 Task: Set up an automation rule in Jira and update the issue dates.
Action: Mouse moved to (546, 388)
Screenshot: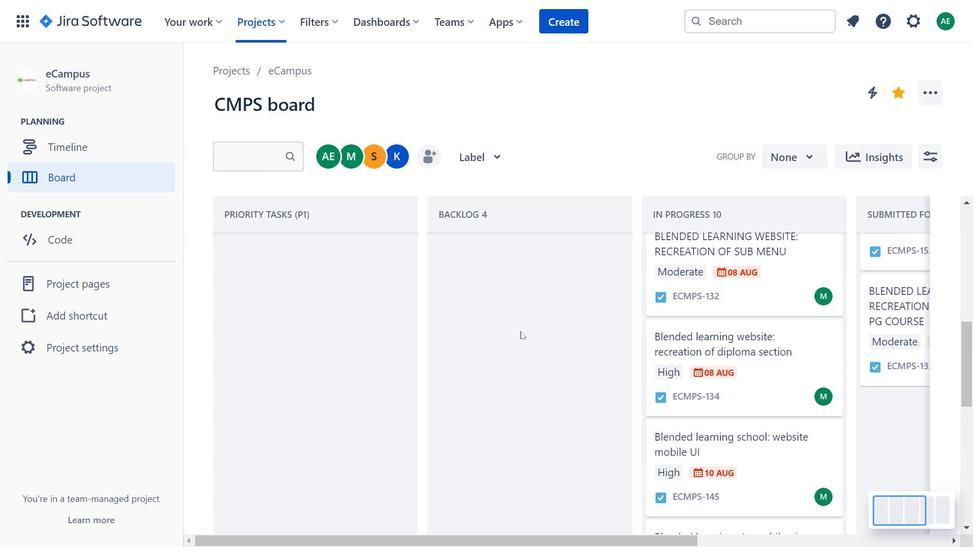 
Action: Mouse scrolled (546, 389) with delta (0, 0)
Screenshot: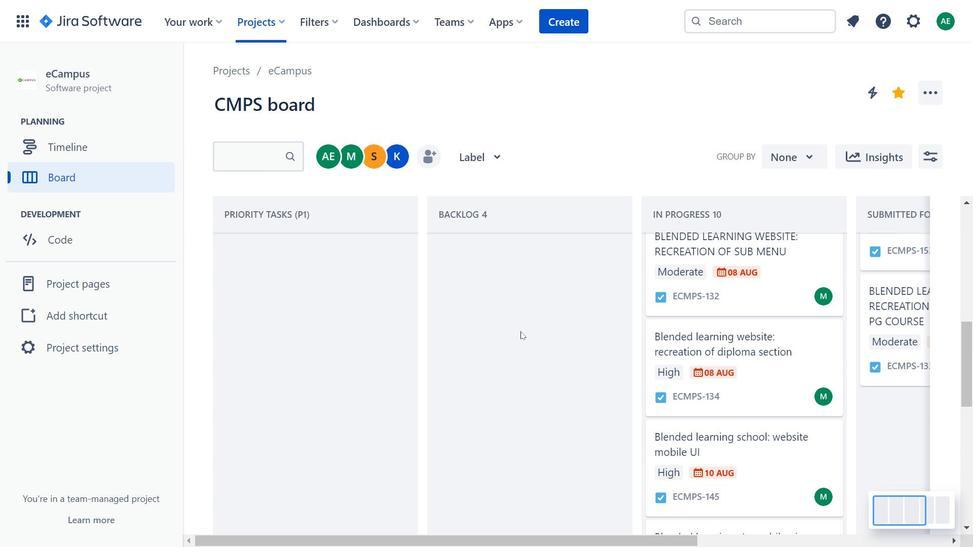 
Action: Mouse moved to (574, 389)
Screenshot: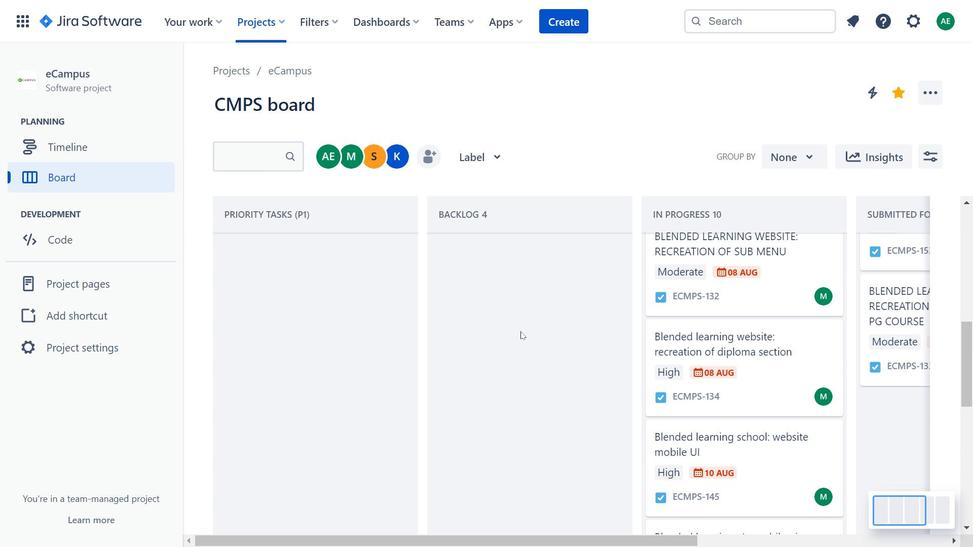 
Action: Mouse scrolled (574, 389) with delta (0, 0)
Screenshot: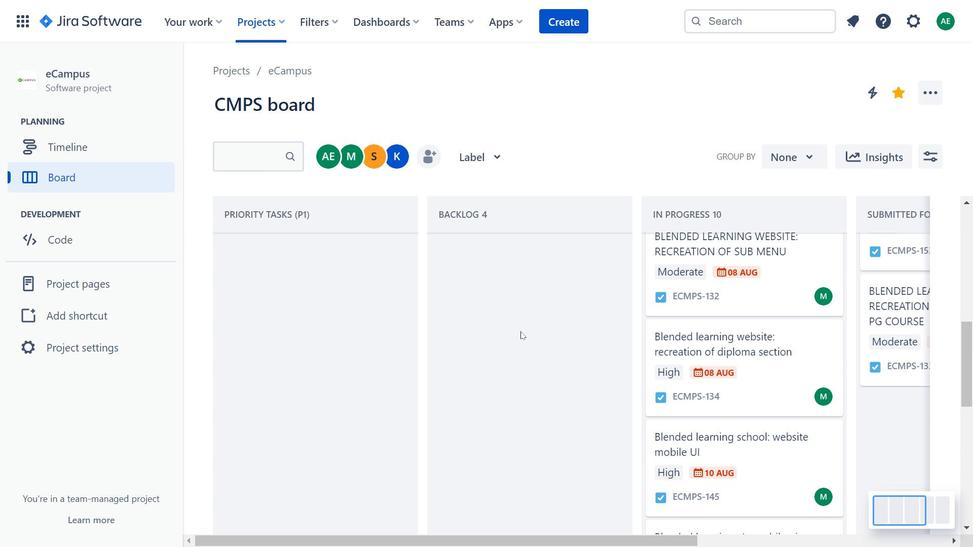 
Action: Mouse scrolled (574, 389) with delta (0, 0)
Screenshot: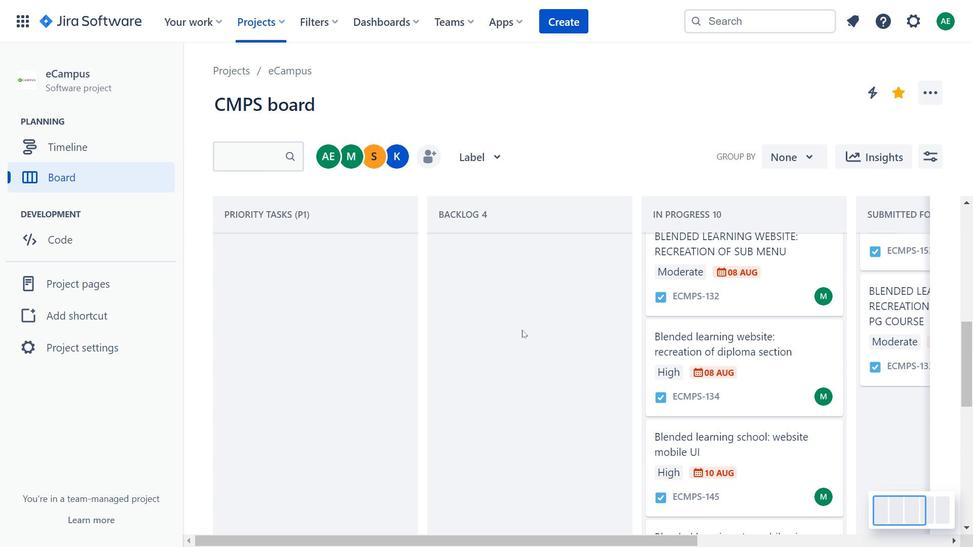 
Action: Mouse moved to (578, 388)
Screenshot: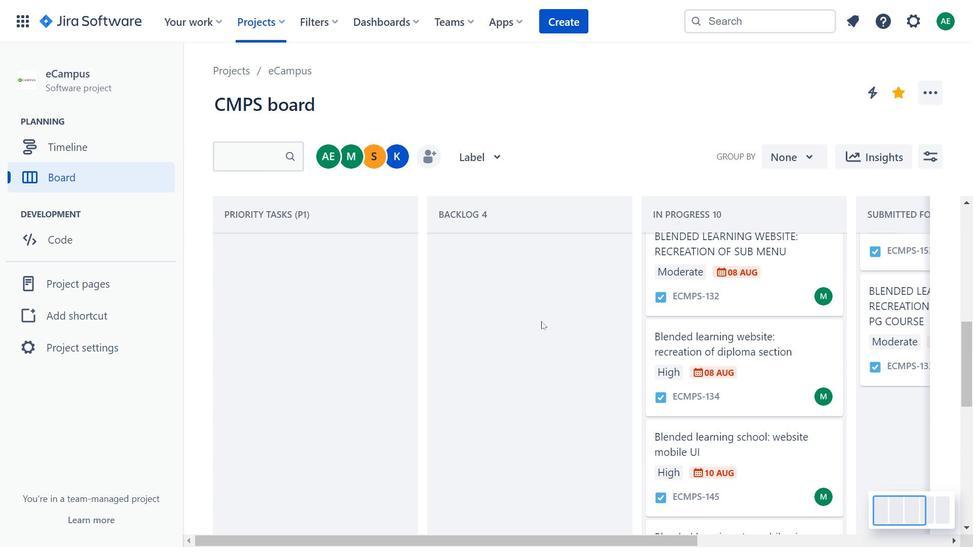 
Action: Mouse scrolled (578, 389) with delta (0, 0)
Screenshot: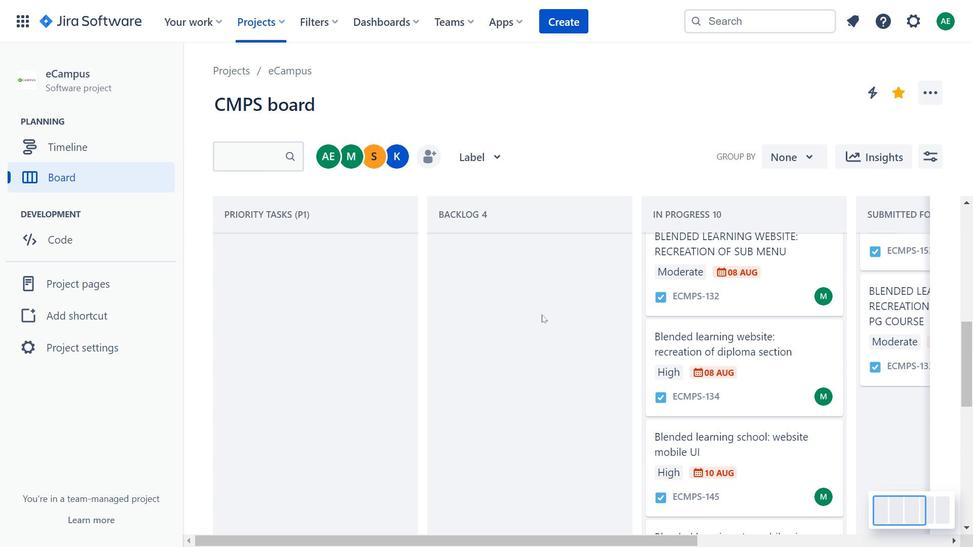 
Action: Mouse scrolled (578, 389) with delta (0, 0)
Screenshot: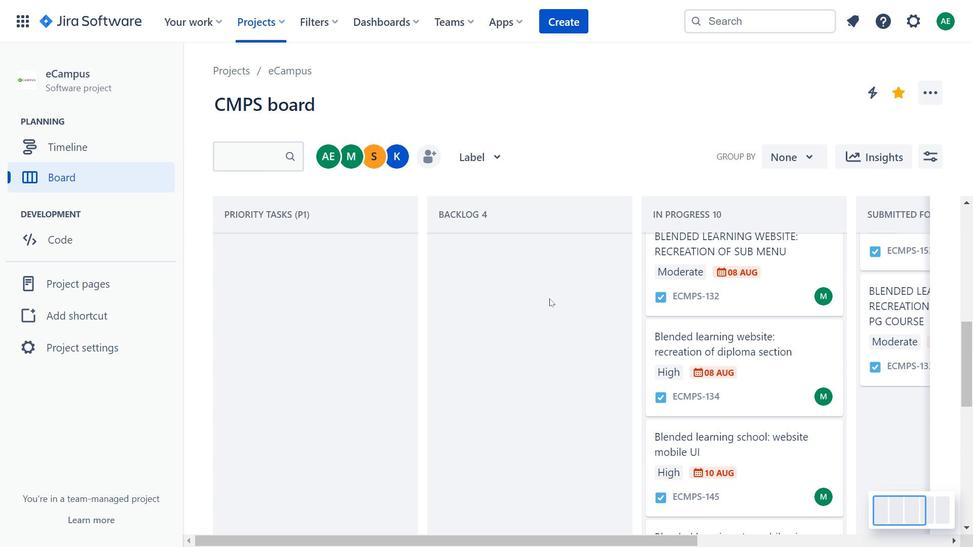 
Action: Mouse scrolled (578, 389) with delta (0, 0)
Screenshot: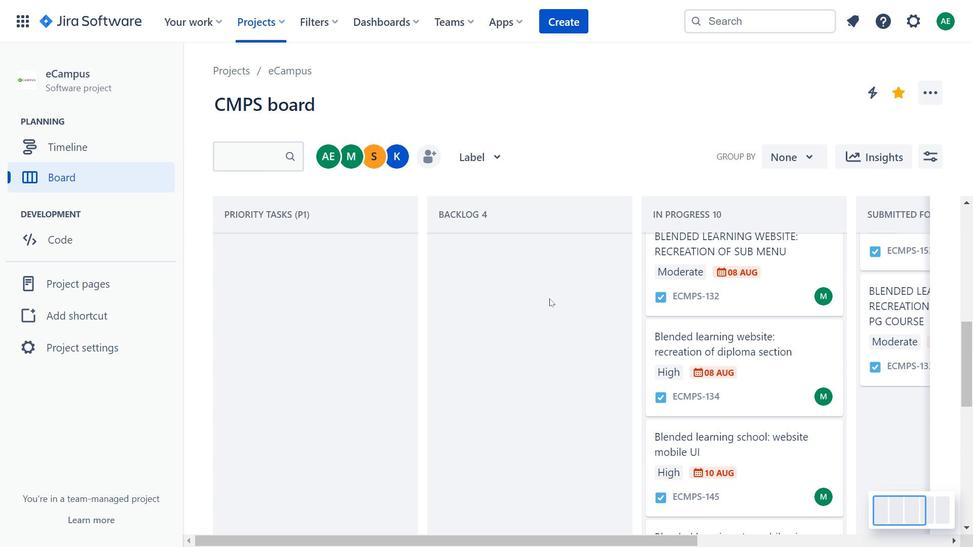 
Action: Mouse moved to (612, 354)
Screenshot: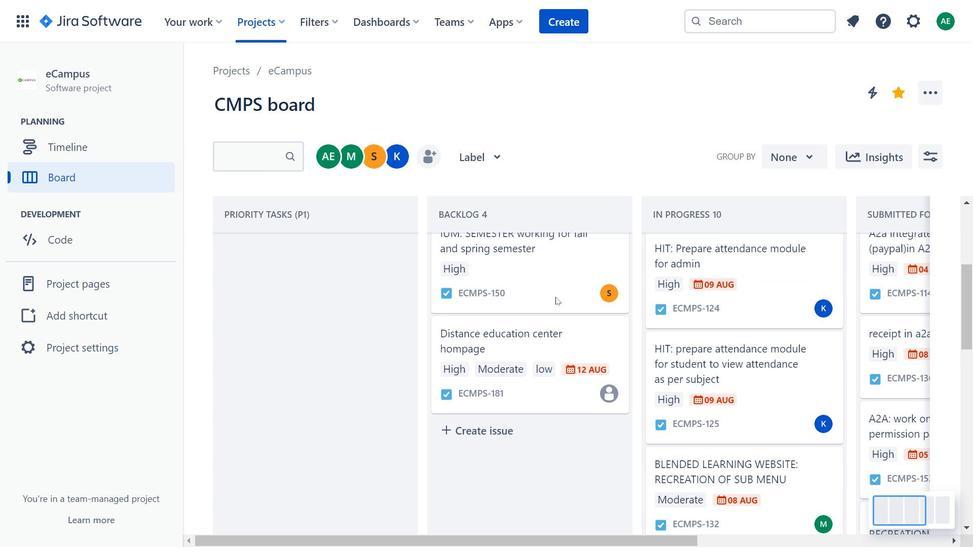 
Action: Mouse scrolled (612, 354) with delta (0, 0)
Screenshot: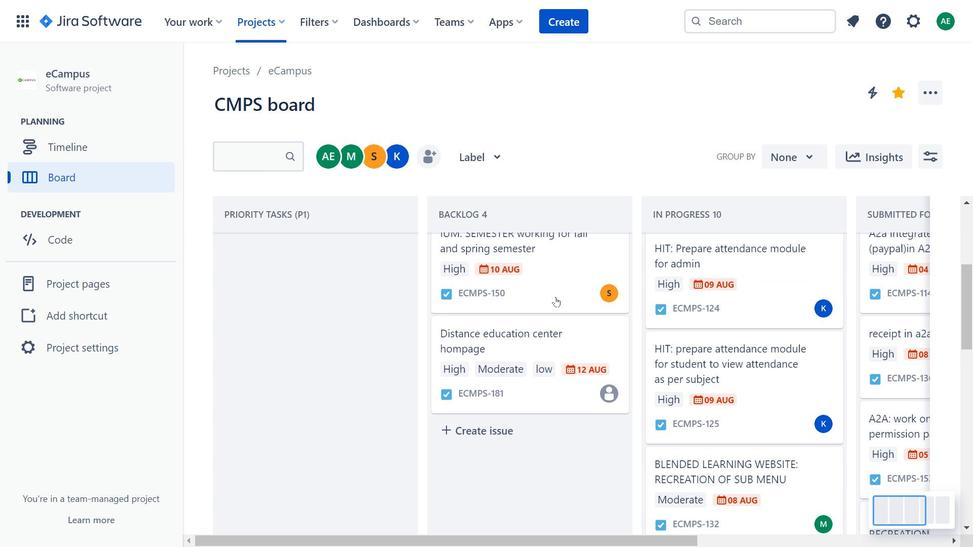 
Action: Mouse moved to (613, 354)
Screenshot: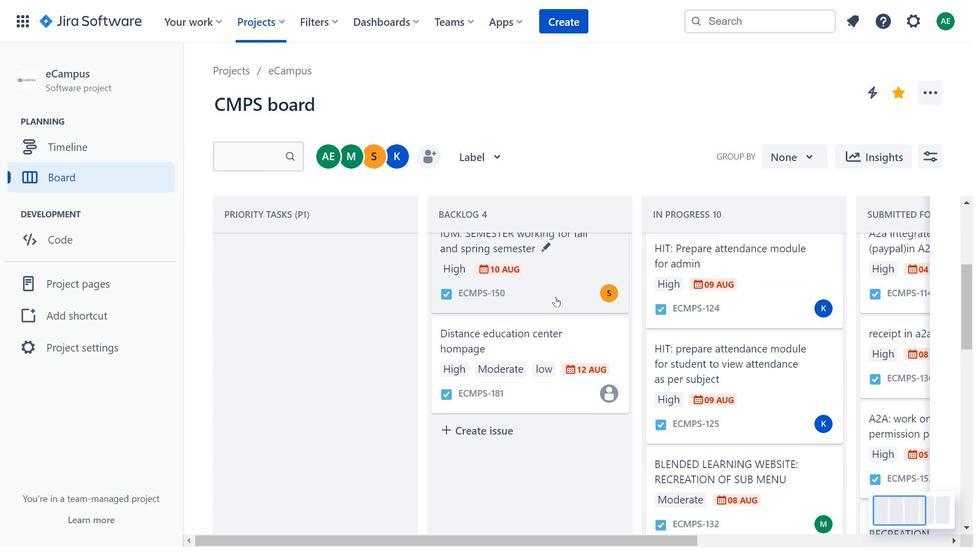
Action: Mouse scrolled (613, 354) with delta (0, 0)
Screenshot: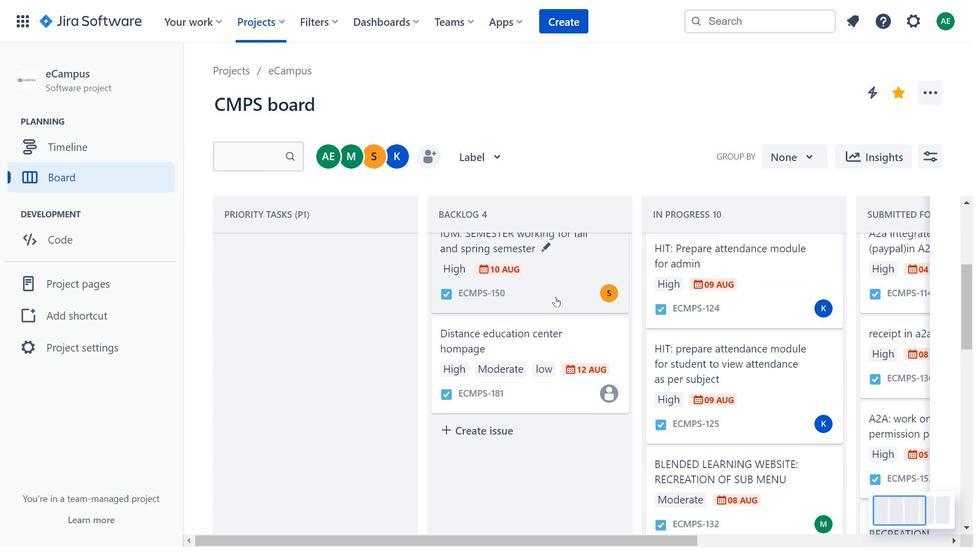 
Action: Mouse scrolled (613, 354) with delta (0, 0)
Screenshot: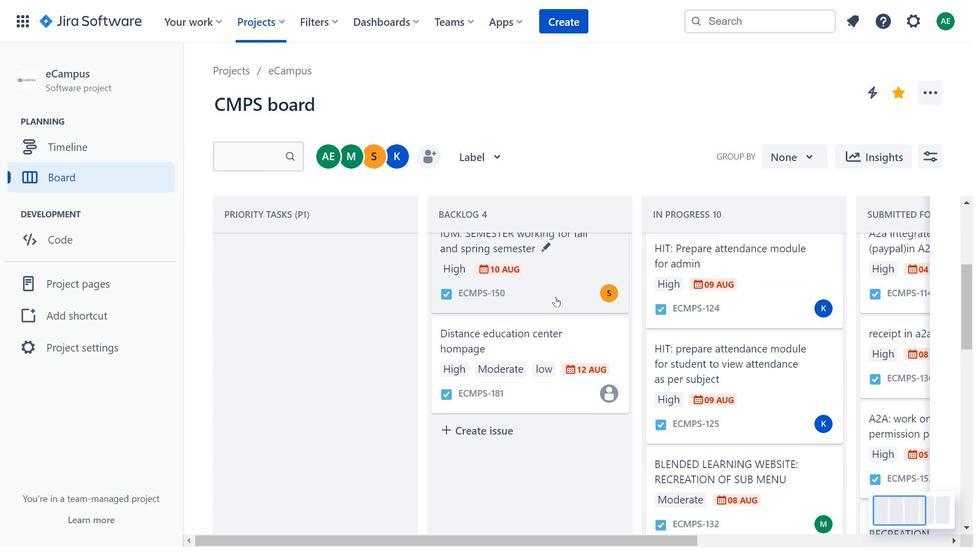 
Action: Mouse scrolled (613, 354) with delta (0, 0)
Screenshot: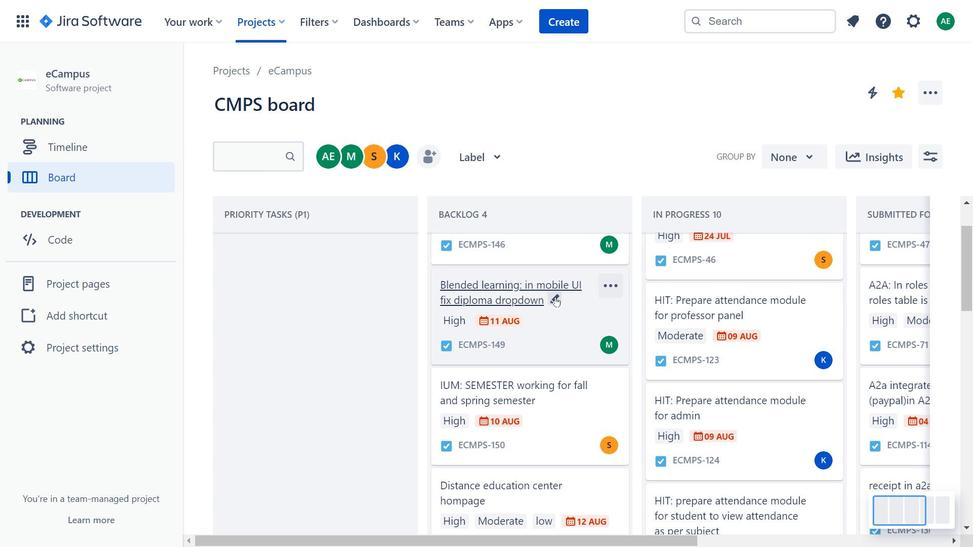 
Action: Mouse scrolled (613, 354) with delta (0, 0)
Screenshot: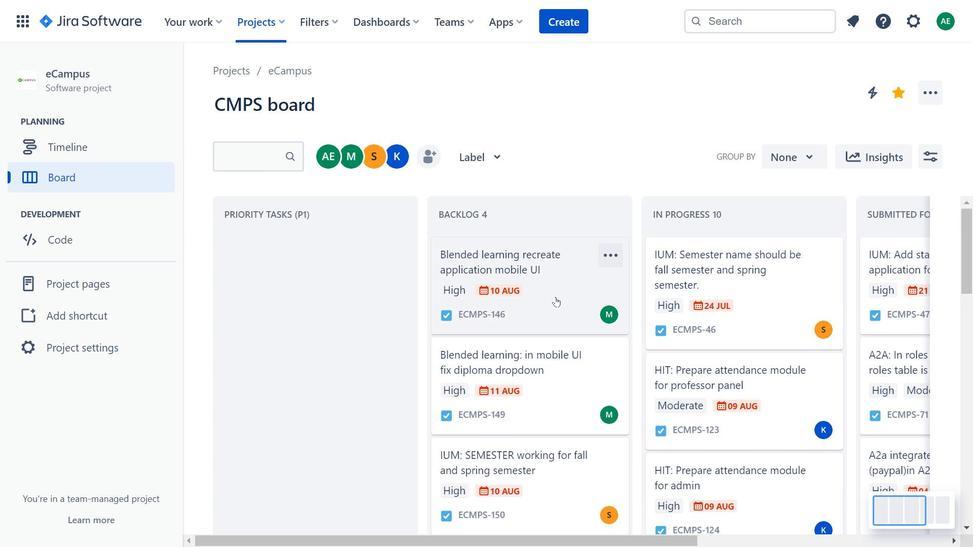 
Action: Mouse scrolled (613, 354) with delta (0, 0)
Screenshot: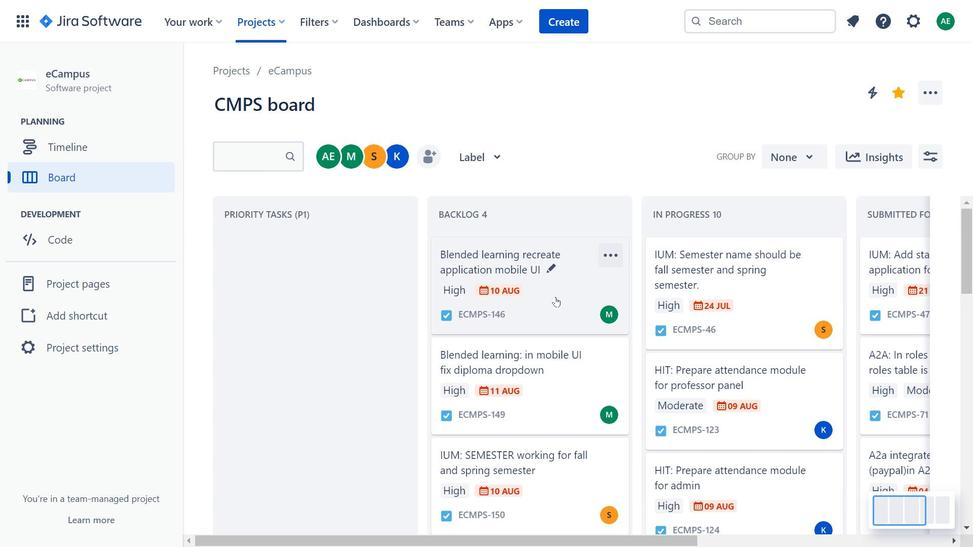 
Action: Mouse scrolled (613, 354) with delta (0, 0)
Screenshot: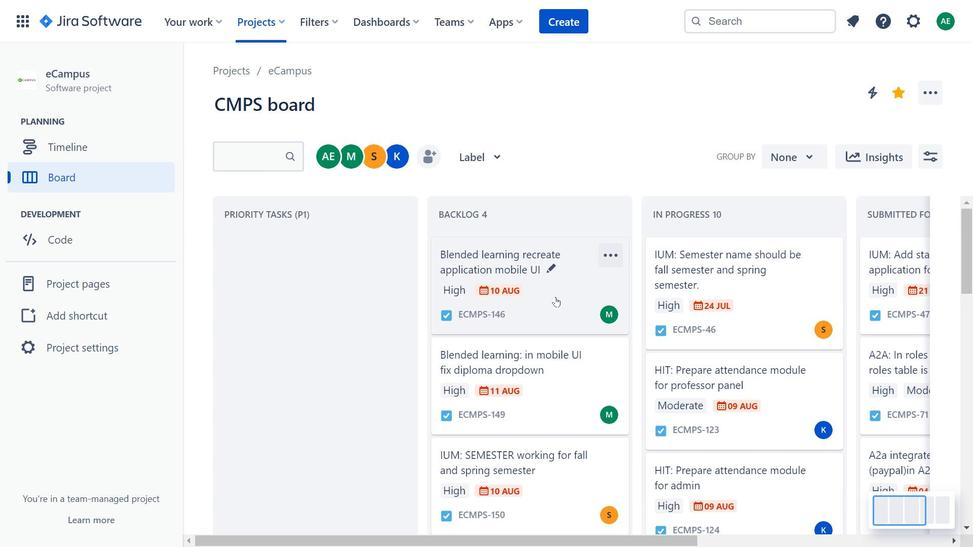 
Action: Mouse moved to (617, 88)
Screenshot: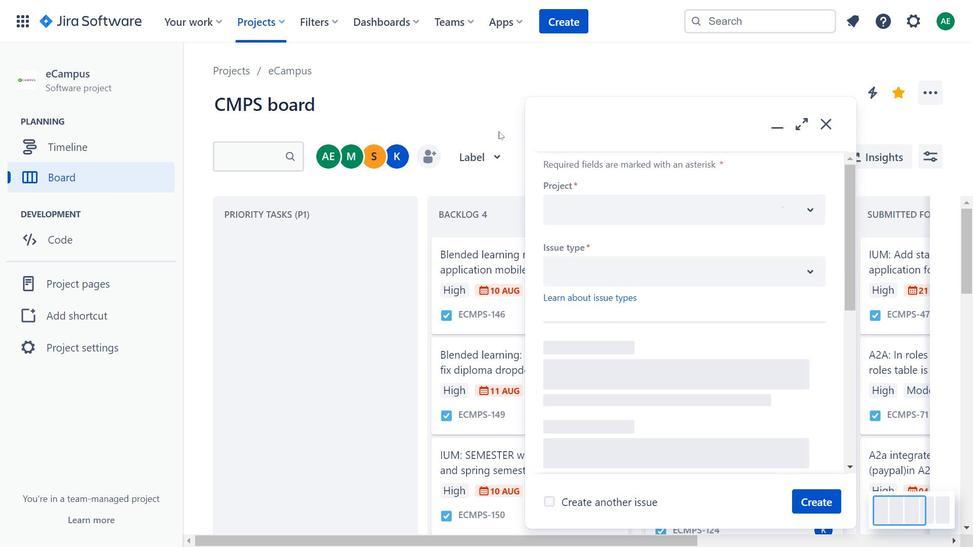 
Action: Mouse pressed left at (617, 88)
Screenshot: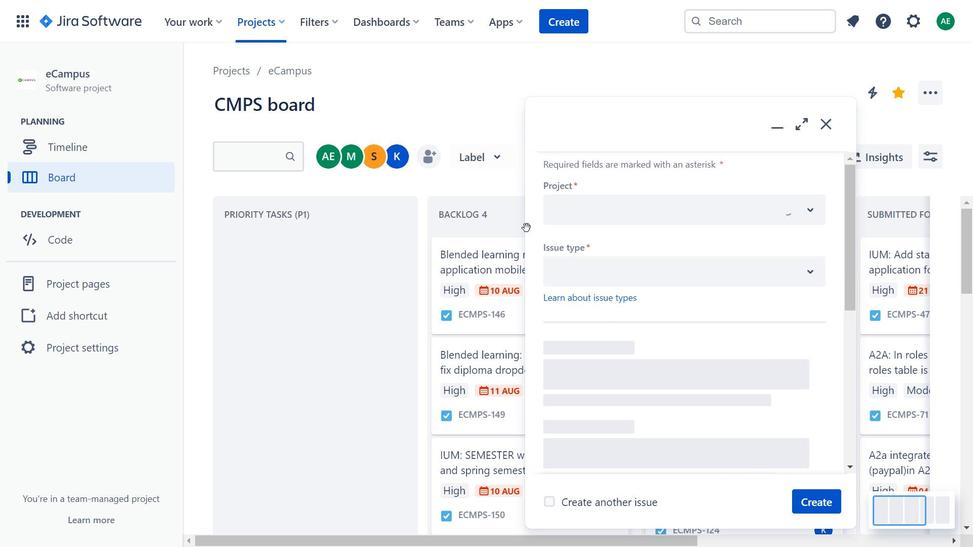 
Action: Mouse moved to (786, 345)
Screenshot: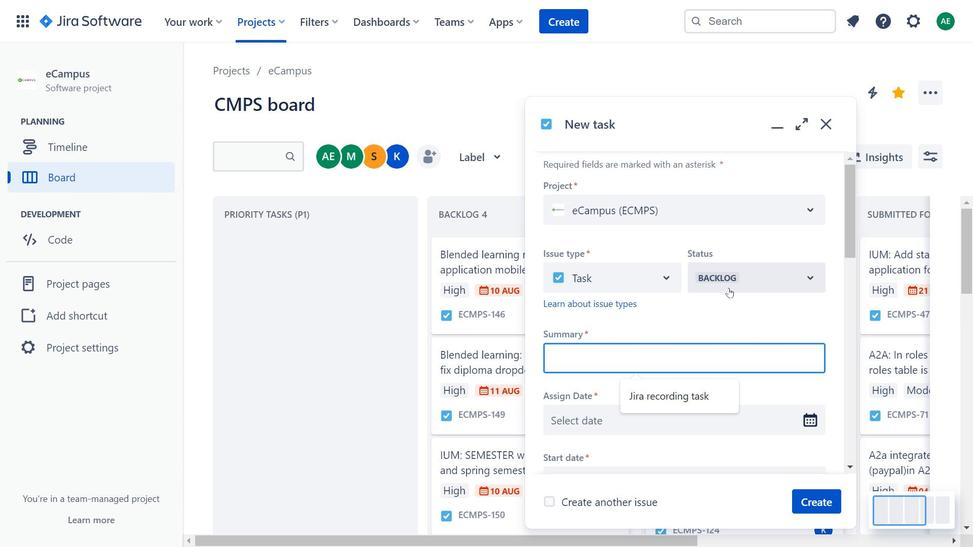 
Action: Mouse pressed left at (786, 345)
Screenshot: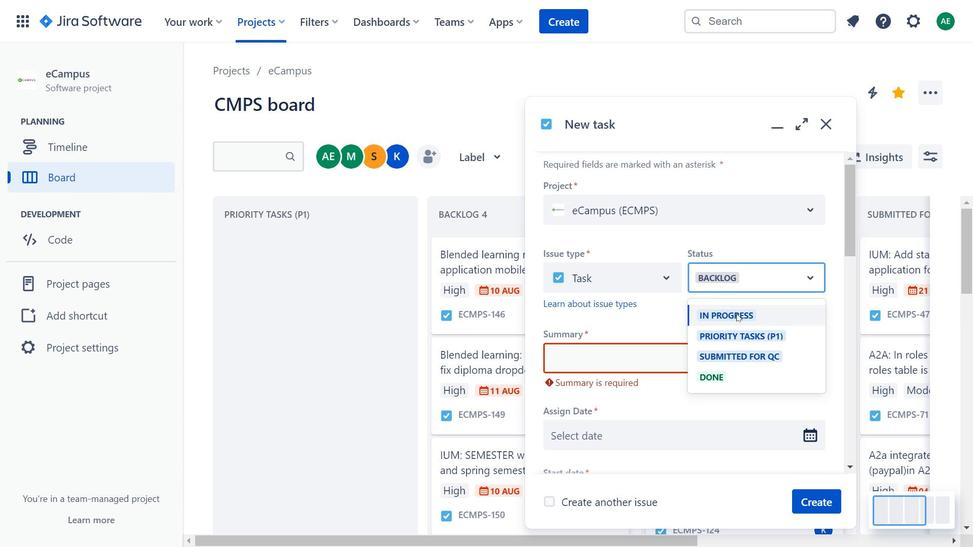 
Action: Mouse moved to (794, 371)
Screenshot: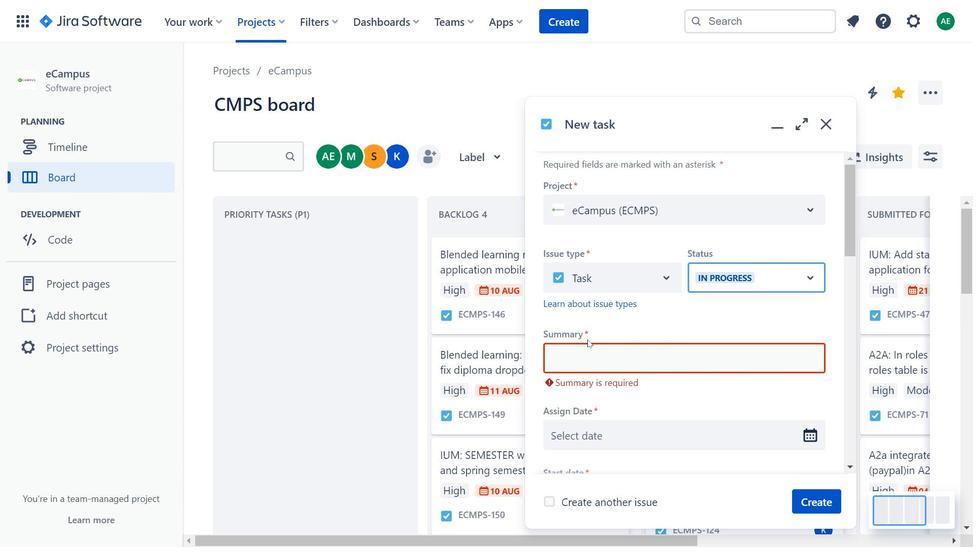 
Action: Mouse pressed left at (794, 371)
Screenshot: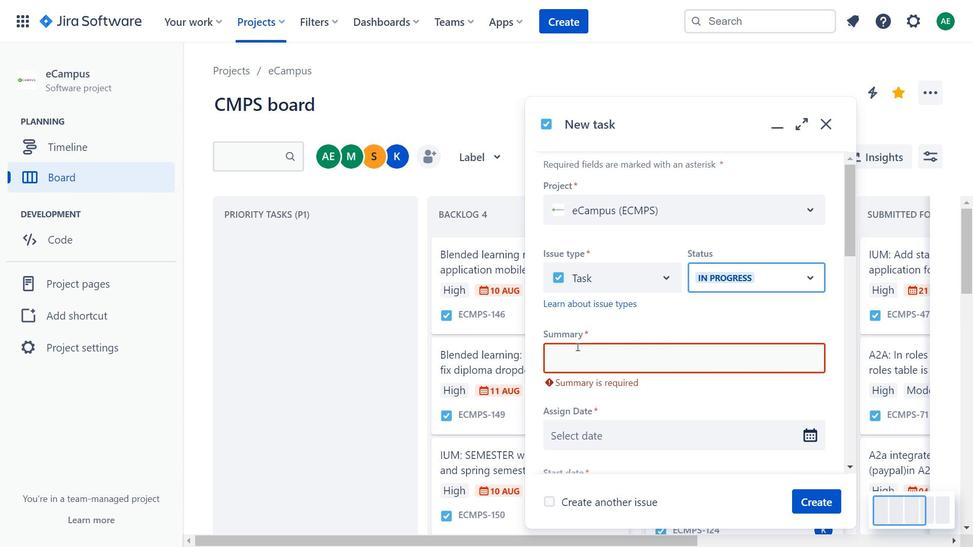 
Action: Mouse moved to (626, 409)
Screenshot: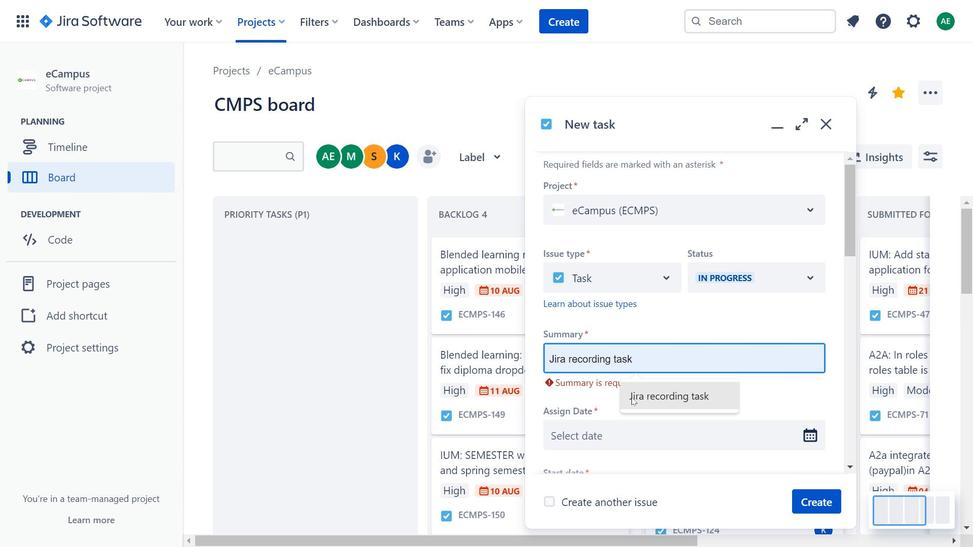
Action: Mouse pressed left at (626, 409)
Screenshot: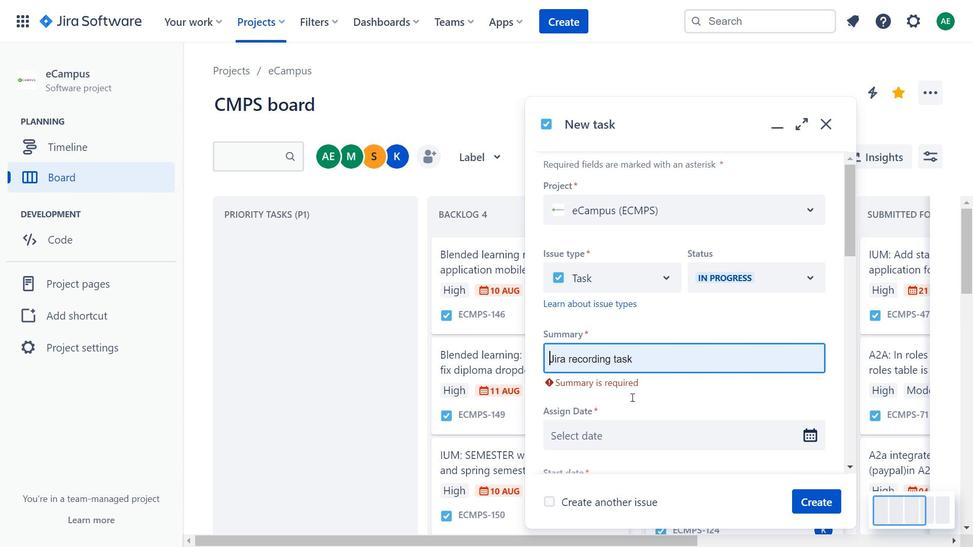 
Action: Mouse moved to (689, 454)
Screenshot: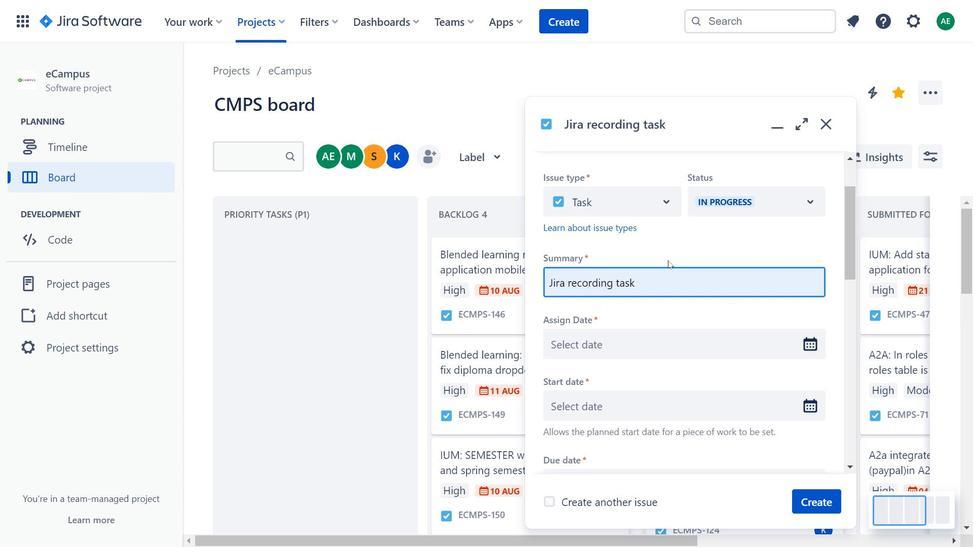 
Action: Mouse pressed left at (689, 454)
Screenshot: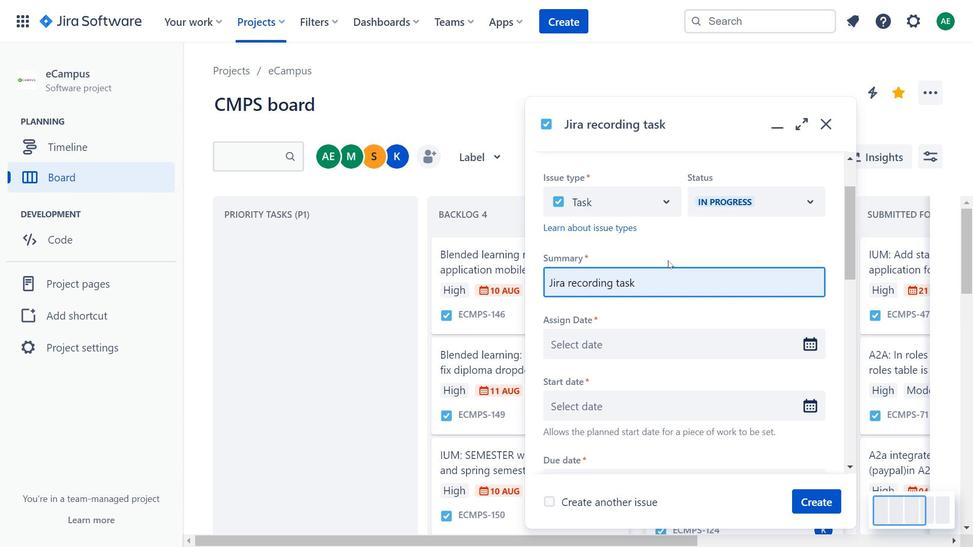 
Action: Mouse moved to (725, 318)
Screenshot: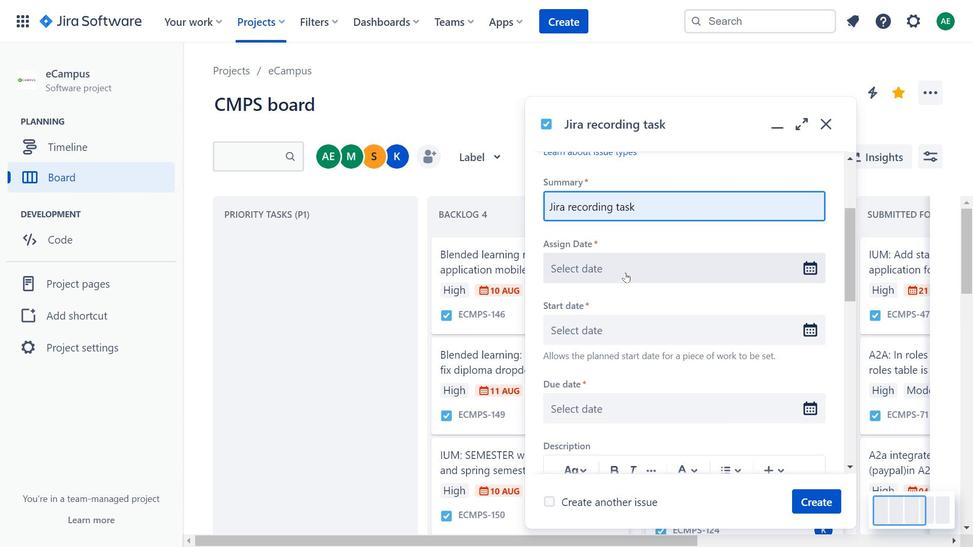 
Action: Mouse scrolled (725, 317) with delta (0, 0)
Screenshot: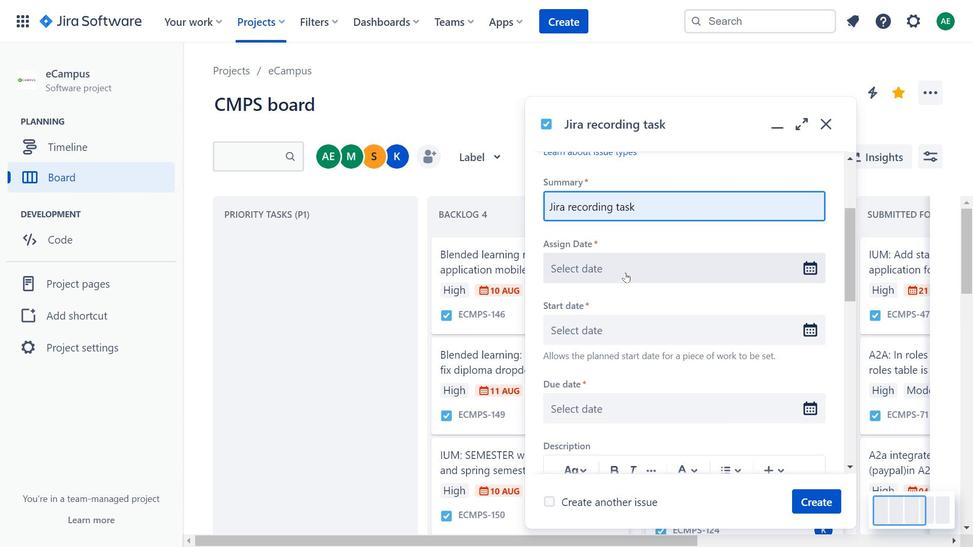
Action: Mouse moved to (726, 326)
Screenshot: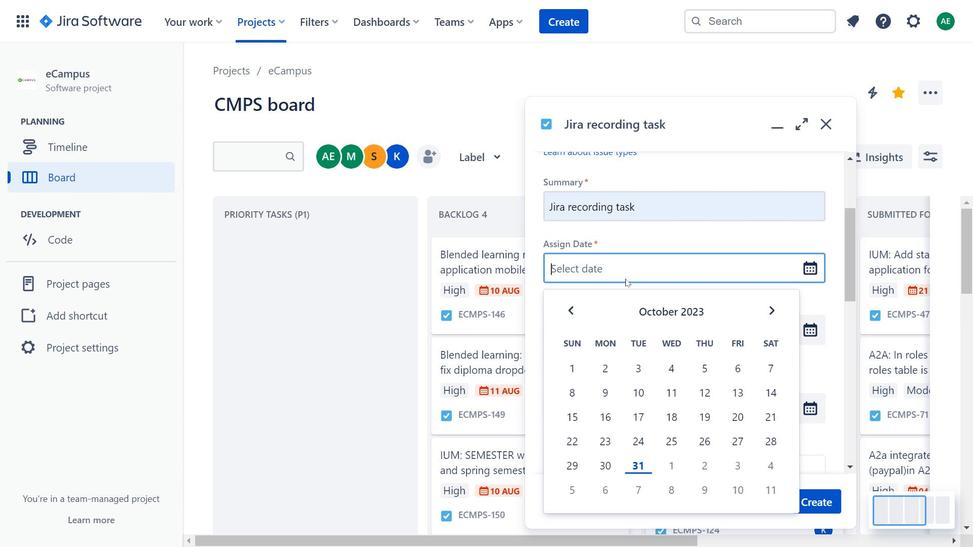 
Action: Mouse scrolled (726, 325) with delta (0, 0)
Screenshot: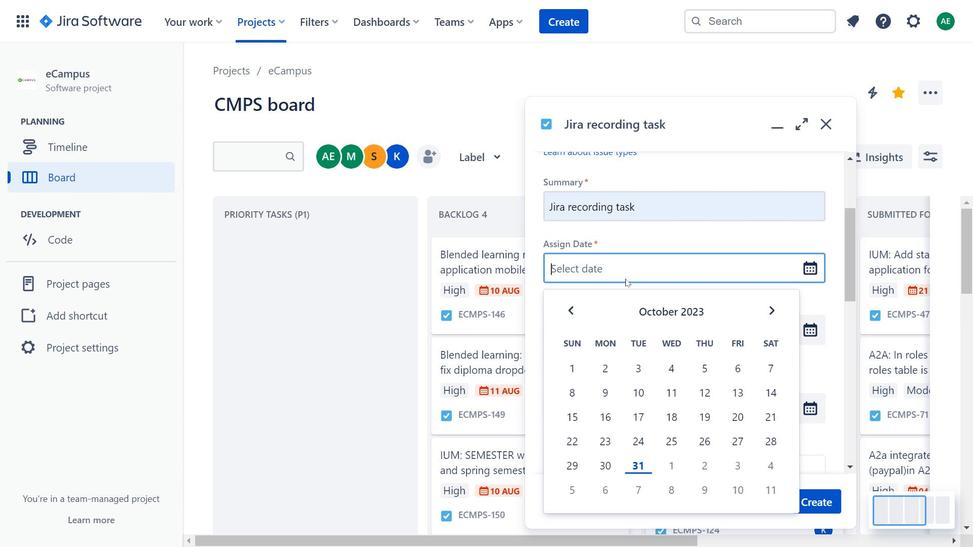 
Action: Mouse moved to (683, 330)
Screenshot: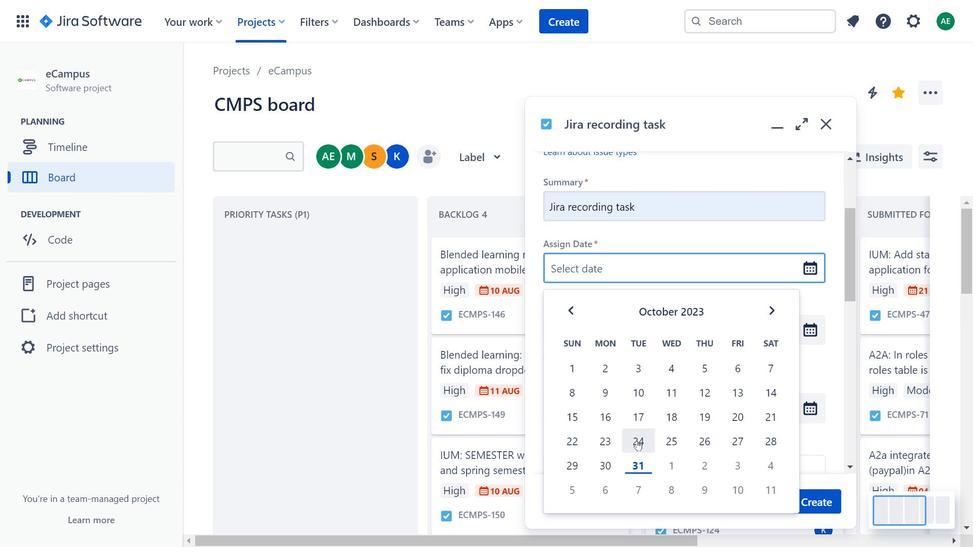 
Action: Mouse pressed left at (683, 330)
Screenshot: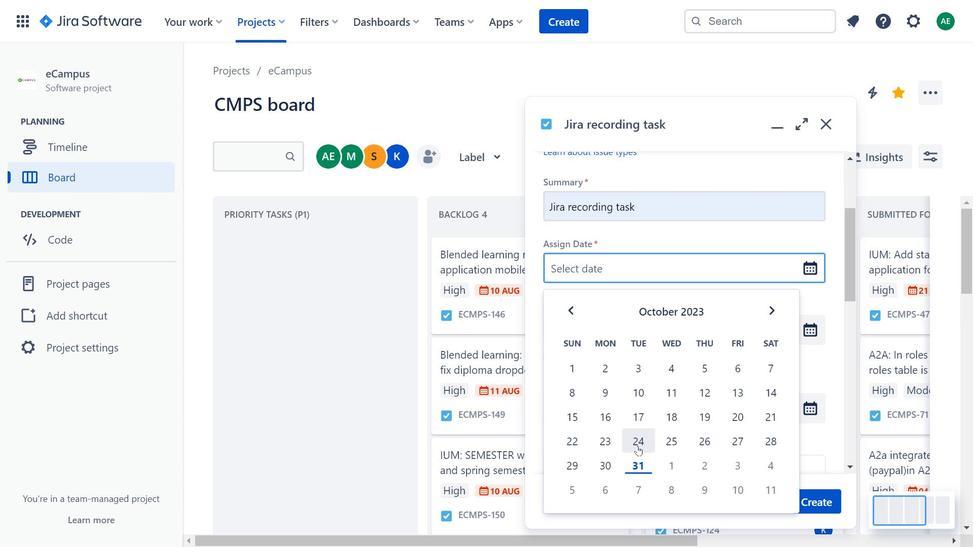
Action: Mouse moved to (702, 523)
Screenshot: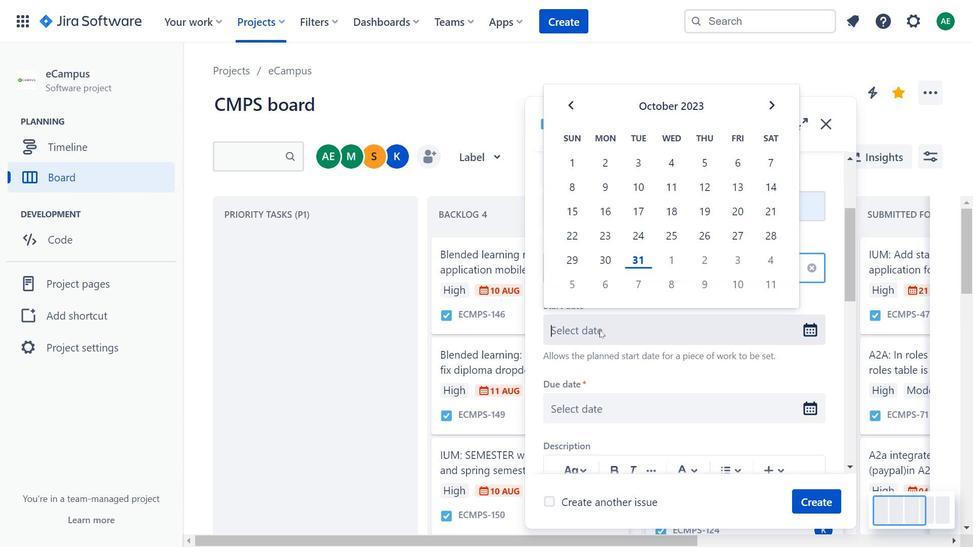 
Action: Mouse pressed left at (702, 523)
Screenshot: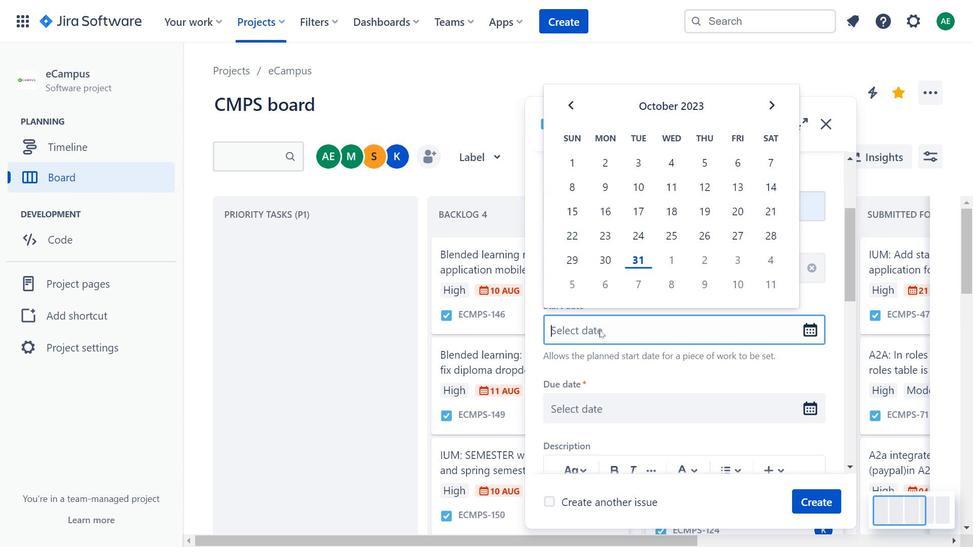 
Action: Mouse moved to (657, 387)
Screenshot: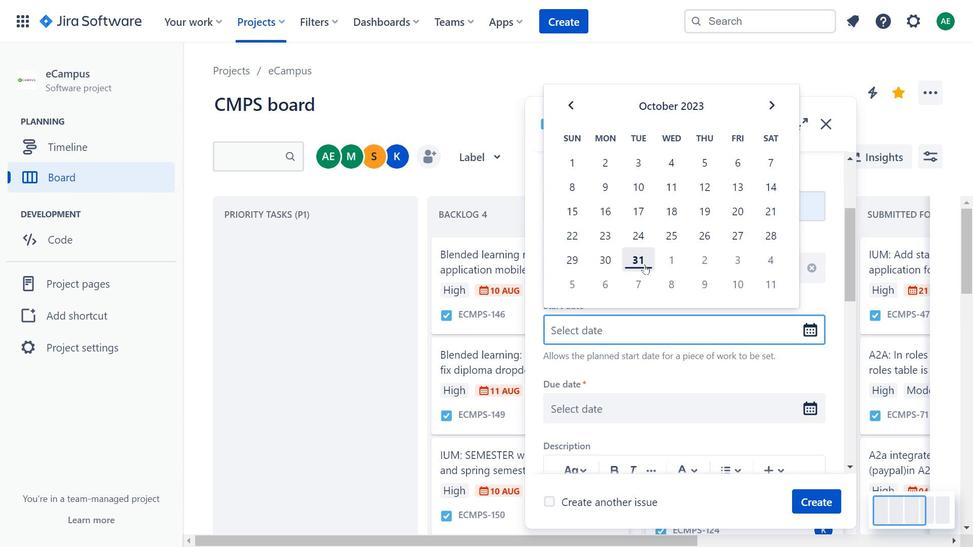 
Action: Mouse pressed left at (657, 387)
Screenshot: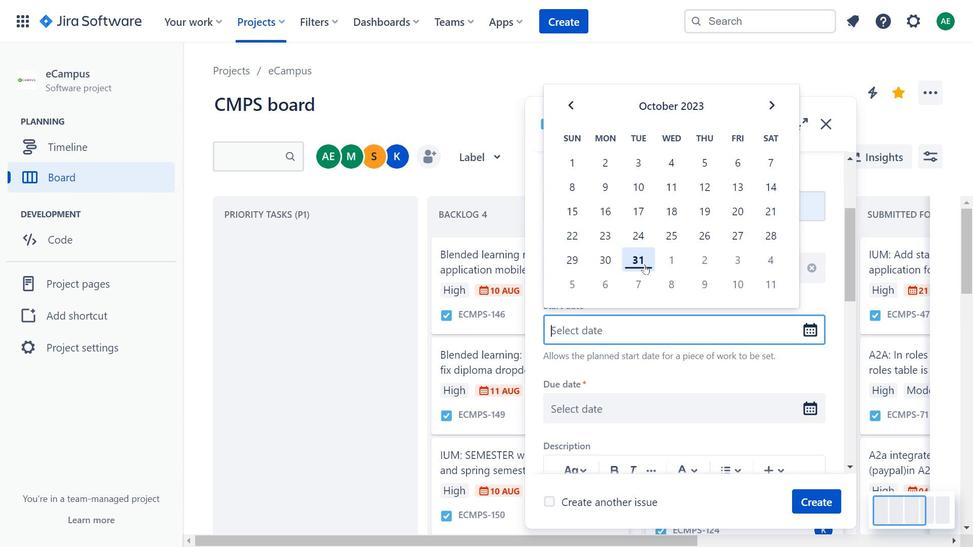 
Action: Mouse moved to (702, 321)
Screenshot: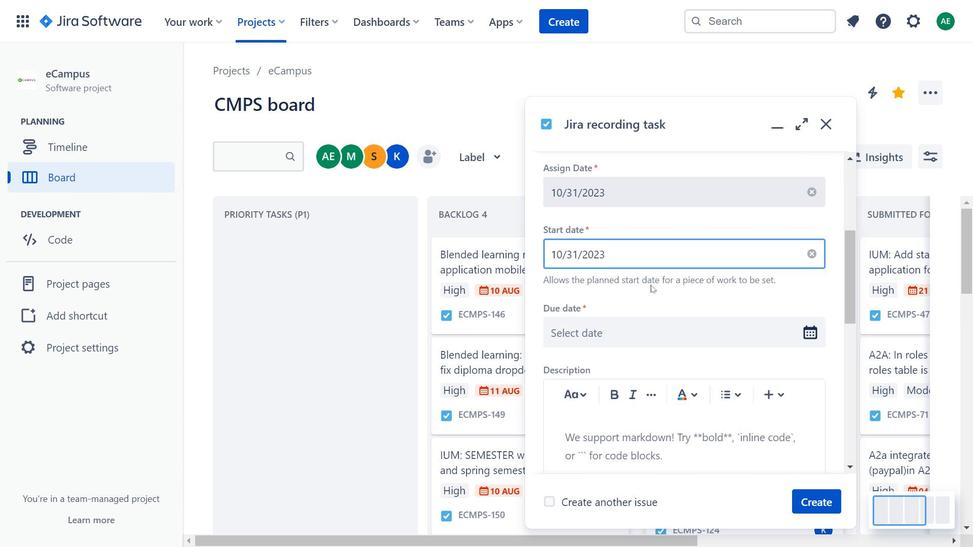 
Action: Mouse pressed left at (702, 321)
Screenshot: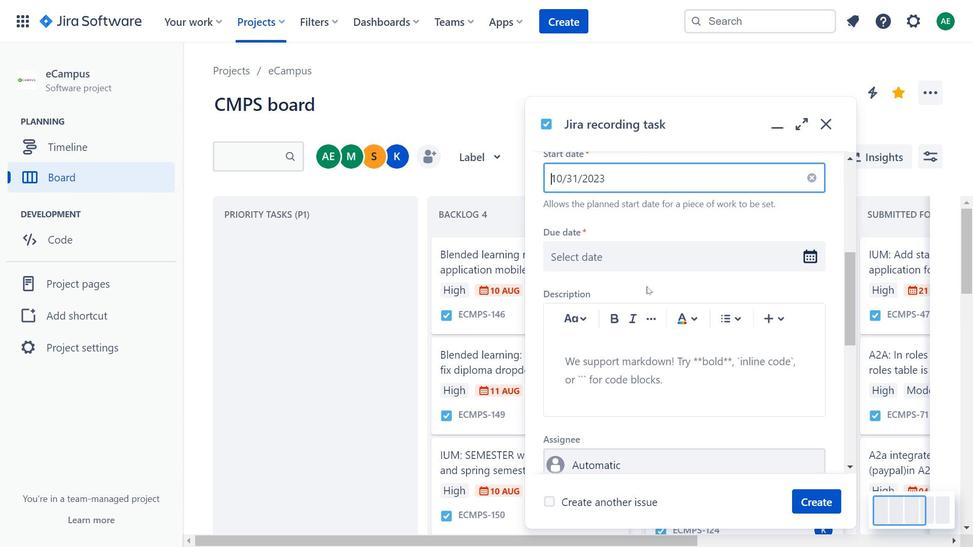 
Action: Mouse moved to (708, 339)
Screenshot: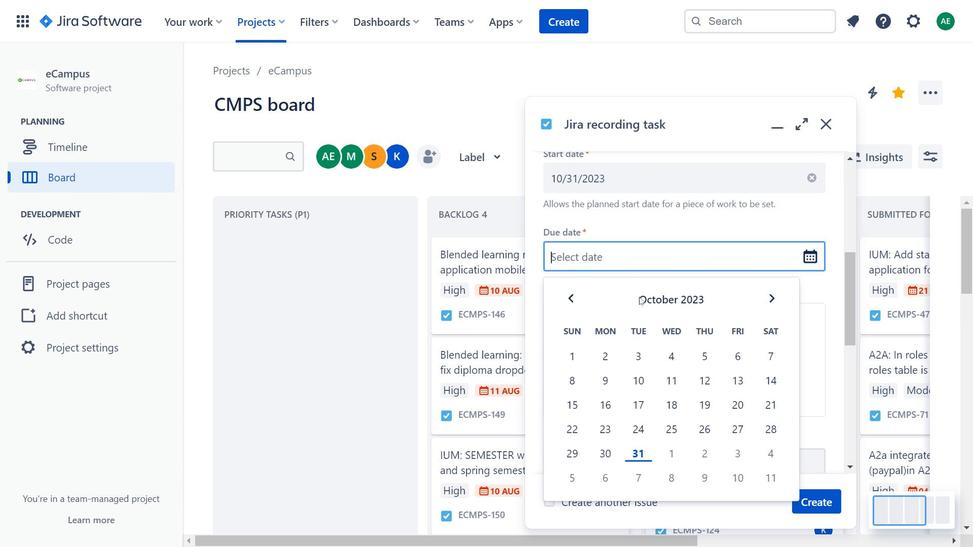 
Action: Mouse scrolled (708, 339) with delta (0, 0)
Screenshot: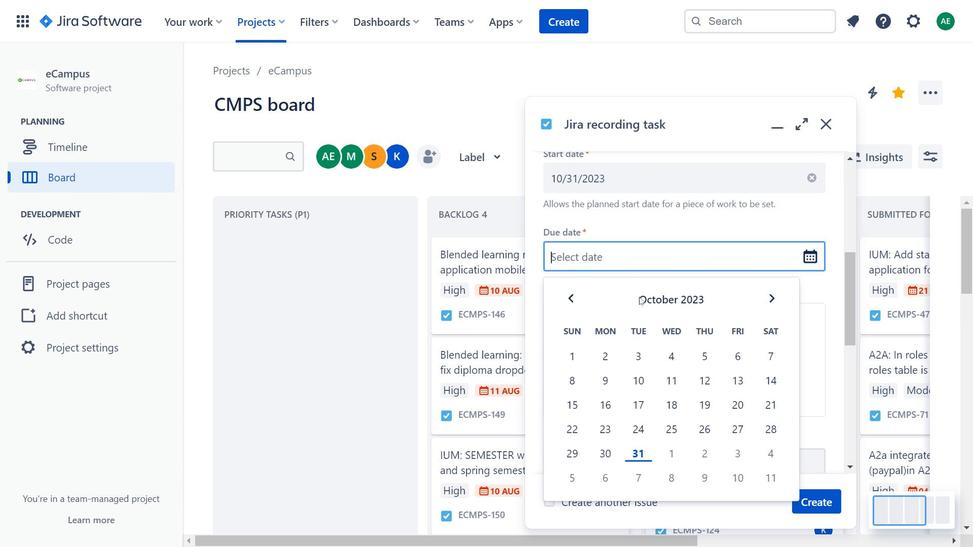 
Action: Mouse moved to (708, 340)
Screenshot: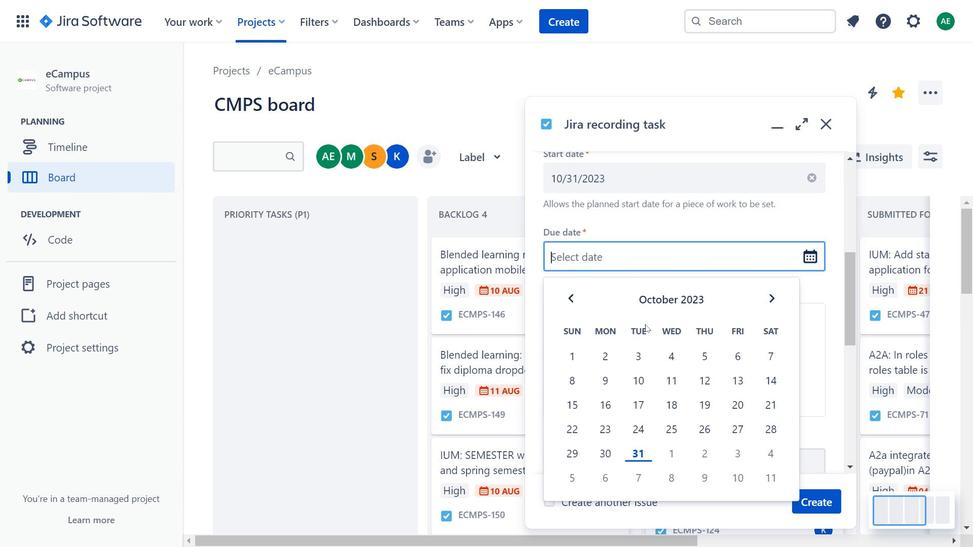 
Action: Mouse scrolled (708, 339) with delta (0, 0)
Screenshot: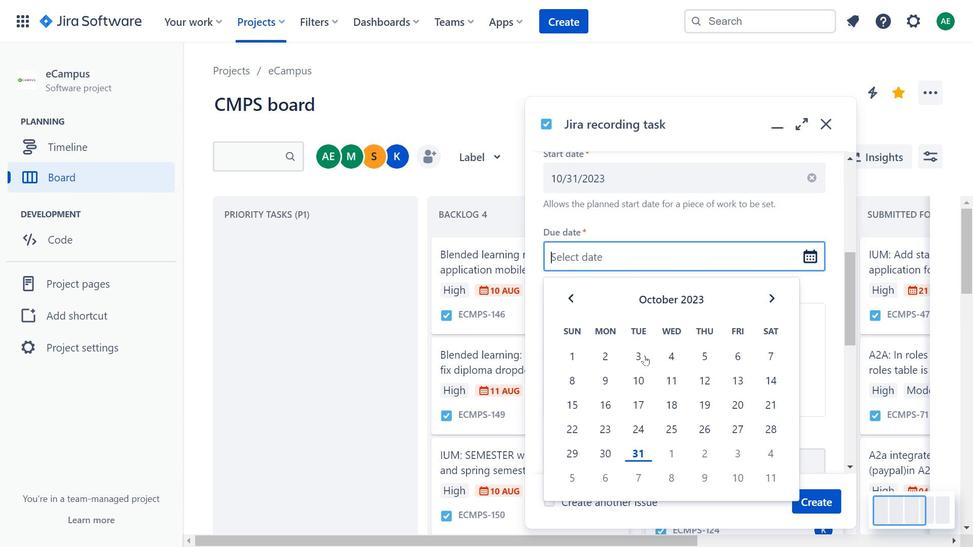
Action: Mouse moved to (678, 313)
Screenshot: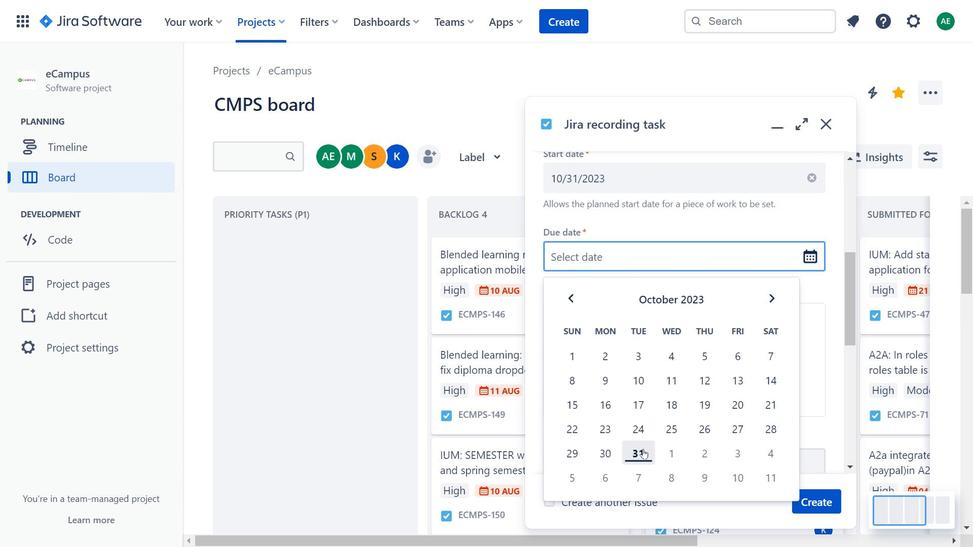 
Action: Mouse pressed left at (678, 313)
Screenshot: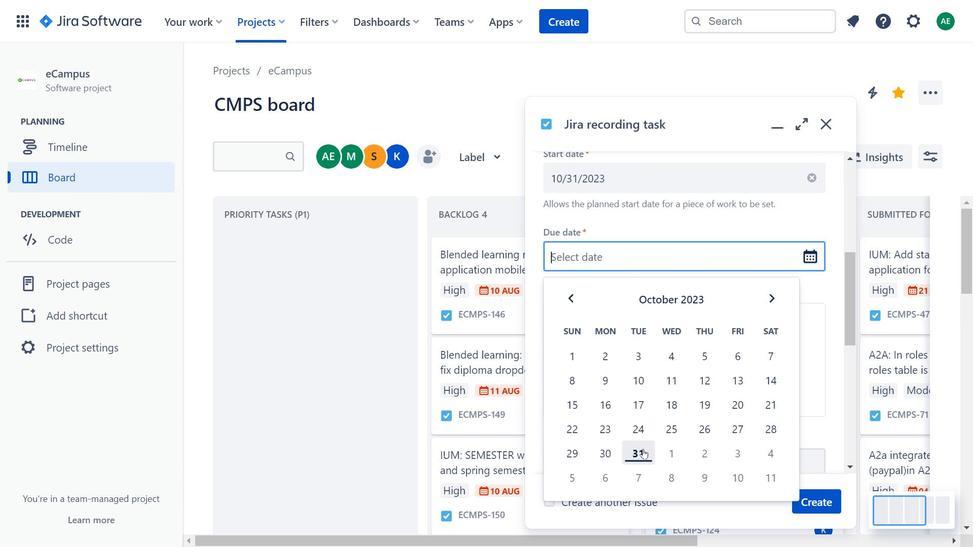 
Action: Mouse moved to (700, 506)
Screenshot: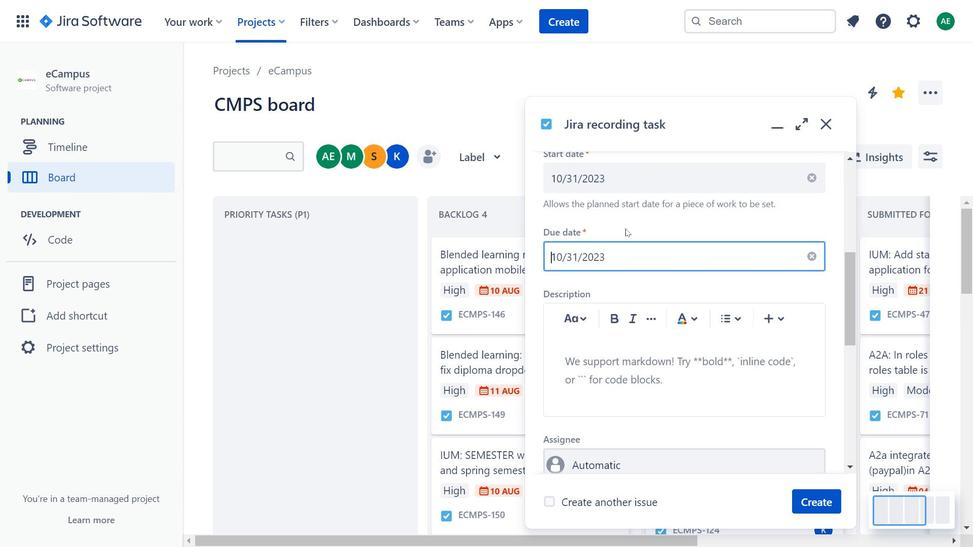 
Action: Mouse pressed left at (700, 506)
Screenshot: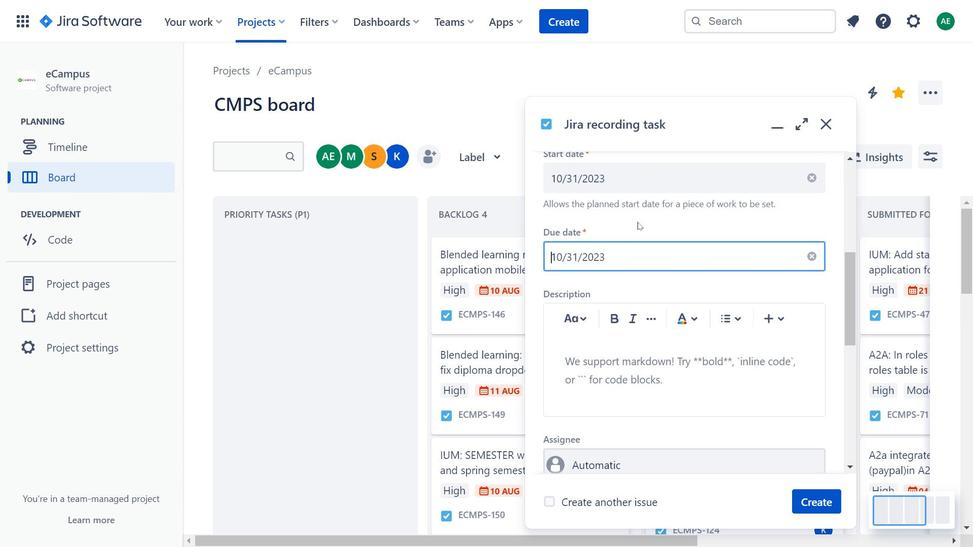 
Action: Mouse moved to (696, 278)
Screenshot: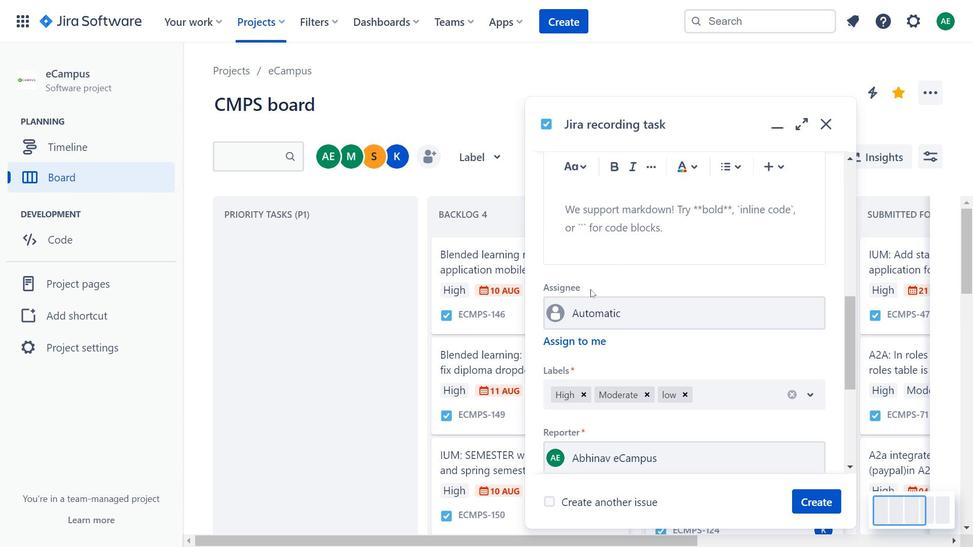 
Action: Mouse pressed left at (696, 278)
Screenshot: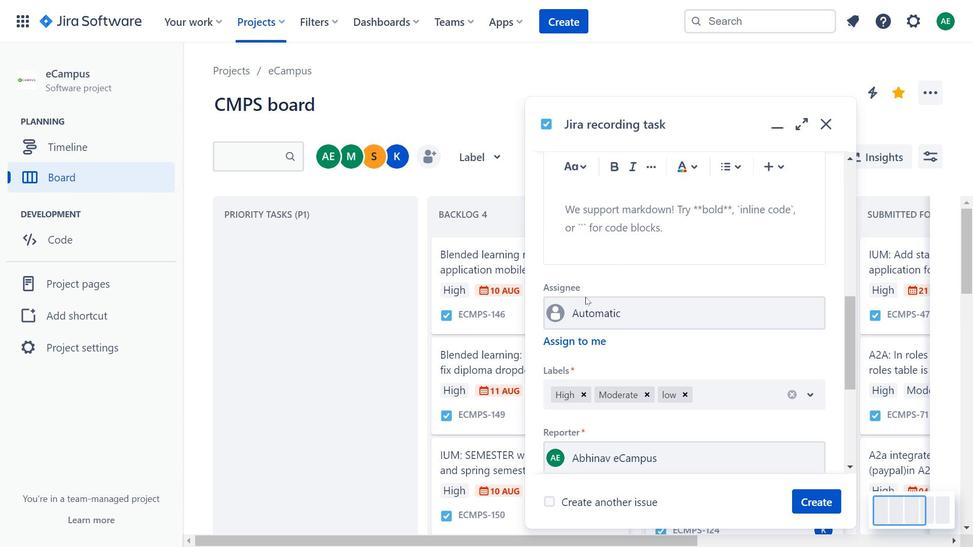 
Action: Mouse moved to (696, 280)
Screenshot: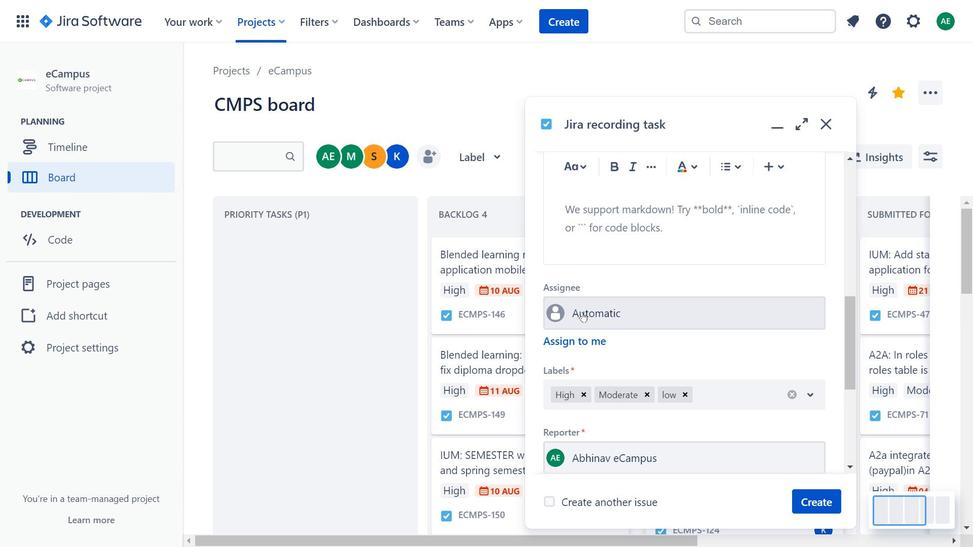 
Action: Mouse scrolled (696, 280) with delta (0, 0)
Screenshot: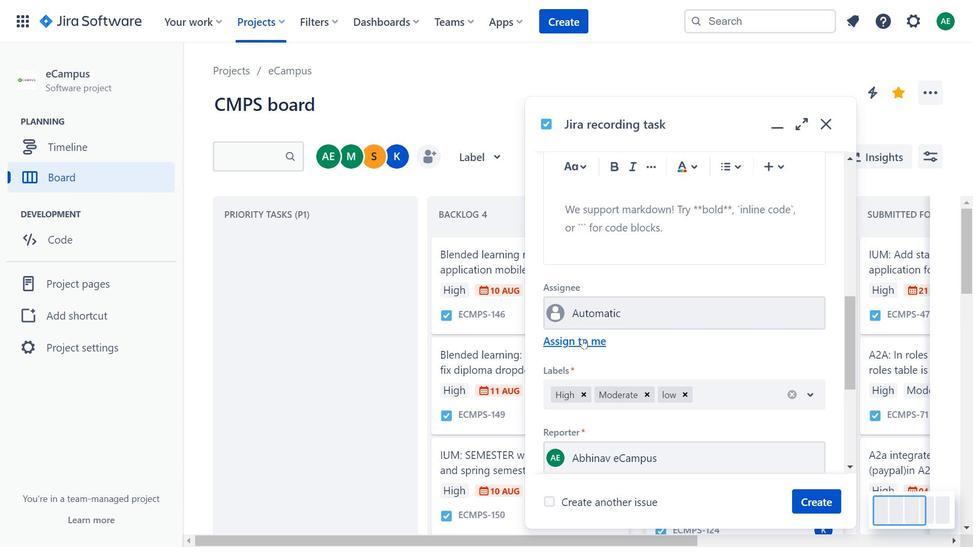 
Action: Mouse scrolled (696, 280) with delta (0, 0)
Screenshot: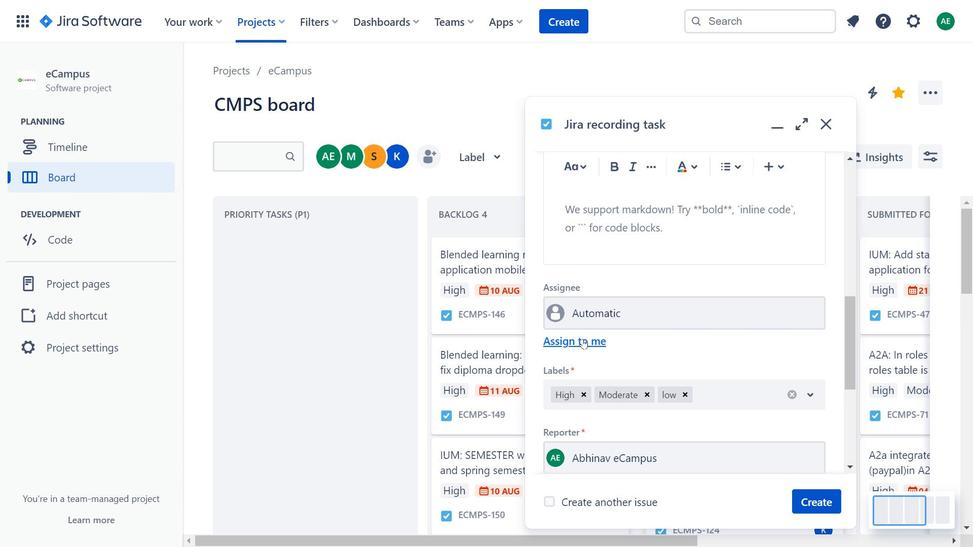 
Action: Mouse moved to (640, 396)
Screenshot: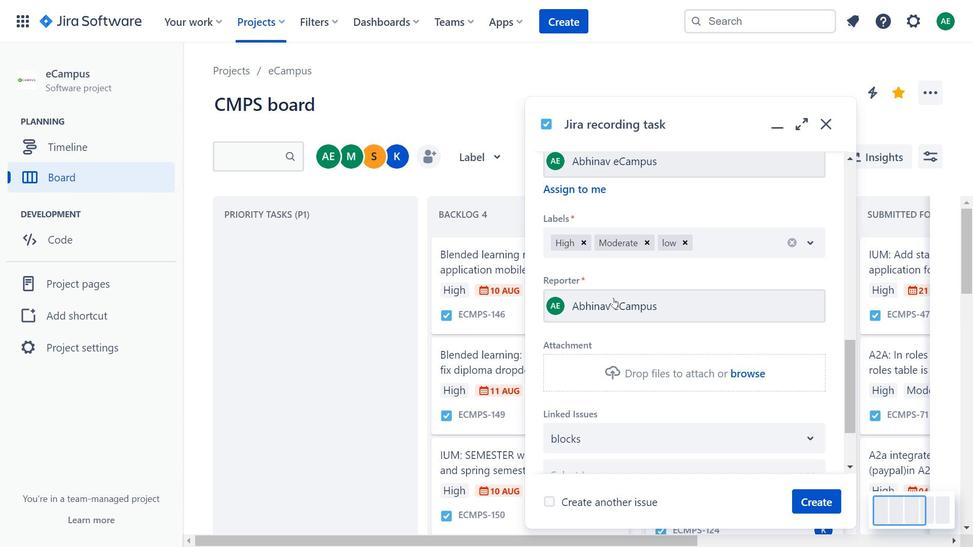 
Action: Mouse pressed left at (640, 396)
Screenshot: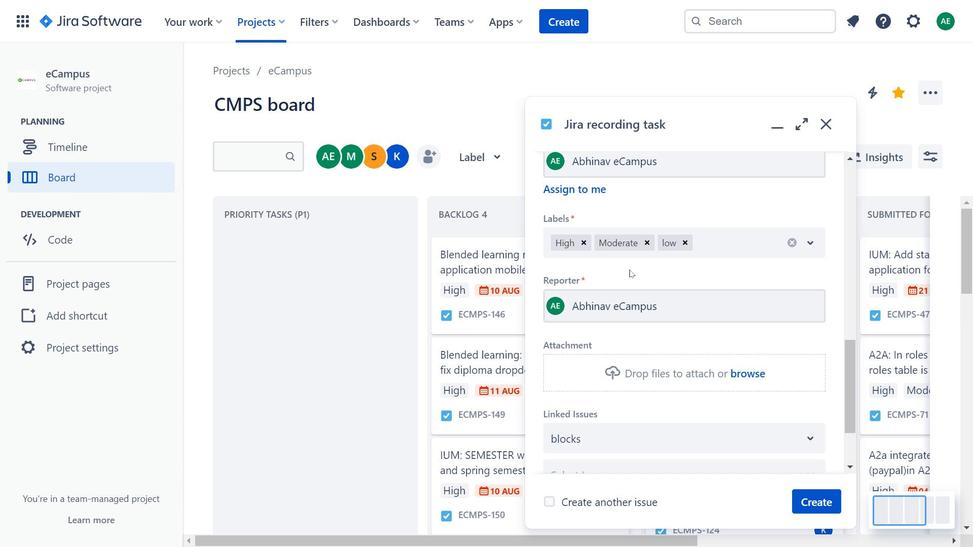 
Action: Mouse moved to (665, 360)
Screenshot: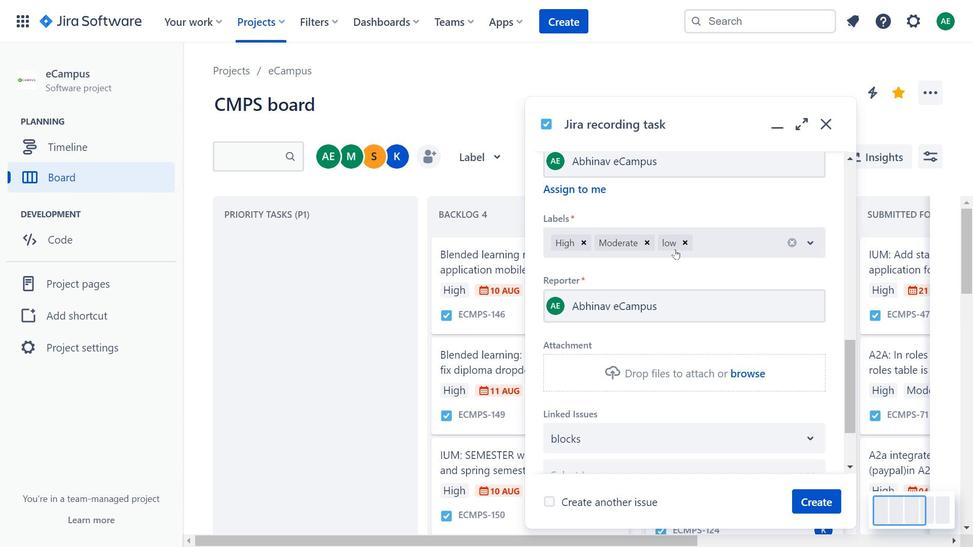 
Action: Mouse scrolled (665, 360) with delta (0, 0)
Screenshot: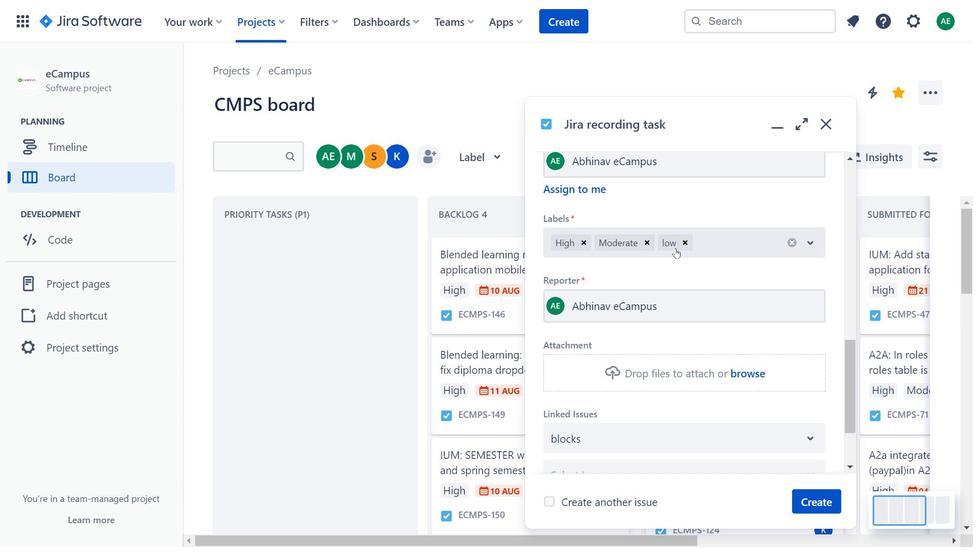 
Action: Mouse scrolled (665, 360) with delta (0, 0)
Screenshot: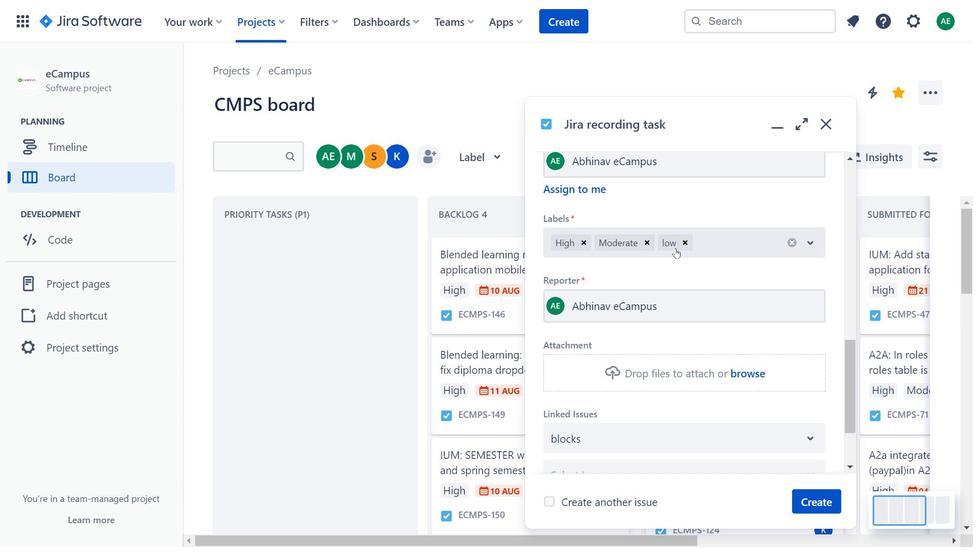 
Action: Mouse moved to (643, 296)
Screenshot: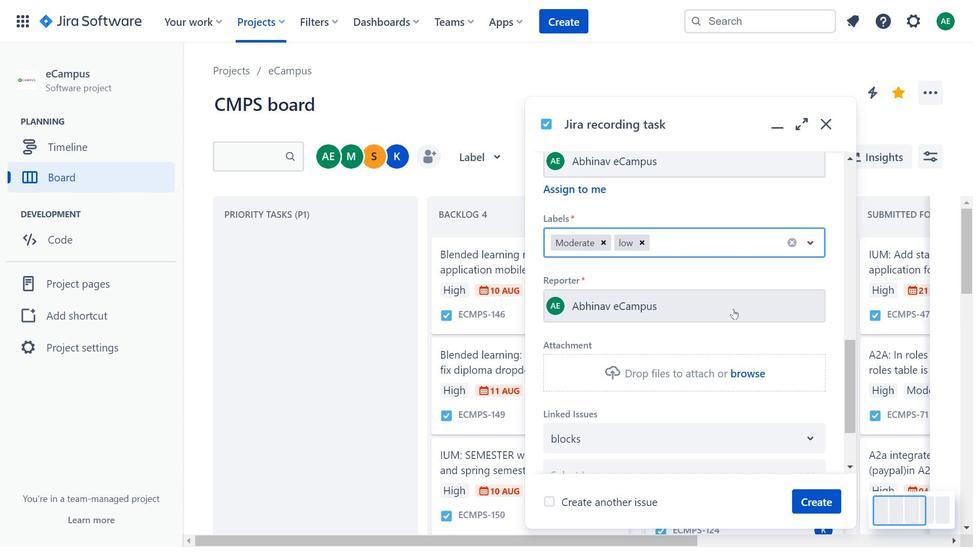 
Action: Mouse pressed left at (643, 296)
Screenshot: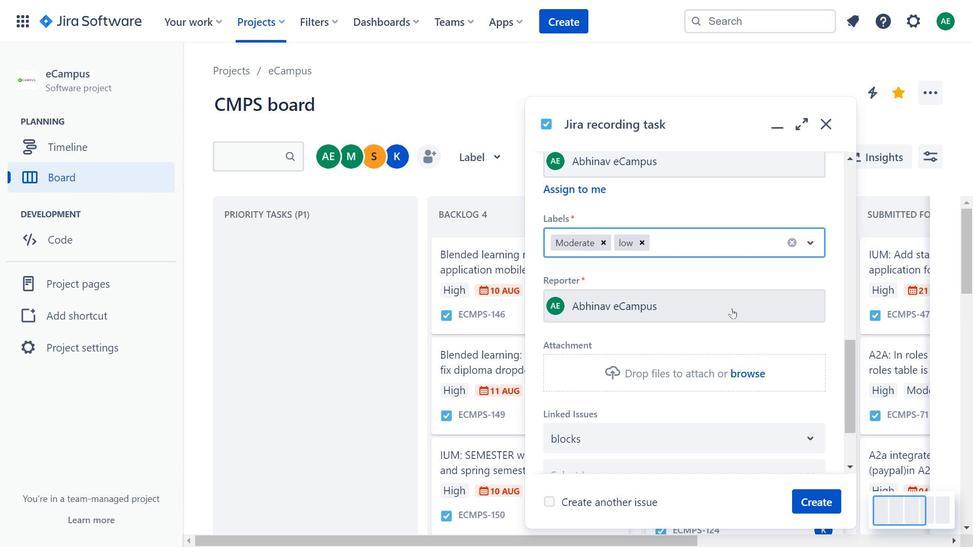 
Action: Mouse moved to (789, 366)
Screenshot: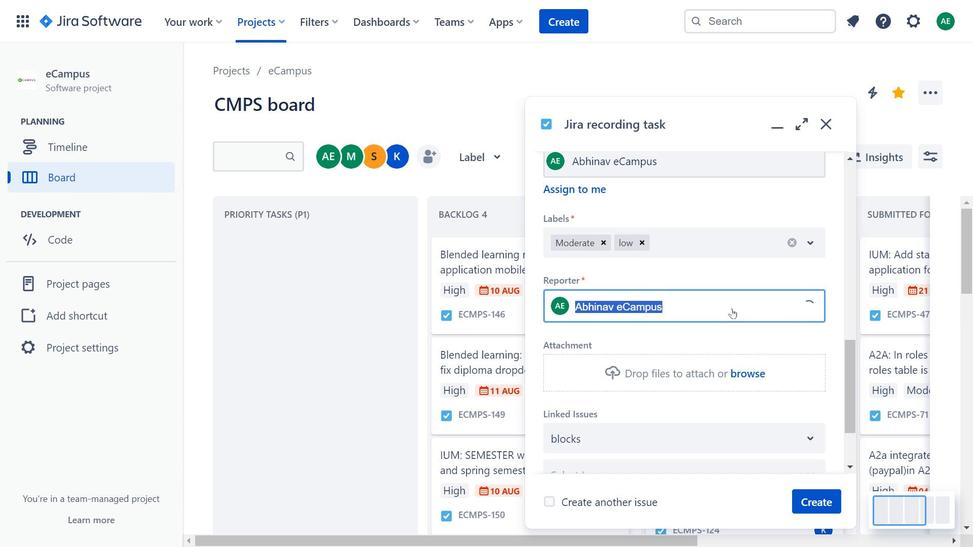 
Action: Mouse pressed left at (789, 366)
Screenshot: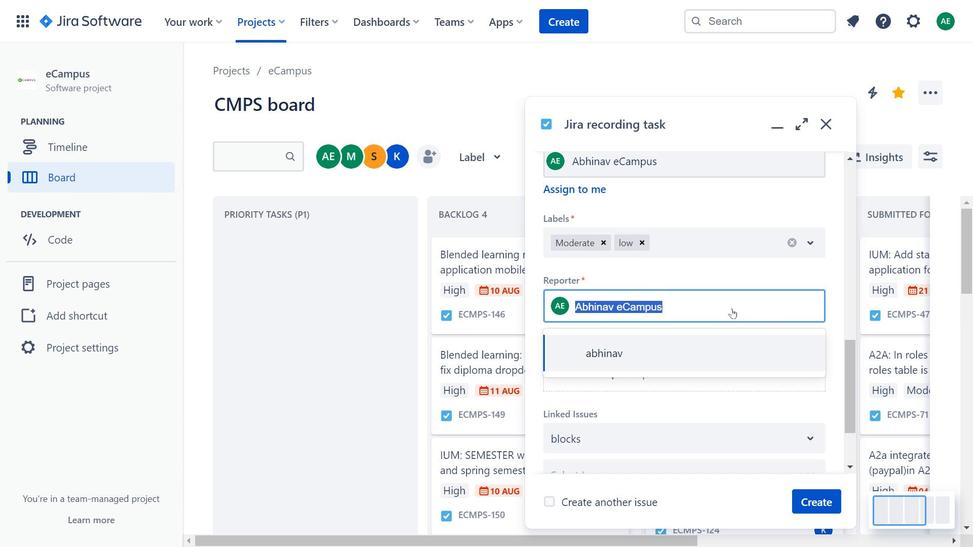 
Action: Key pressed an
Screenshot: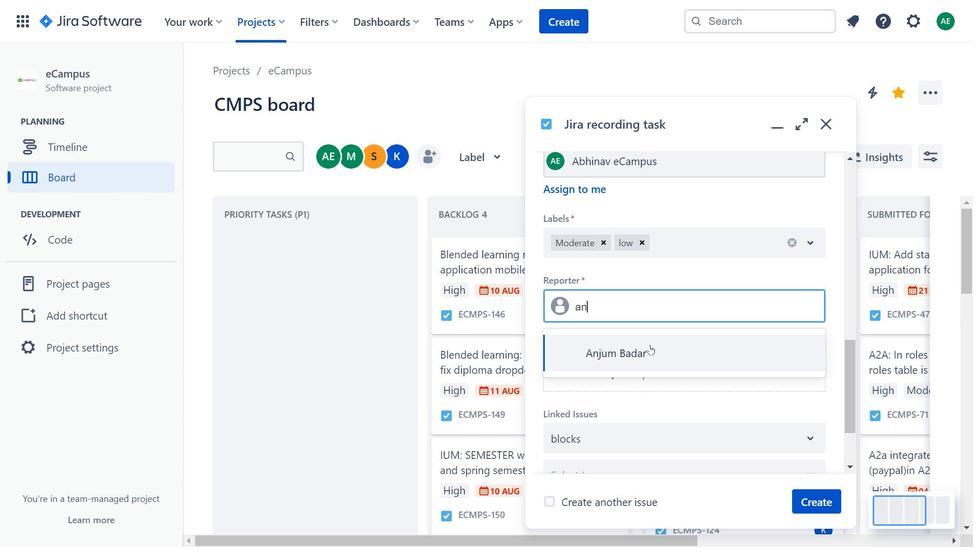 
Action: Mouse moved to (707, 402)
Screenshot: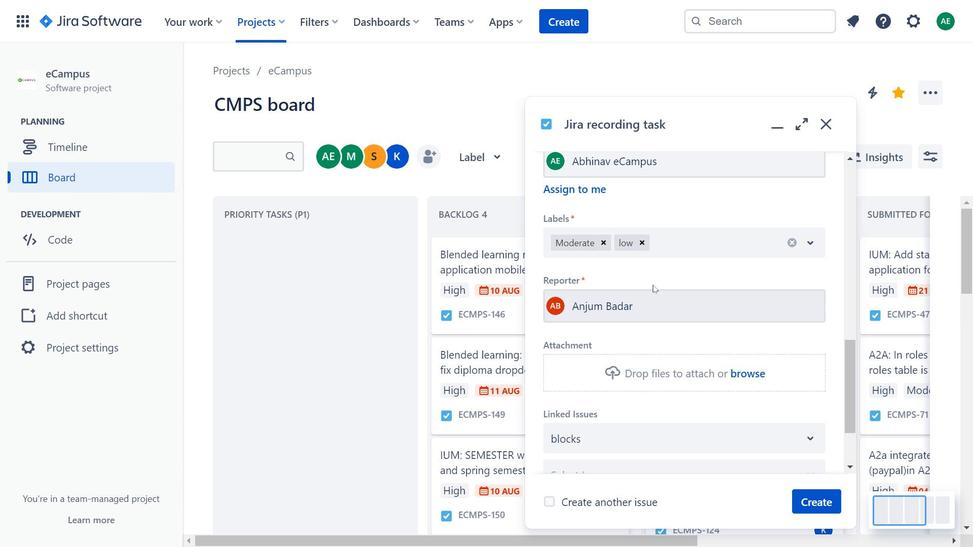 
Action: Mouse pressed left at (707, 402)
Screenshot: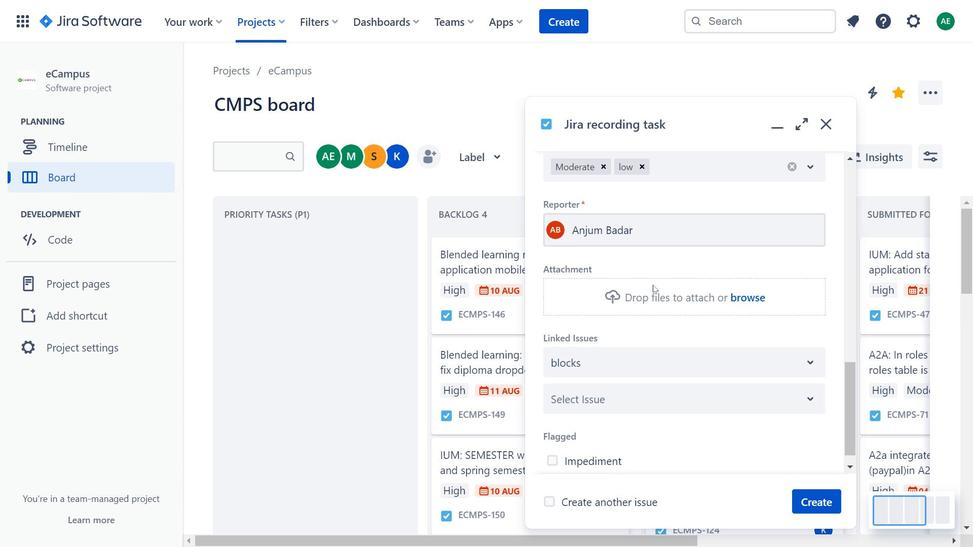 
Action: Mouse moved to (710, 342)
Screenshot: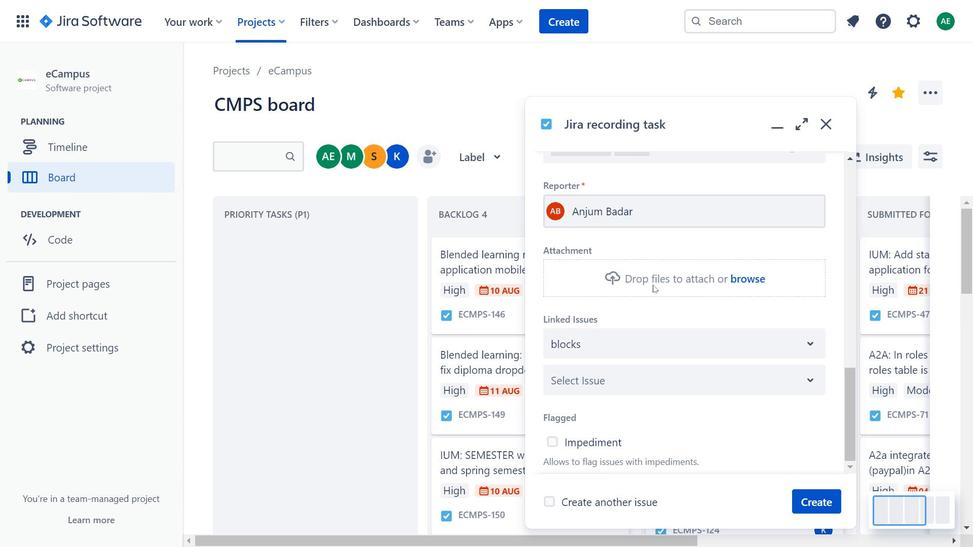 
Action: Mouse scrolled (710, 342) with delta (0, 0)
Screenshot: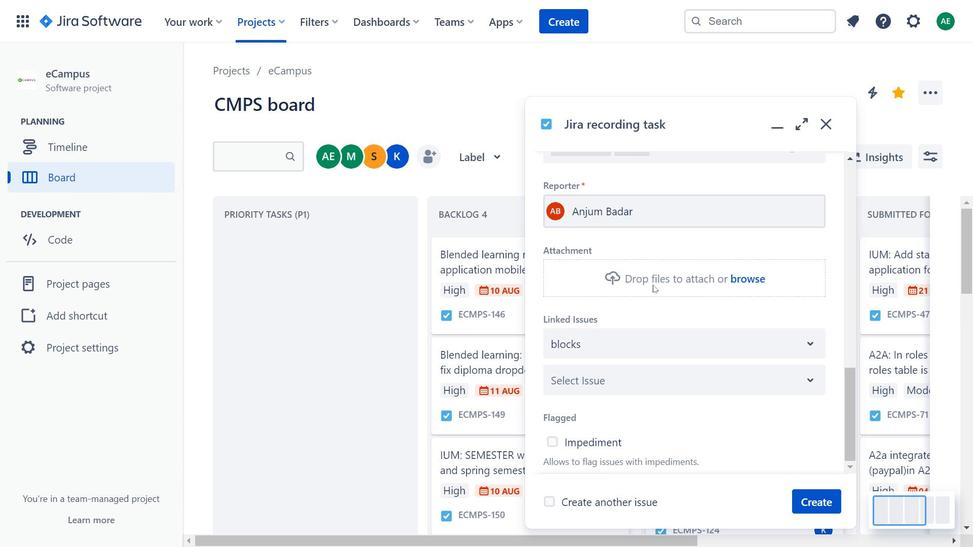
Action: Mouse scrolled (710, 342) with delta (0, 0)
Screenshot: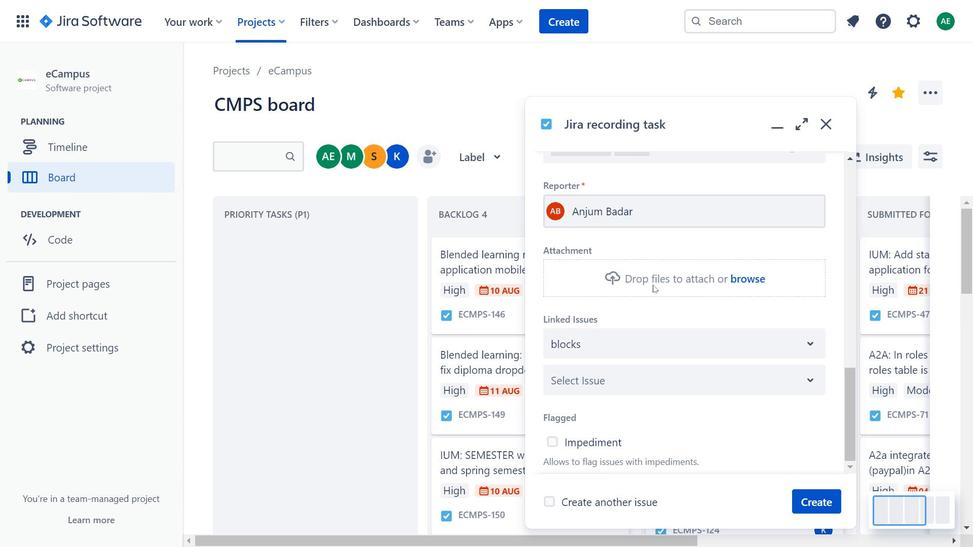 
Action: Mouse scrolled (710, 342) with delta (0, 0)
Screenshot: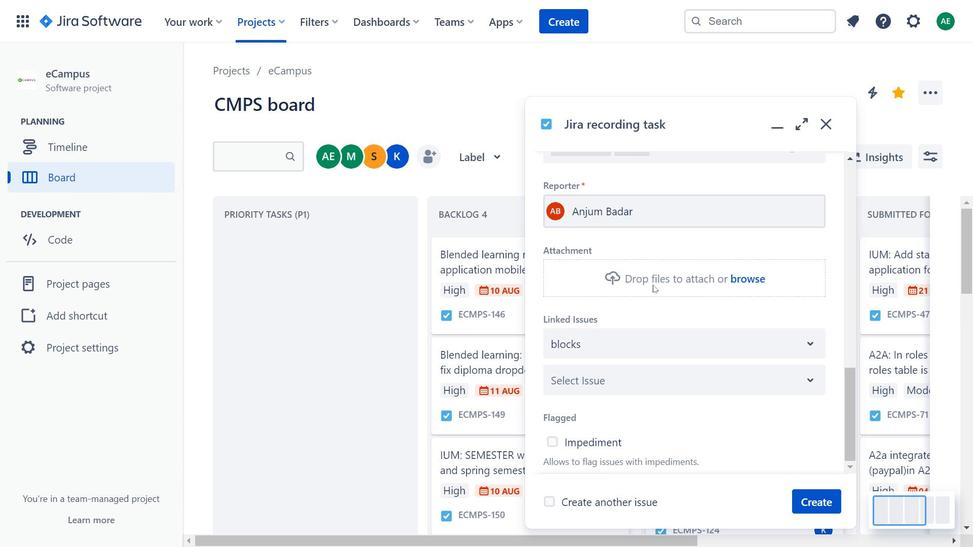 
Action: Mouse scrolled (710, 342) with delta (0, 0)
Screenshot: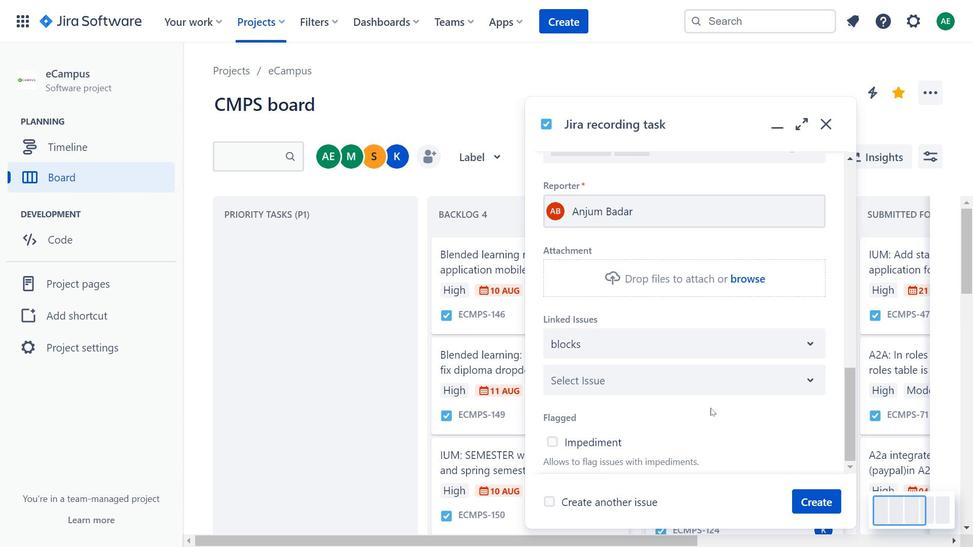 
Action: Mouse scrolled (710, 342) with delta (0, 0)
Screenshot: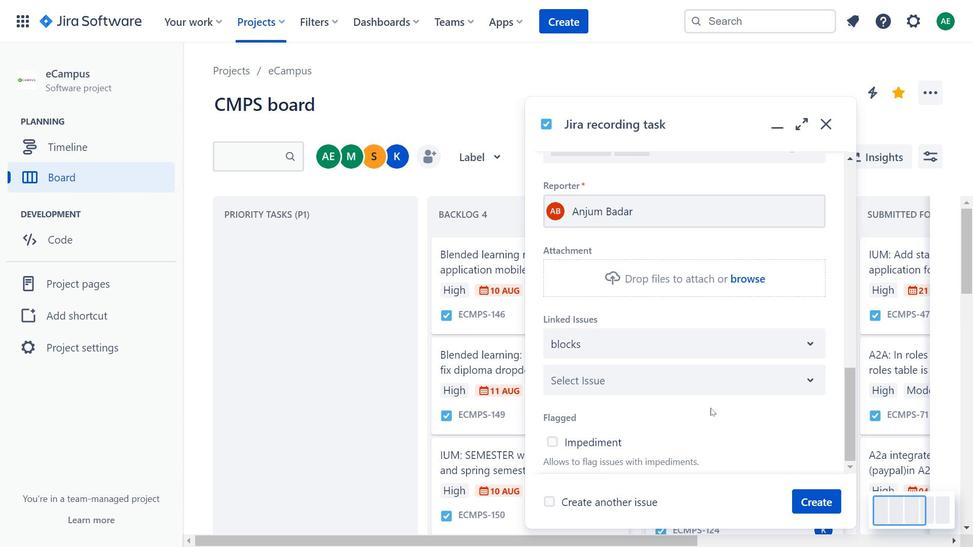 
Action: Mouse scrolled (710, 342) with delta (0, 0)
Screenshot: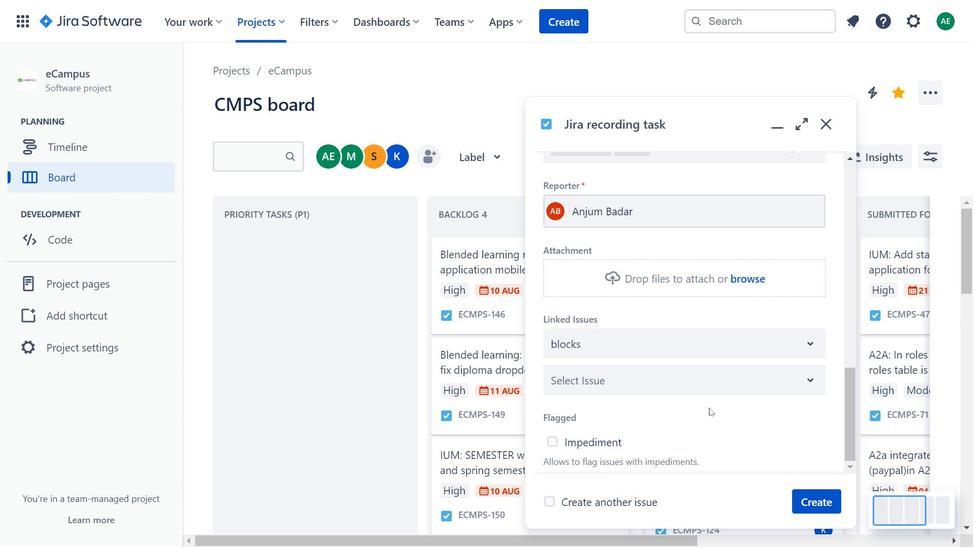 
Action: Mouse moved to (865, 556)
Screenshot: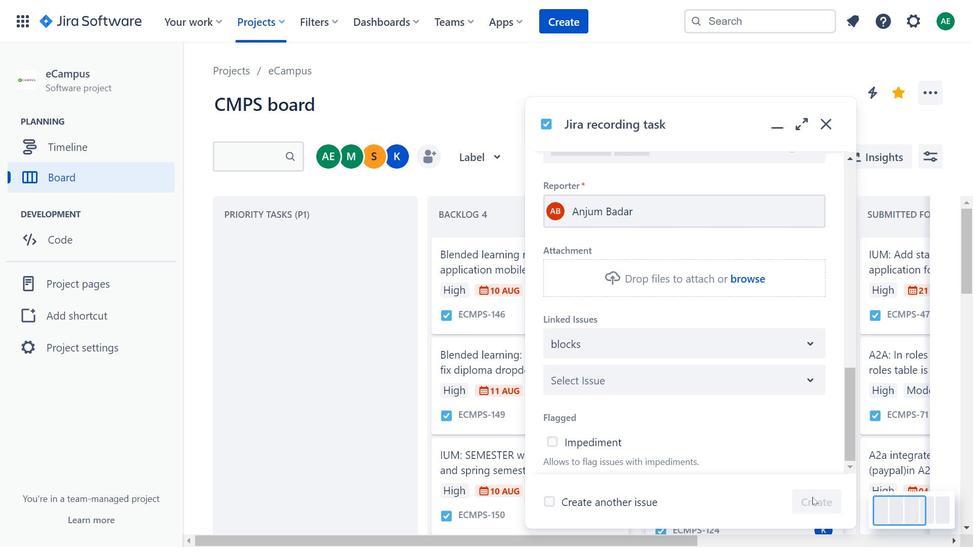 
Action: Mouse pressed left at (865, 556)
Screenshot: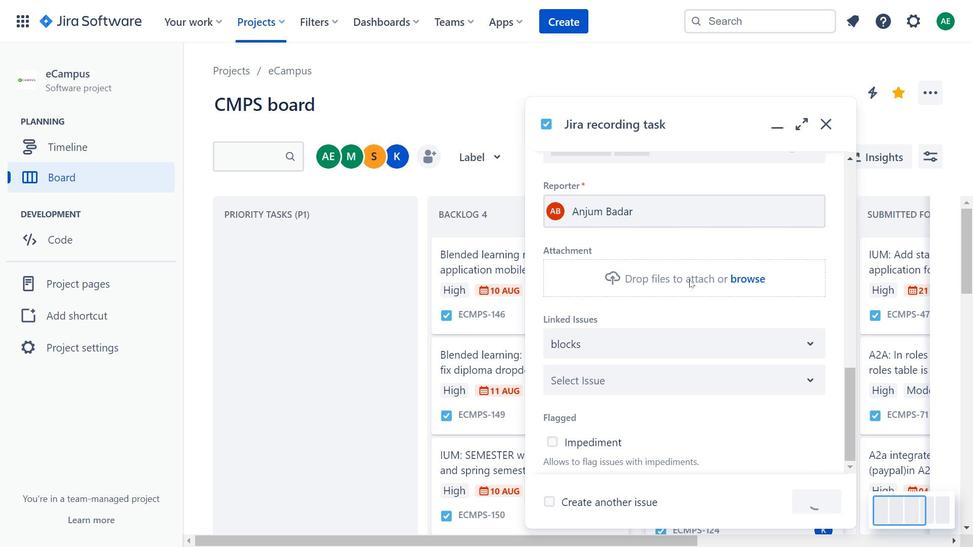 
Action: Mouse moved to (197, 544)
Screenshot: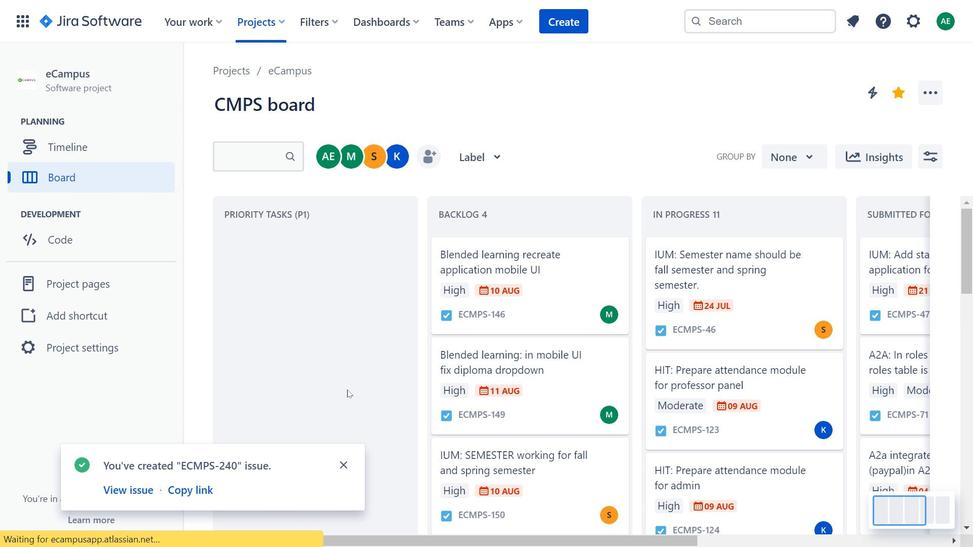 
Action: Mouse pressed left at (197, 544)
Screenshot: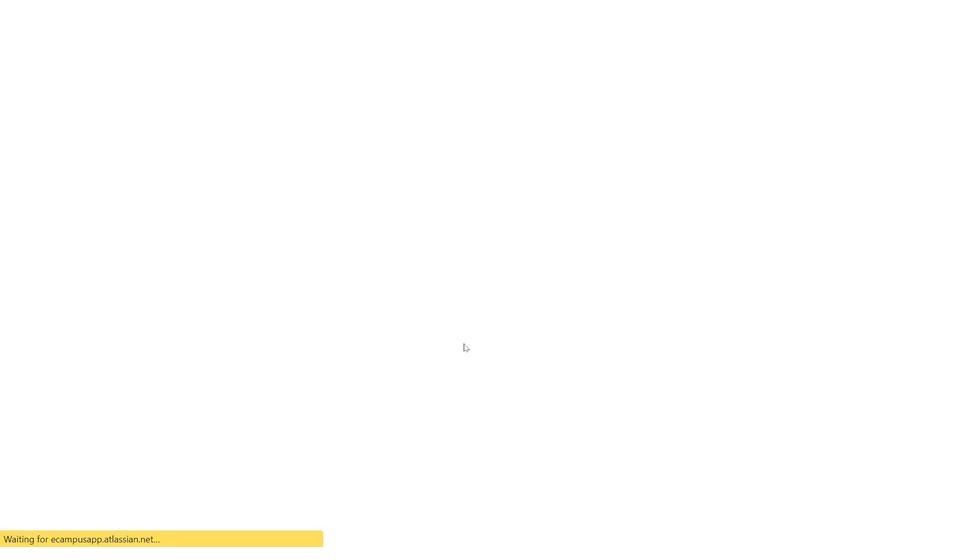 
Action: Mouse moved to (478, 226)
Screenshot: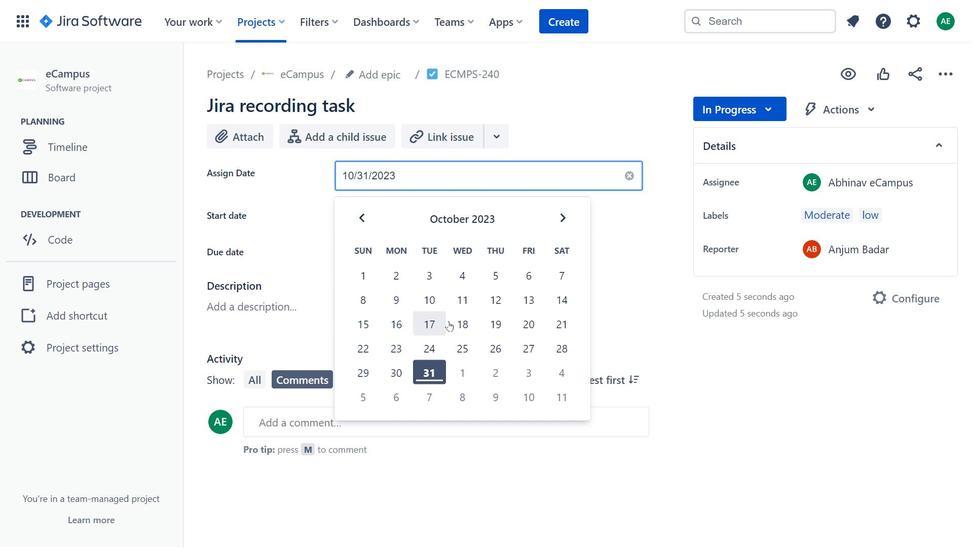 
Action: Mouse pressed left at (478, 226)
Screenshot: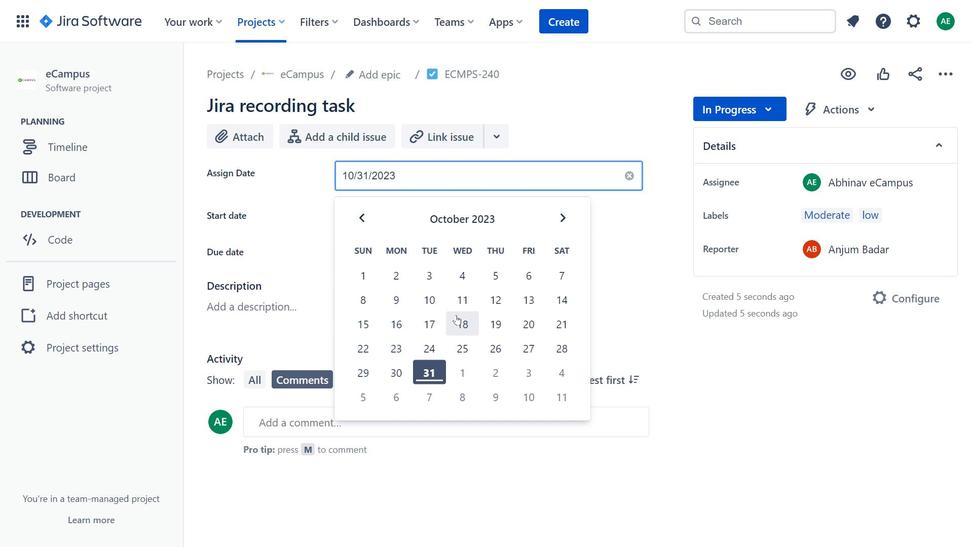 
Action: Mouse moved to (705, 293)
Screenshot: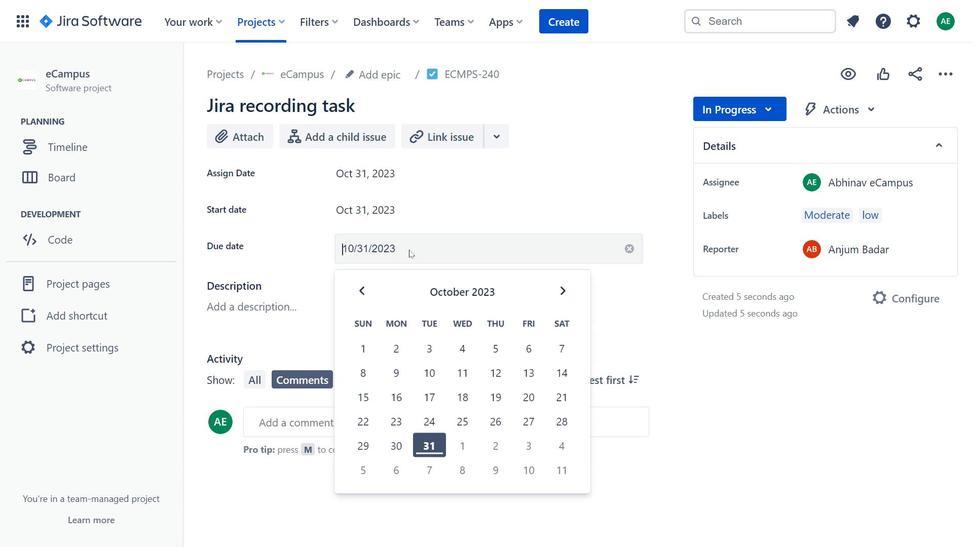 
Action: Mouse pressed left at (705, 293)
Screenshot: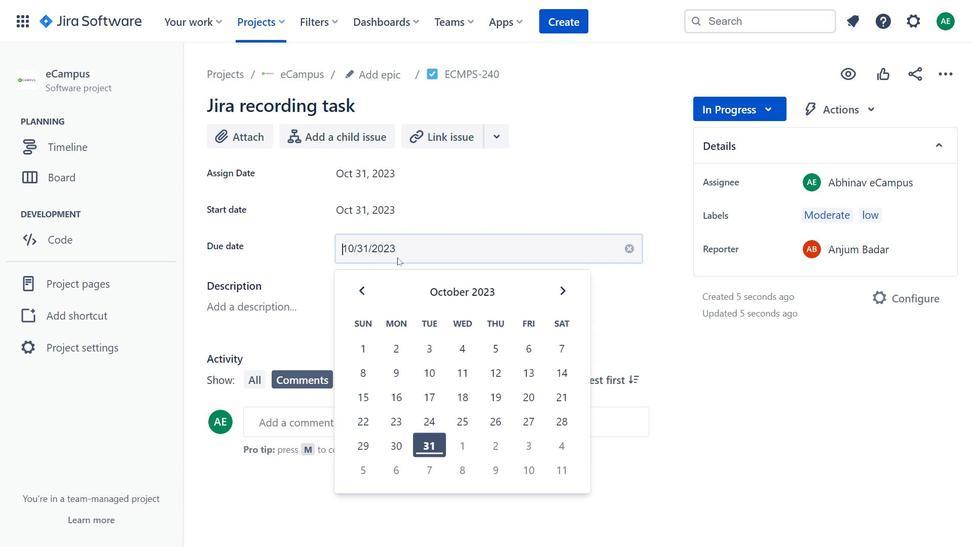 
Action: Mouse moved to (471, 303)
Screenshot: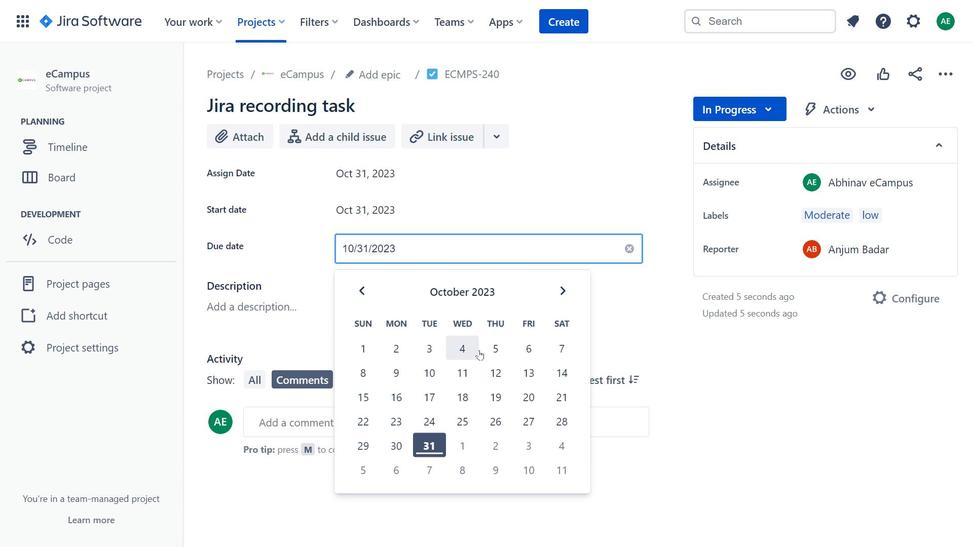 
Action: Mouse pressed left at (471, 303)
Screenshot: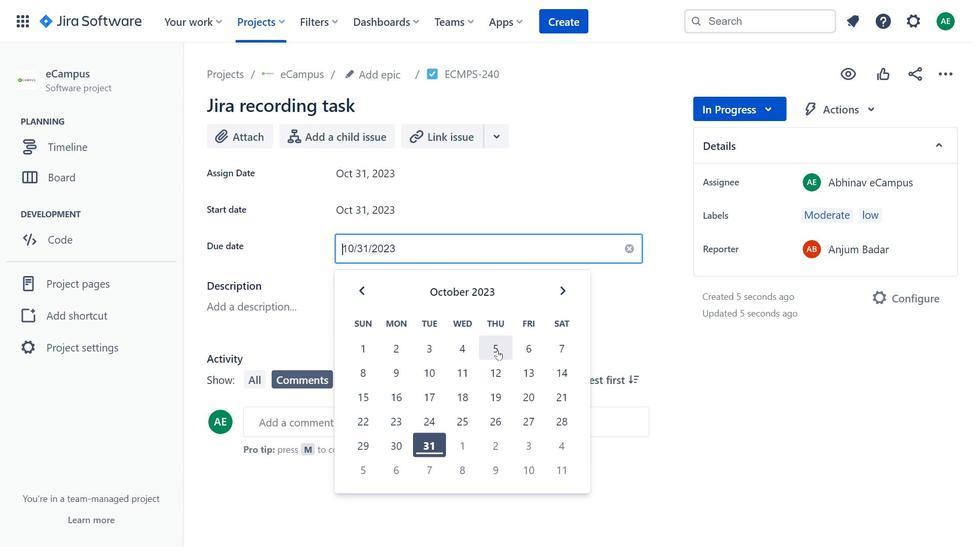 
Action: Mouse moved to (550, 200)
Screenshot: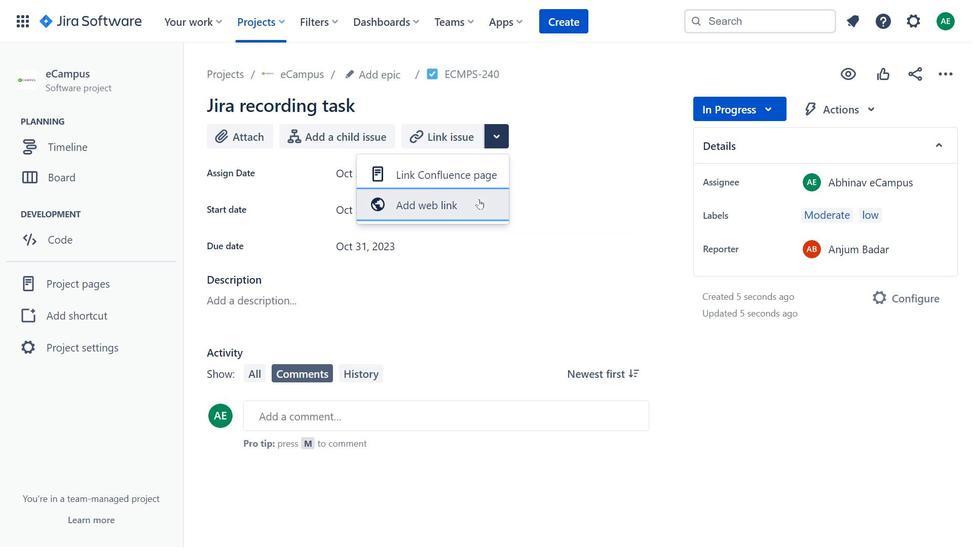
Action: Mouse pressed left at (550, 200)
Screenshot: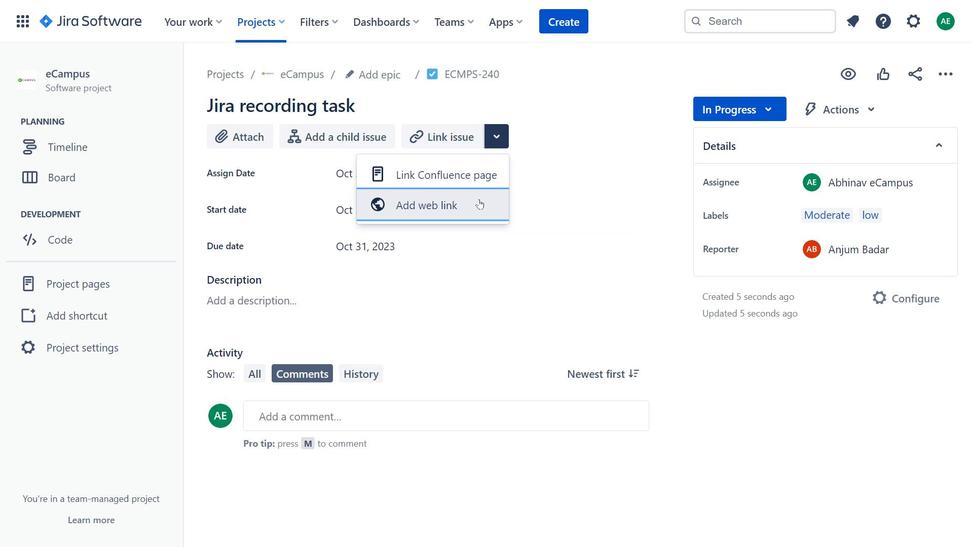 
Action: Mouse moved to (536, 256)
Screenshot: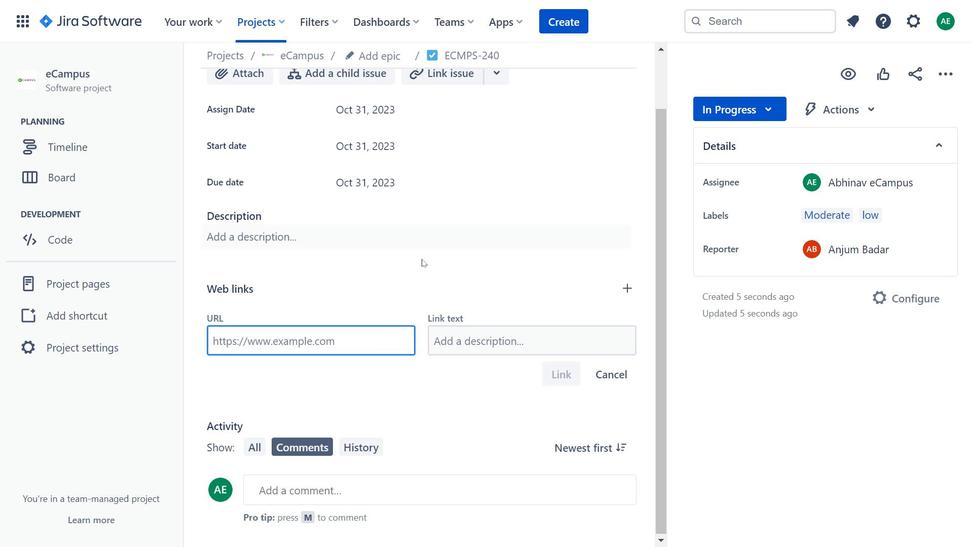 
Action: Mouse pressed left at (536, 256)
Screenshot: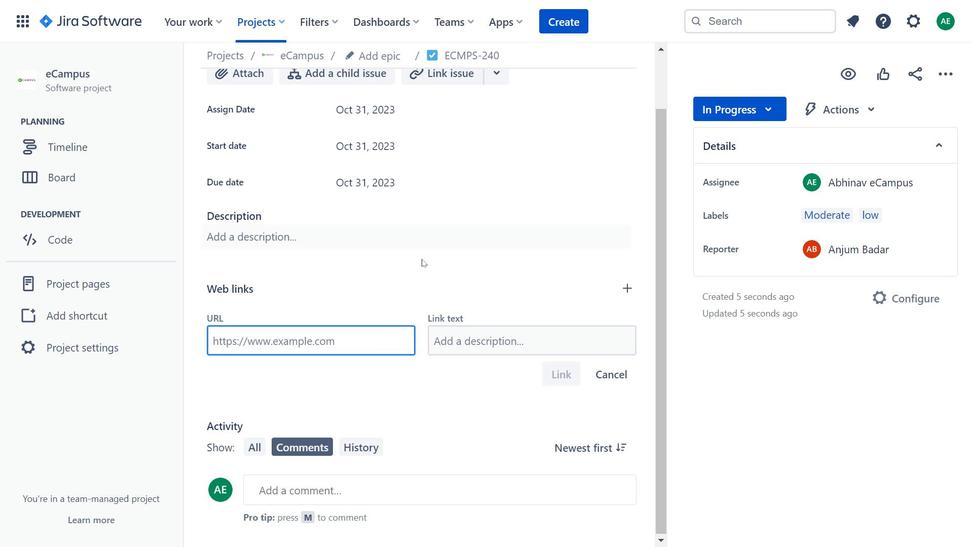 
Action: Mouse moved to (391, 449)
Screenshot: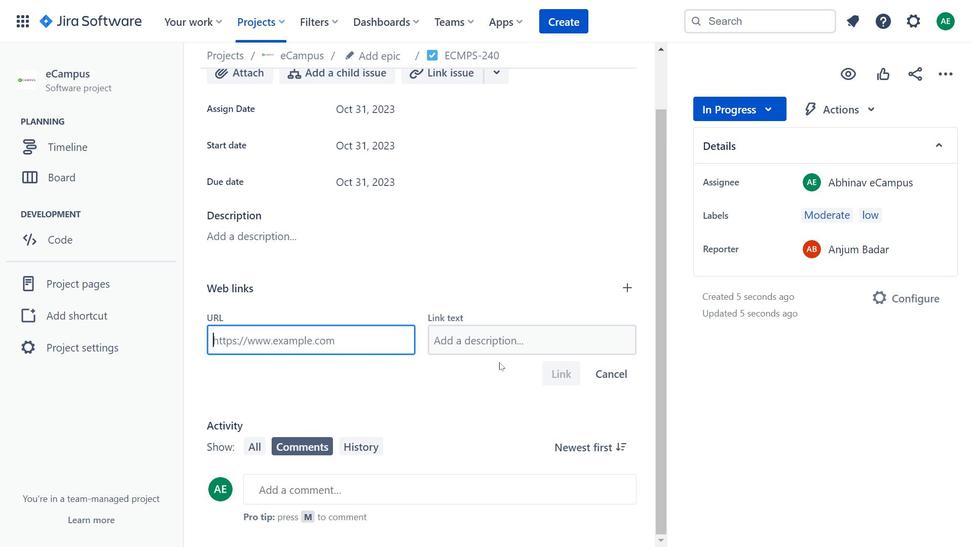 
Action: Mouse scrolled (391, 448) with delta (0, 0)
Screenshot: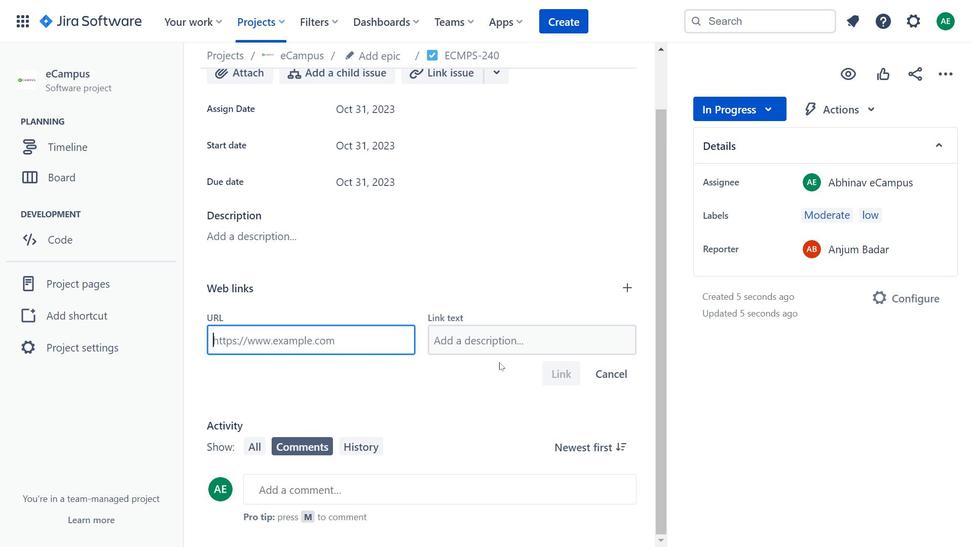 
Action: Mouse moved to (397, 451)
Screenshot: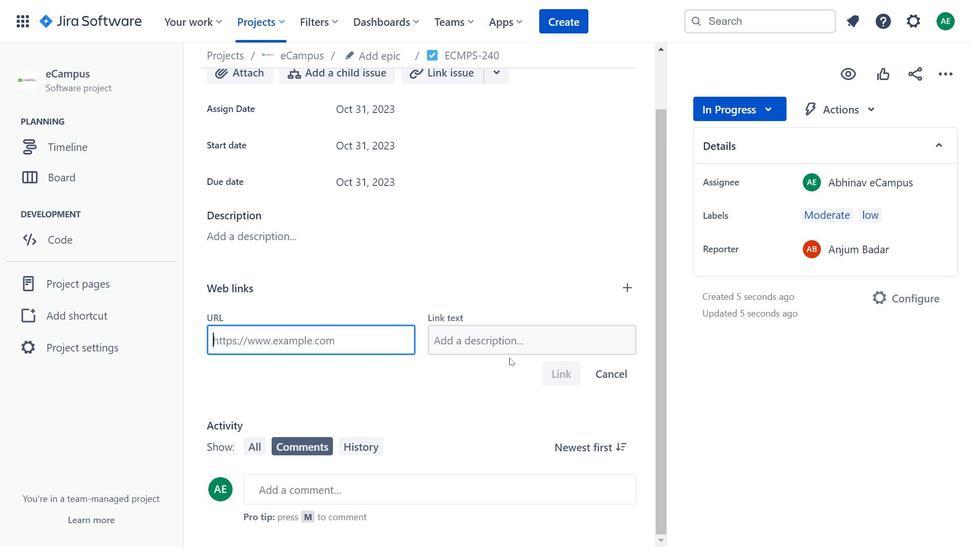 
Action: Mouse scrolled (397, 451) with delta (0, 0)
Screenshot: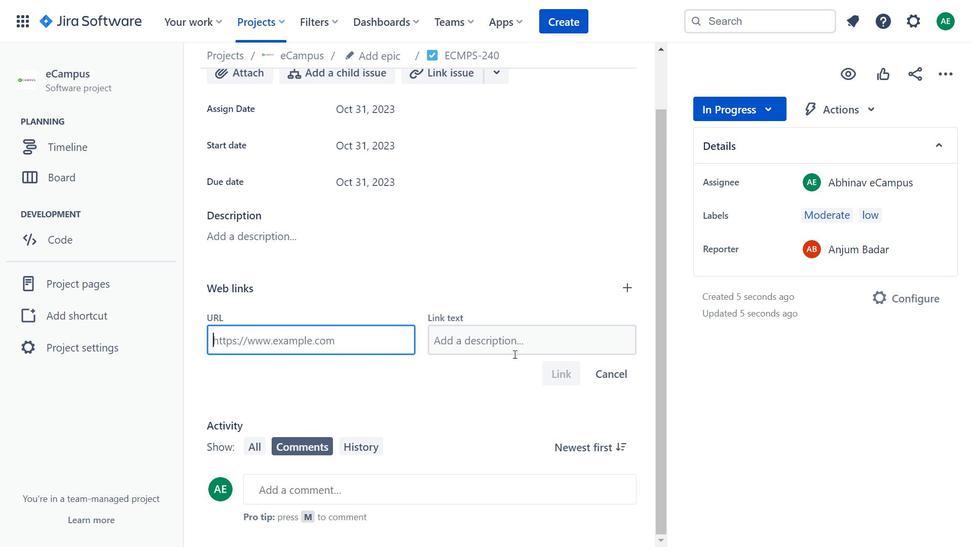 
Action: Mouse moved to (922, 164)
Screenshot: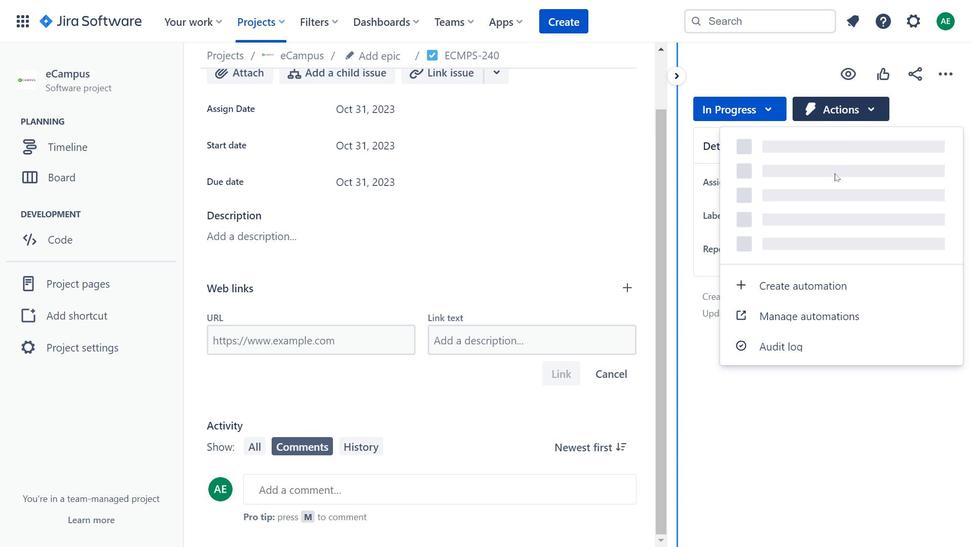 
Action: Mouse pressed left at (922, 164)
Screenshot: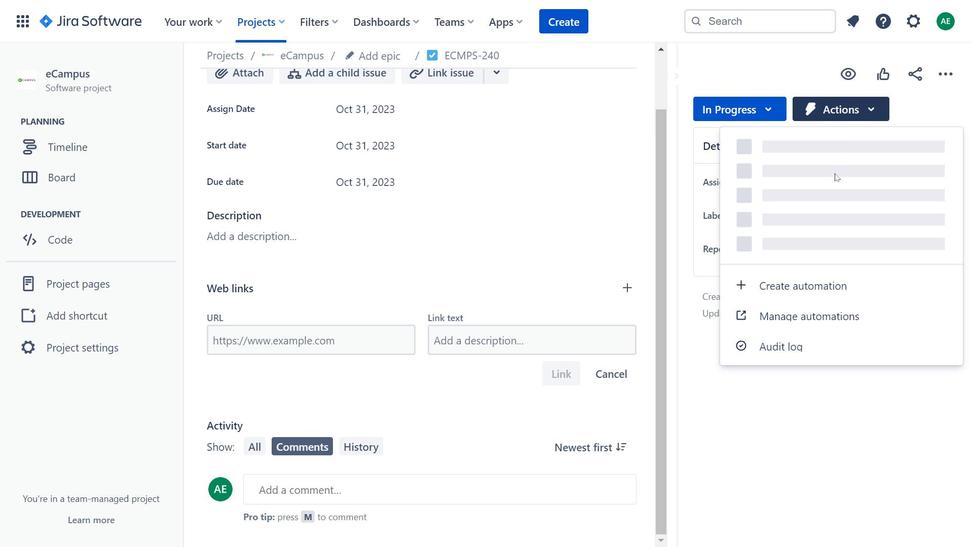 
Action: Mouse moved to (876, 269)
Screenshot: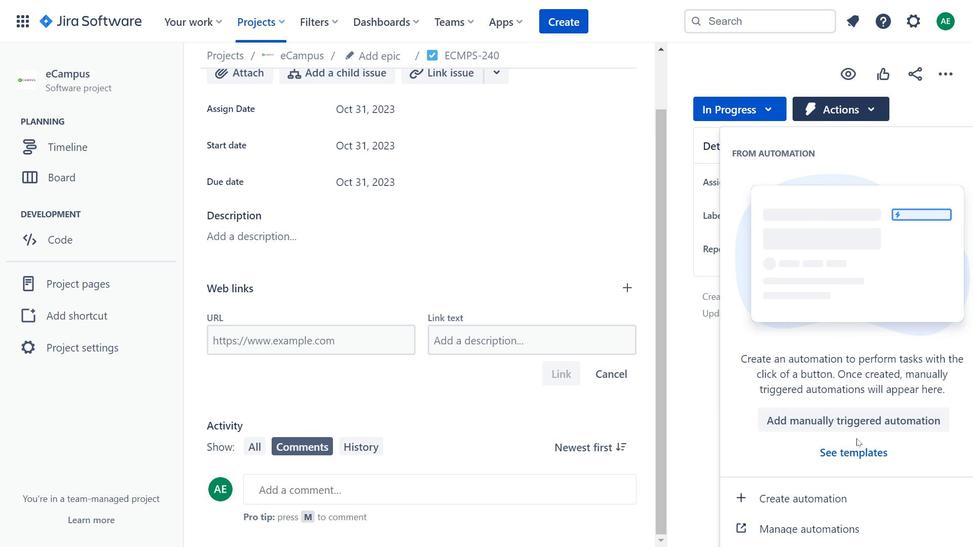 
Action: Mouse scrolled (876, 269) with delta (0, 0)
Screenshot: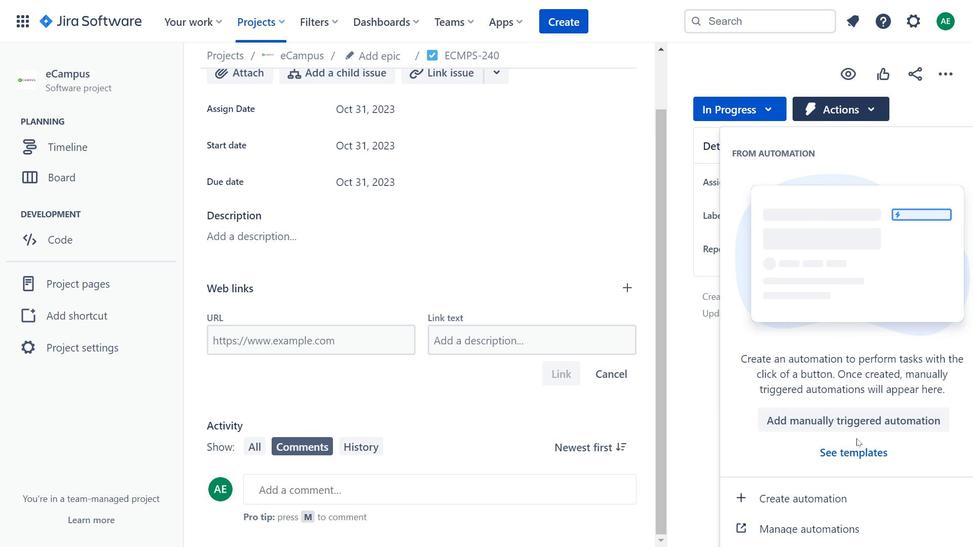 
Action: Mouse scrolled (876, 269) with delta (0, 0)
Screenshot: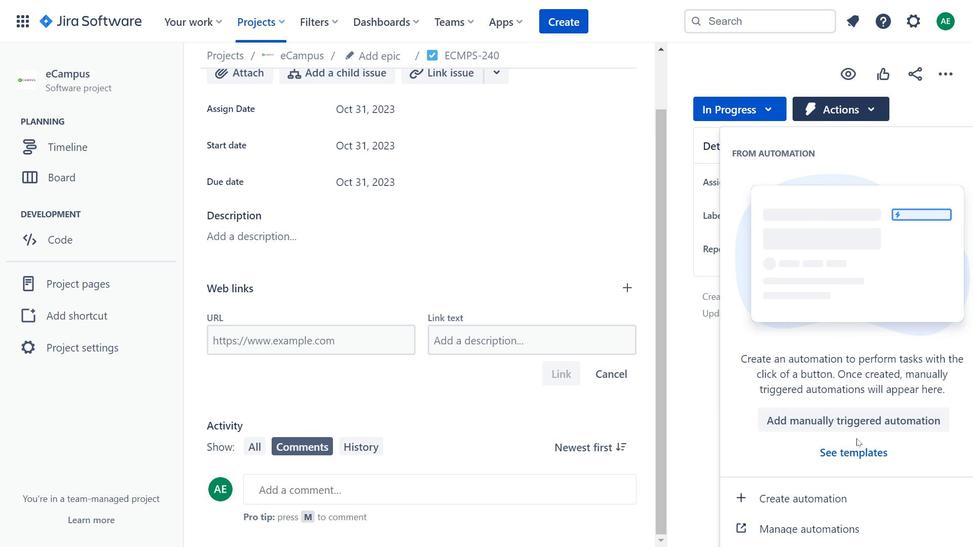 
Action: Mouse scrolled (876, 269) with delta (0, 0)
Screenshot: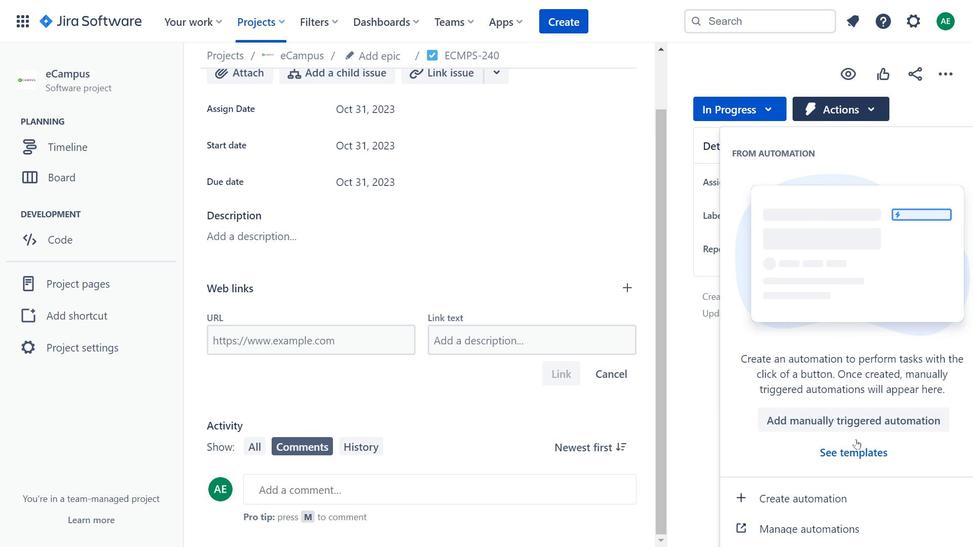 
Action: Mouse moved to (635, 333)
Screenshot: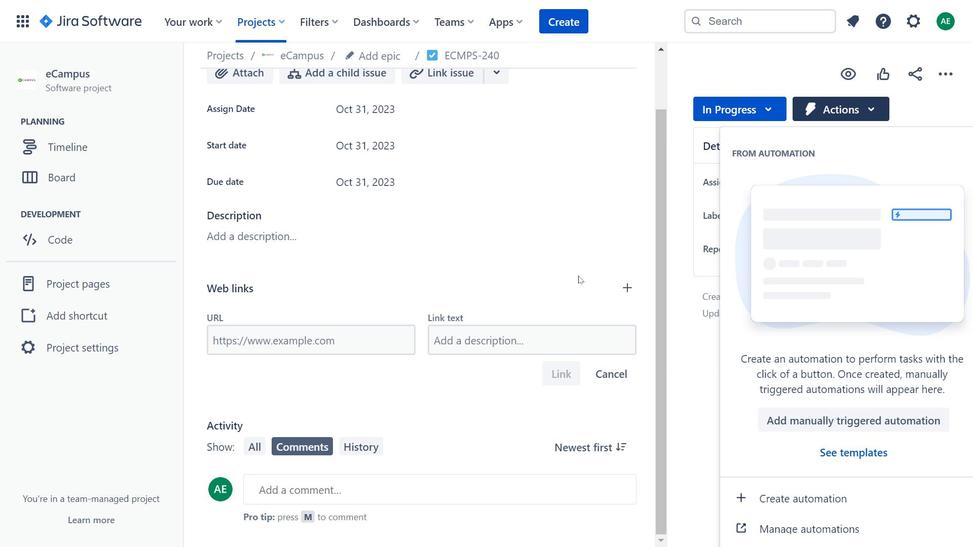 
Action: Mouse scrolled (635, 332) with delta (0, 0)
Screenshot: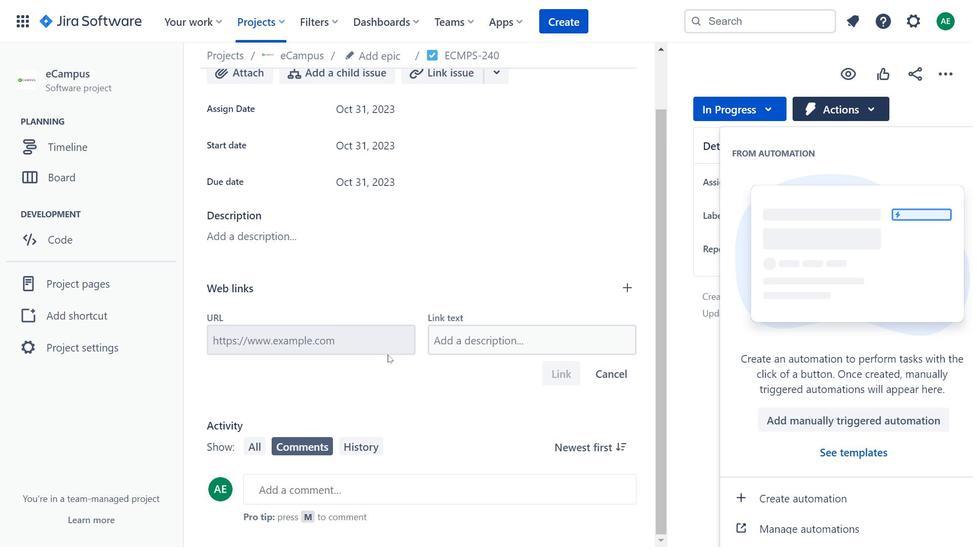 
Action: Mouse scrolled (635, 332) with delta (0, 0)
Screenshot: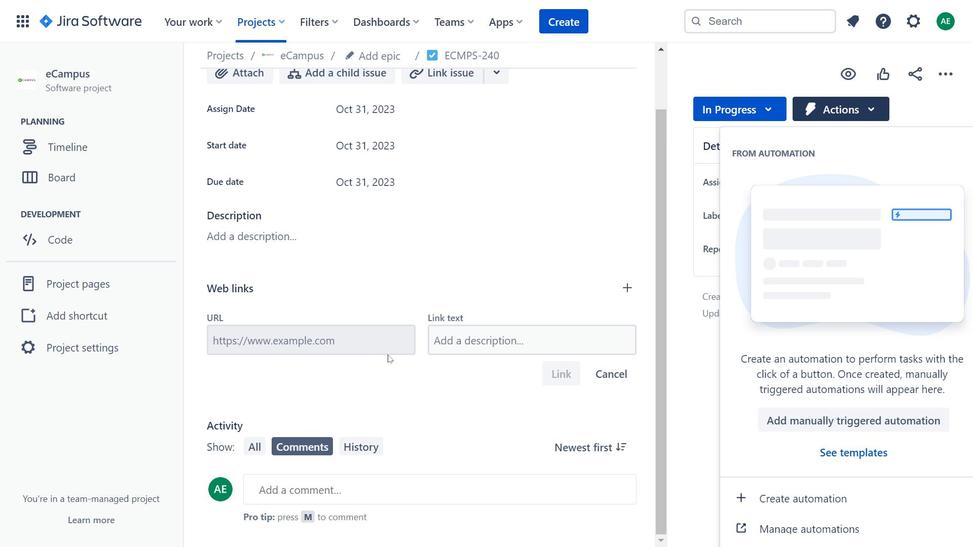 
Action: Mouse moved to (445, 411)
Screenshot: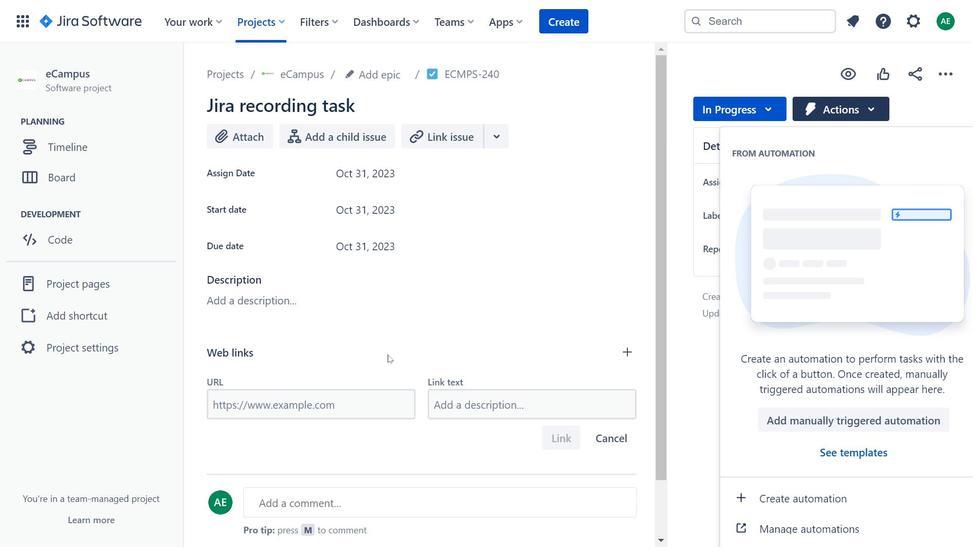 
Action: Mouse scrolled (445, 410) with delta (0, 0)
Screenshot: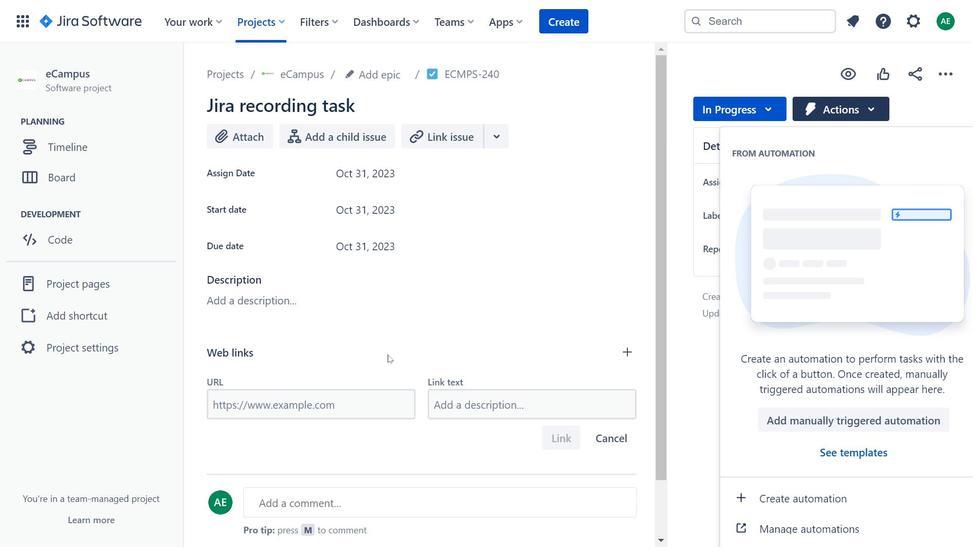 
Action: Mouse moved to (445, 412)
Screenshot: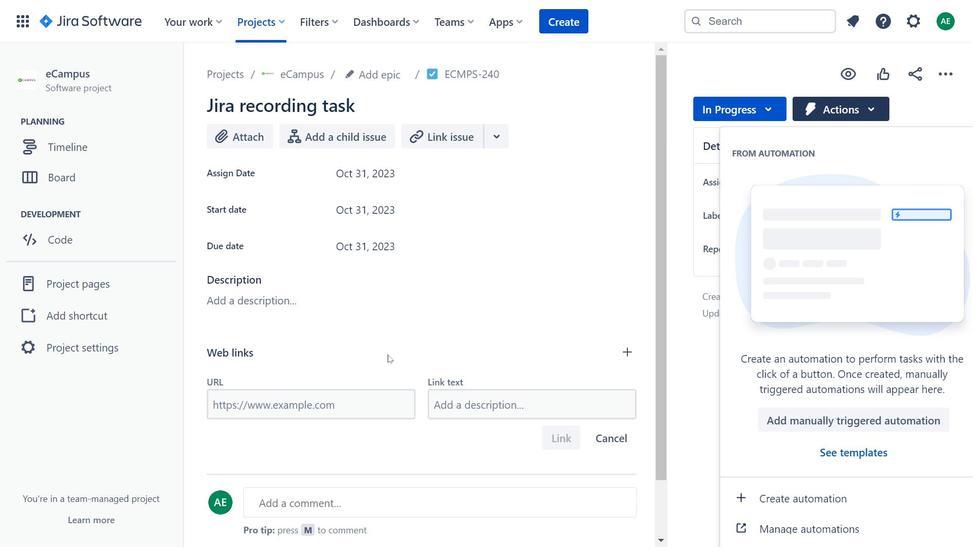 
Action: Mouse scrolled (445, 411) with delta (0, 0)
Screenshot: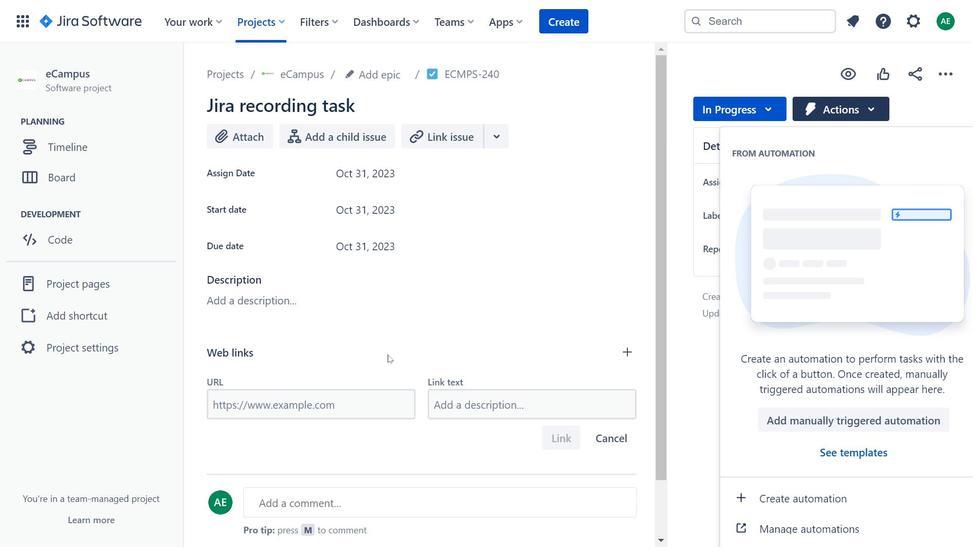 
Action: Mouse moved to (445, 412)
Screenshot: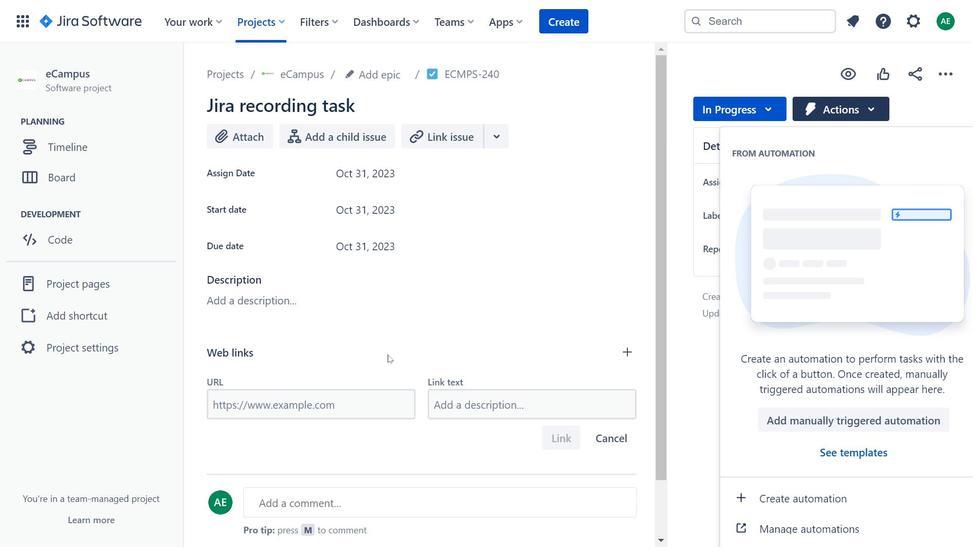 
Action: Mouse scrolled (445, 413) with delta (0, 0)
Screenshot: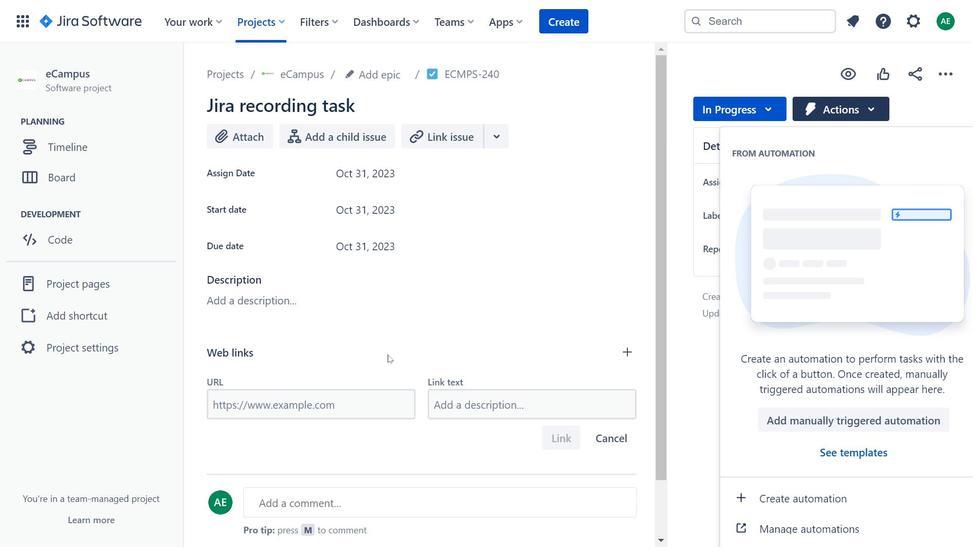 
Action: Mouse scrolled (445, 413) with delta (0, 0)
Screenshot: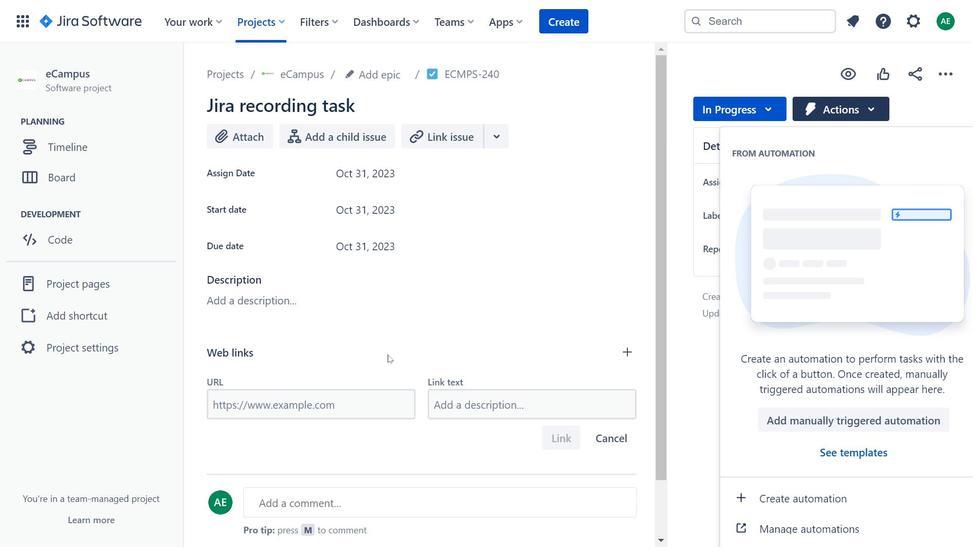 
Action: Mouse scrolled (445, 413) with delta (0, 0)
Screenshot: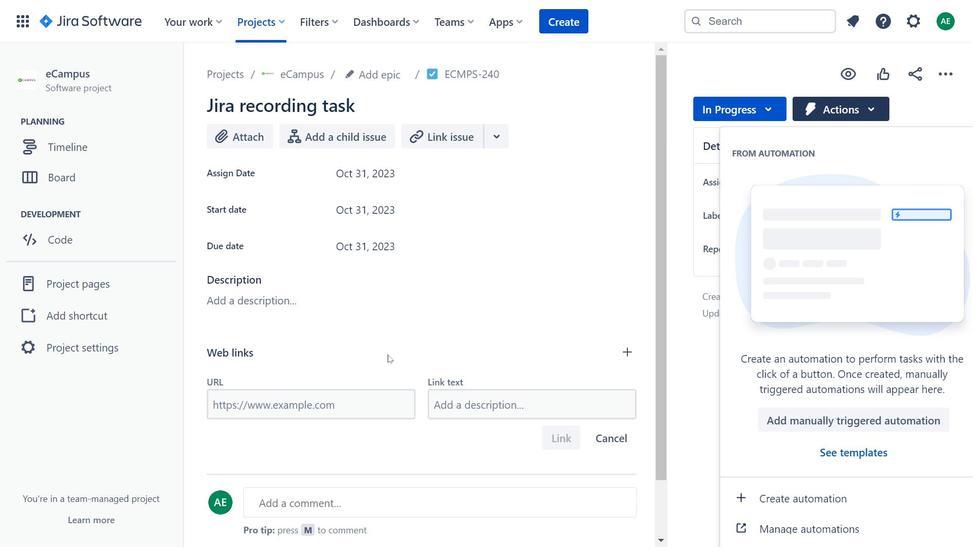 
Action: Mouse scrolled (445, 413) with delta (0, 0)
Screenshot: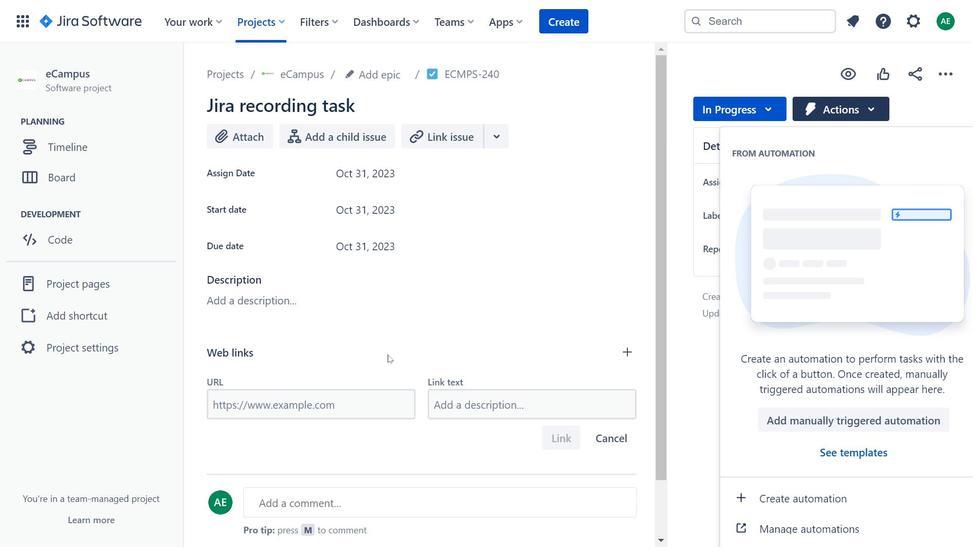 
Action: Mouse scrolled (445, 413) with delta (0, 0)
Screenshot: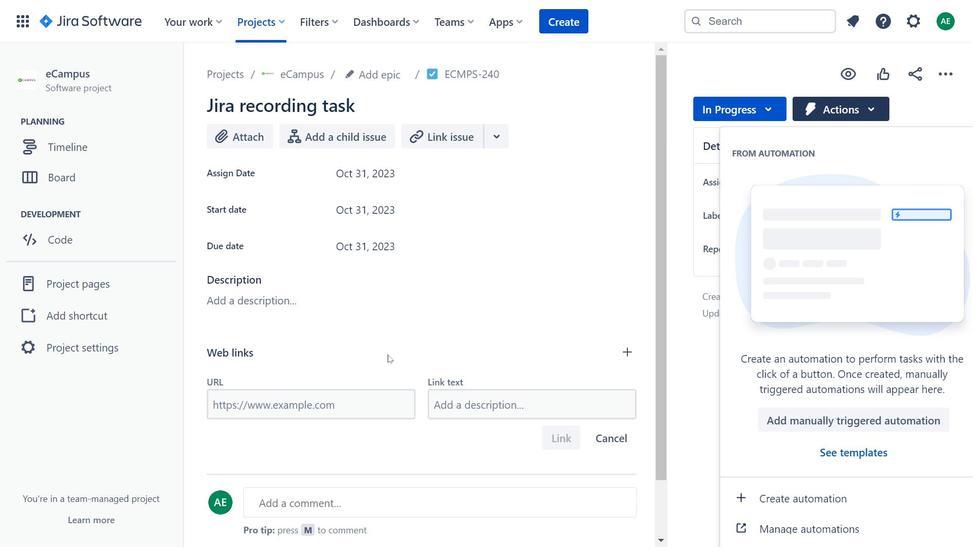 
Action: Mouse moved to (595, 325)
Screenshot: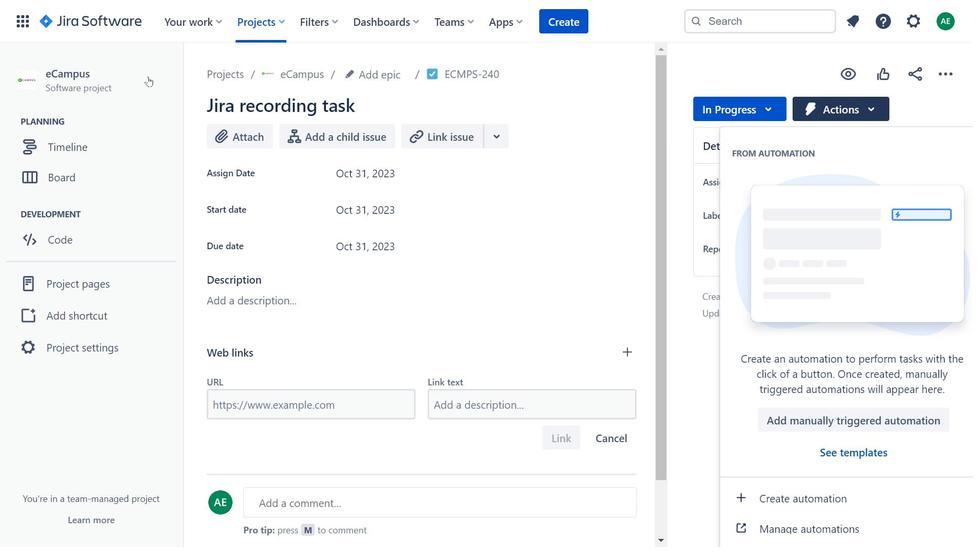 
Action: Mouse scrolled (595, 325) with delta (0, 0)
Screenshot: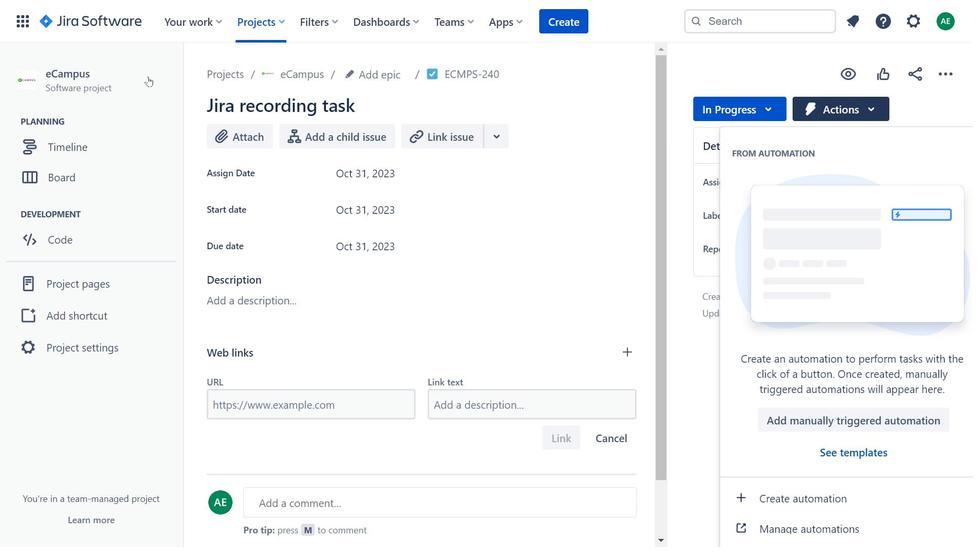 
Action: Mouse moved to (593, 320)
Screenshot: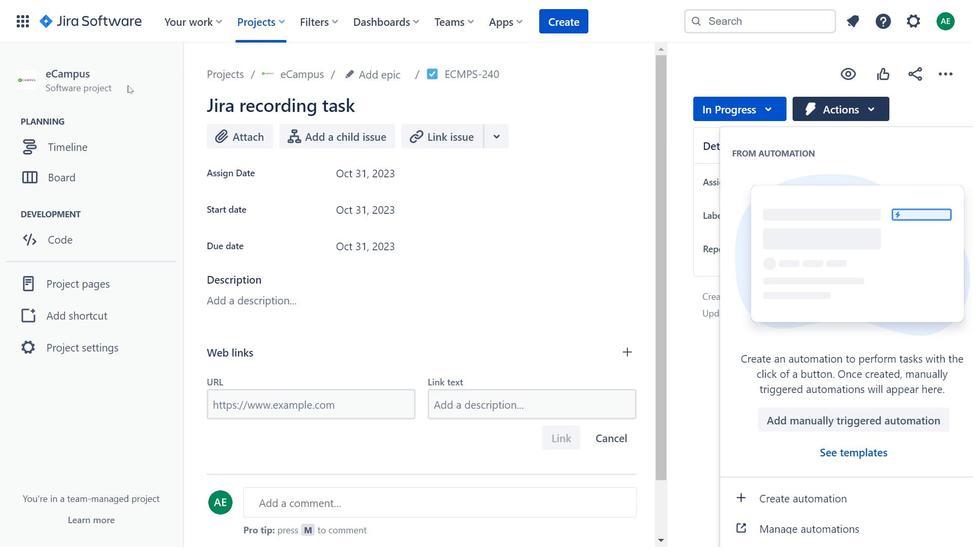 
Action: Mouse scrolled (593, 321) with delta (0, 0)
Screenshot: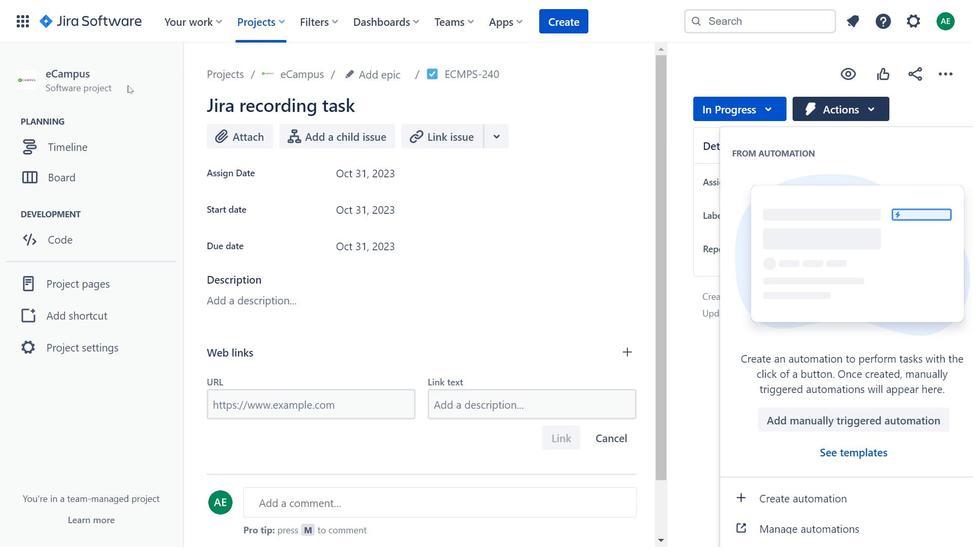 
Action: Mouse moved to (581, 306)
Screenshot: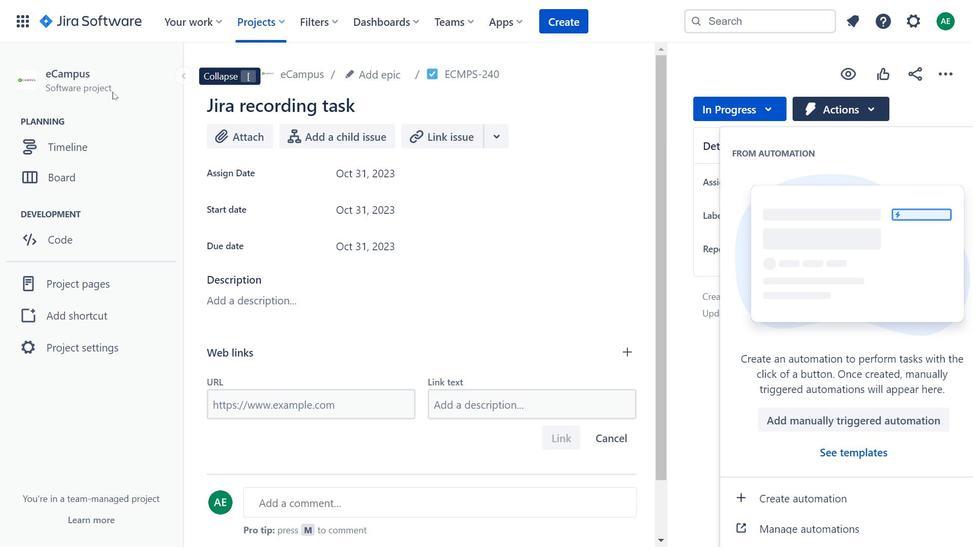 
Action: Mouse scrolled (581, 307) with delta (0, 0)
Screenshot: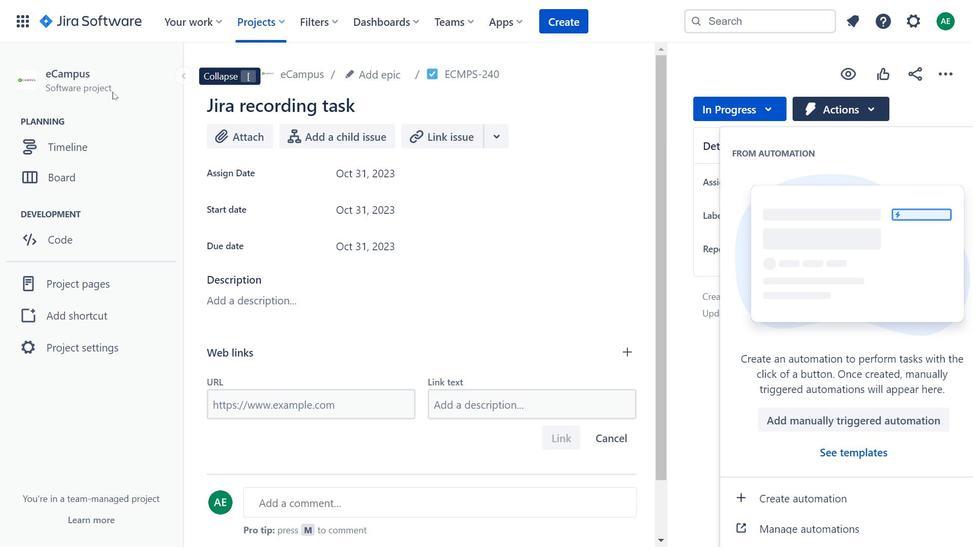 
Action: Mouse moved to (343, 130)
Screenshot: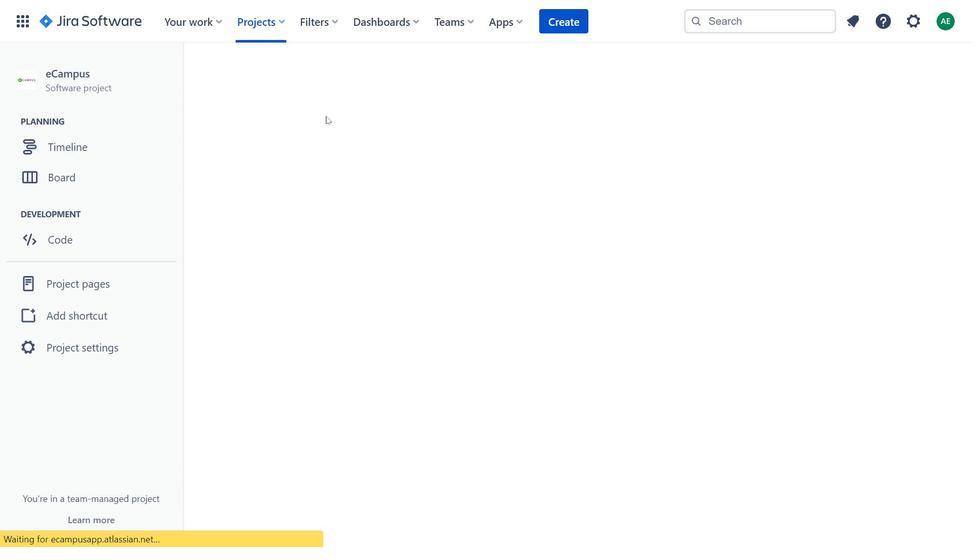 
Action: Mouse pressed left at (343, 130)
Screenshot: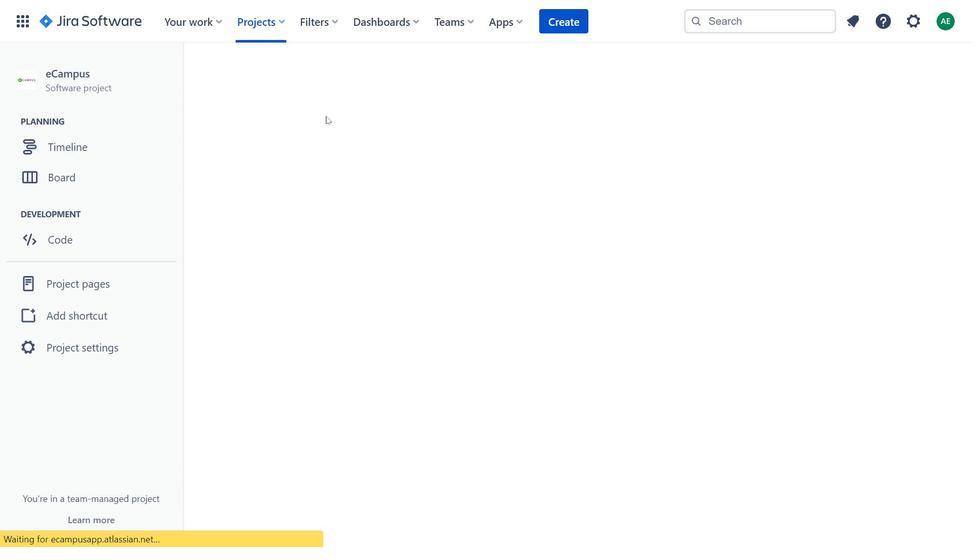 
Action: Mouse moved to (628, 341)
Screenshot: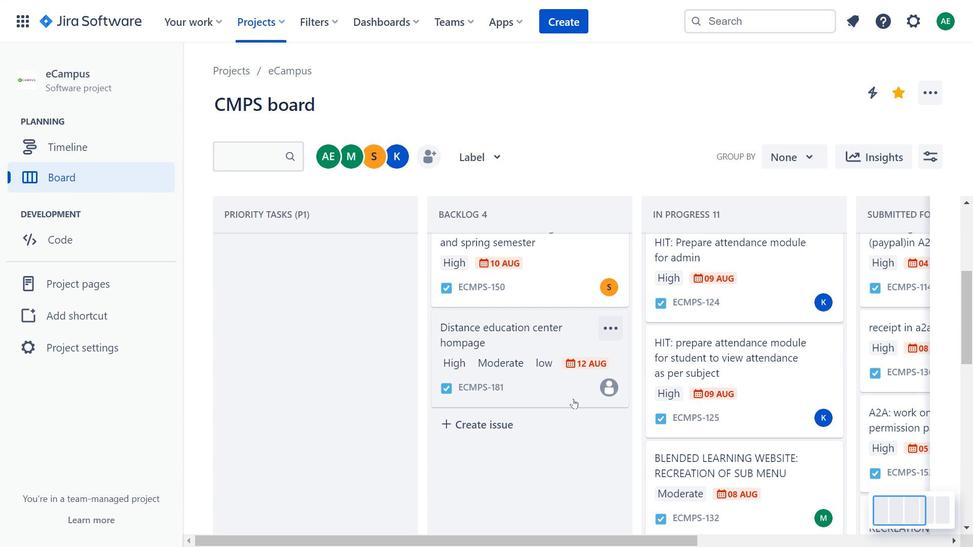 
Action: Mouse scrolled (628, 341) with delta (0, 0)
Screenshot: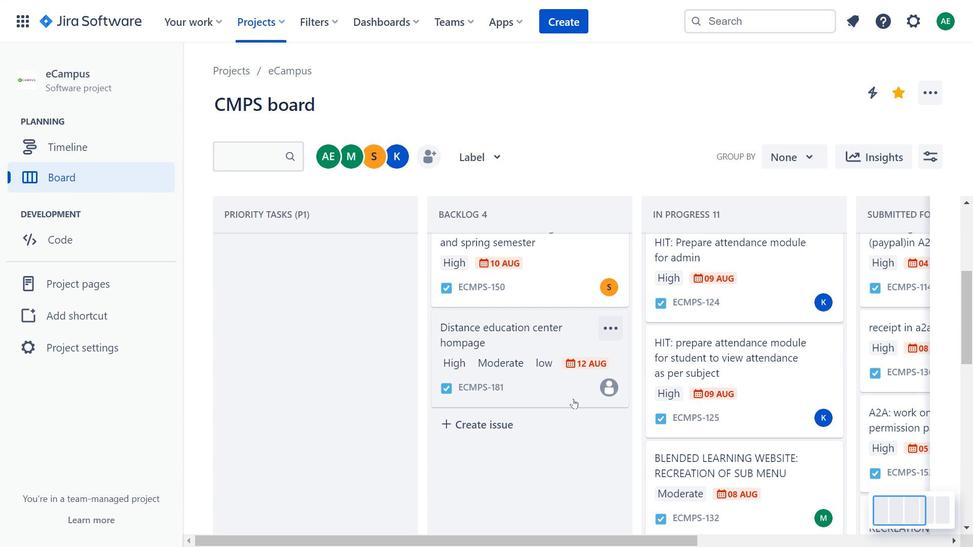 
Action: Mouse scrolled (628, 341) with delta (0, 0)
Screenshot: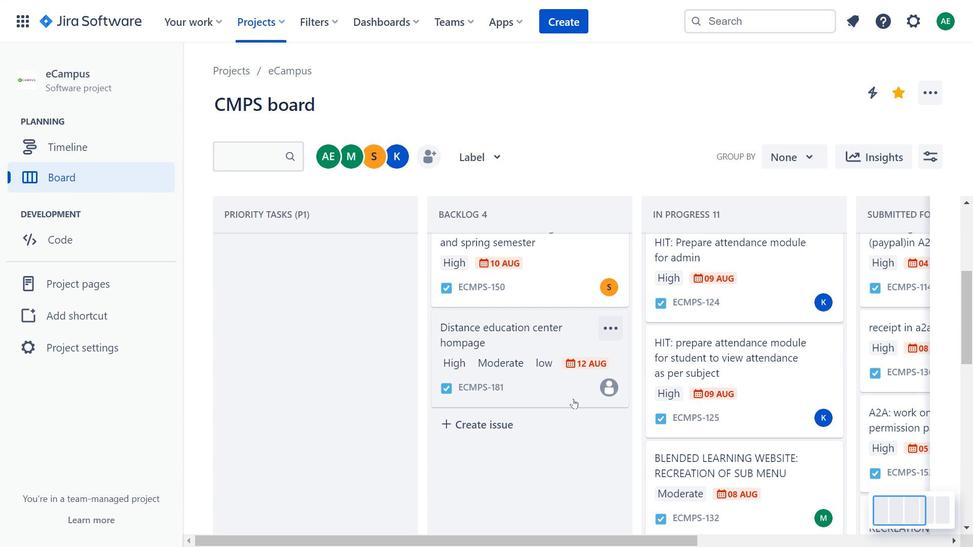 
Action: Mouse scrolled (628, 341) with delta (0, 0)
Screenshot: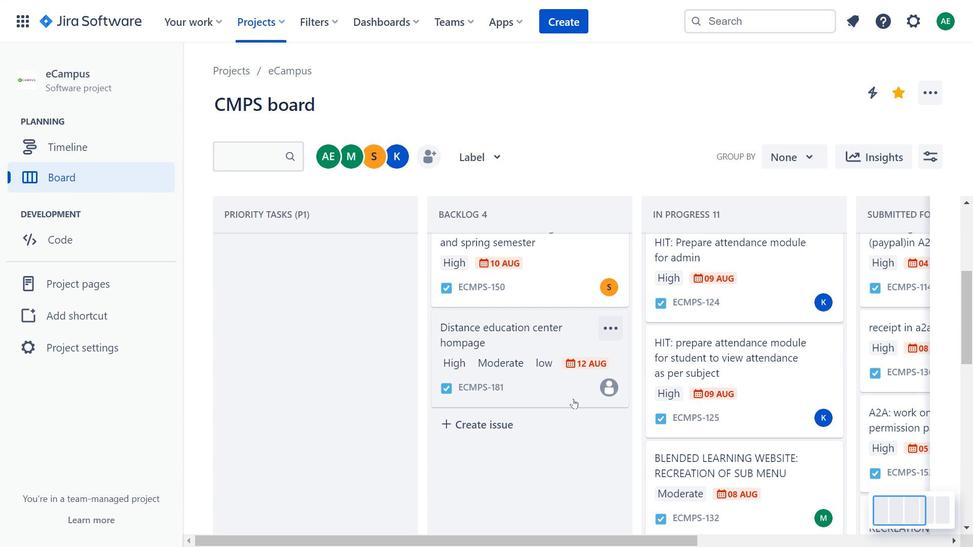 
Action: Mouse moved to (630, 456)
Screenshot: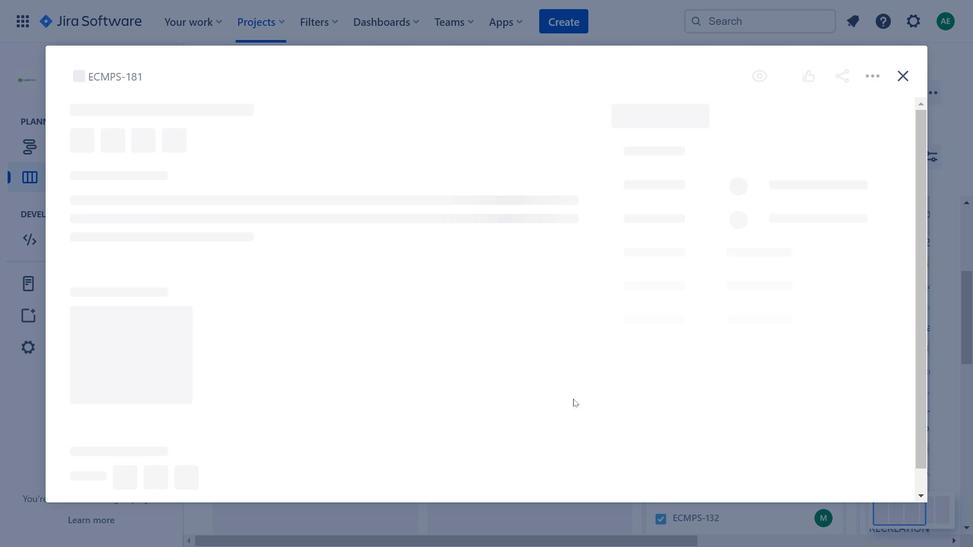 
Action: Mouse pressed left at (630, 456)
Screenshot: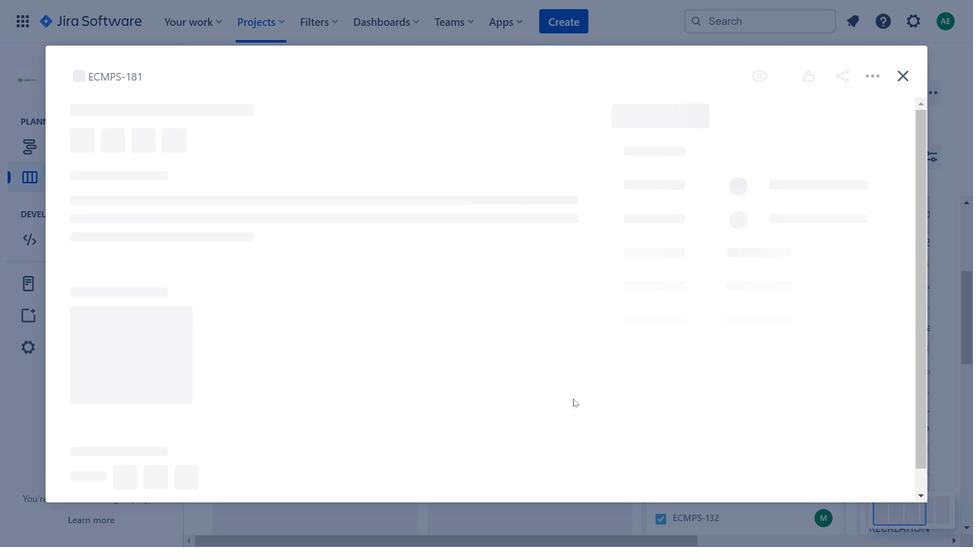
Action: Mouse moved to (689, 174)
Screenshot: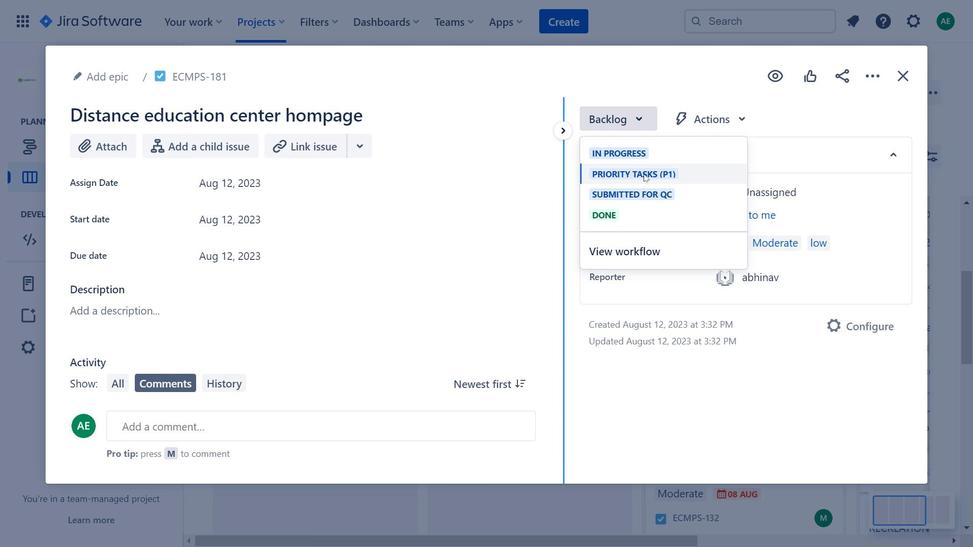 
Action: Mouse pressed left at (689, 174)
Screenshot: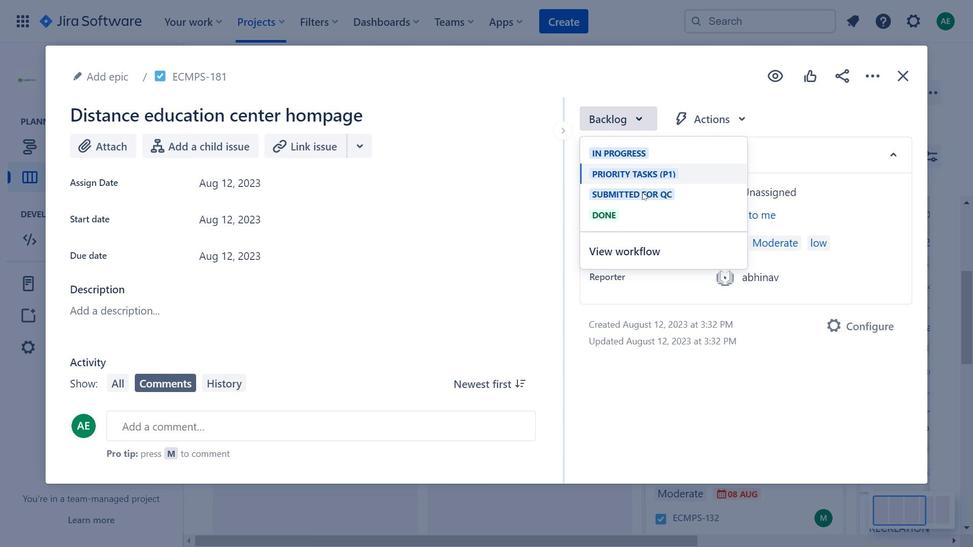 
Action: Mouse moved to (787, 175)
Screenshot: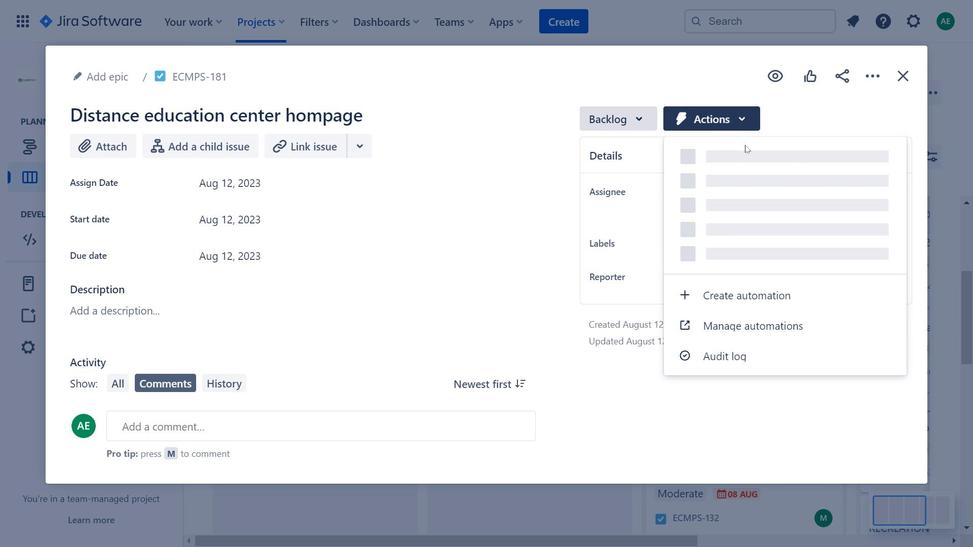 
Action: Mouse pressed left at (787, 175)
Screenshot: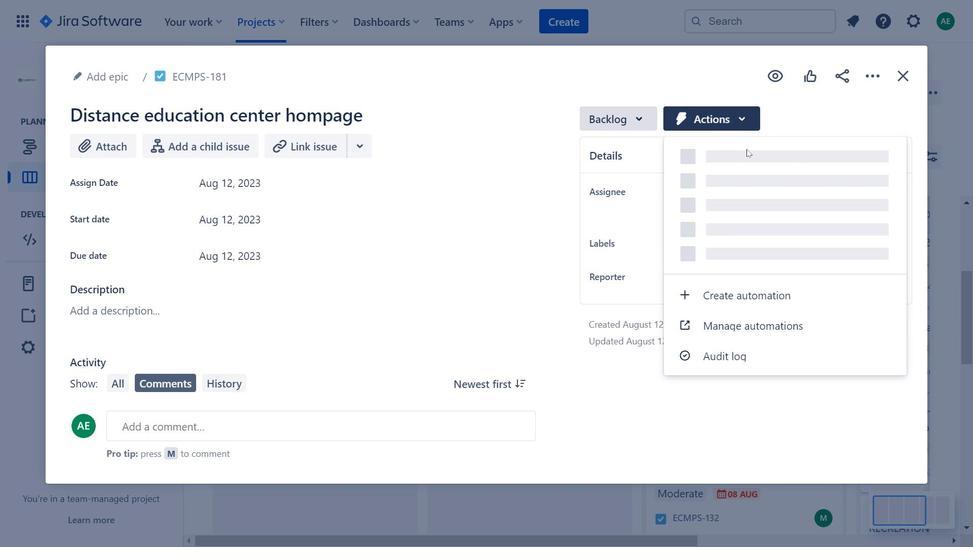 
Action: Mouse moved to (844, 489)
Screenshot: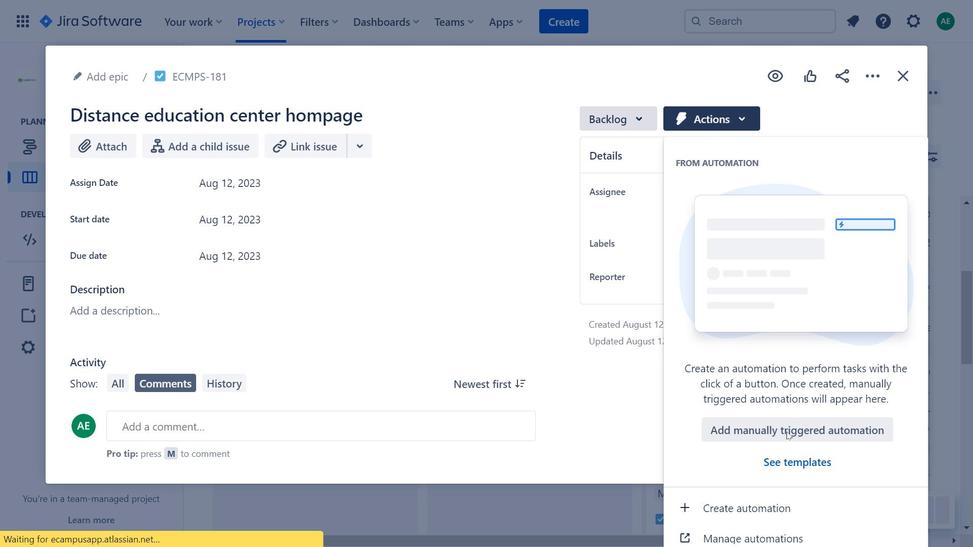 
Action: Mouse pressed left at (844, 489)
Screenshot: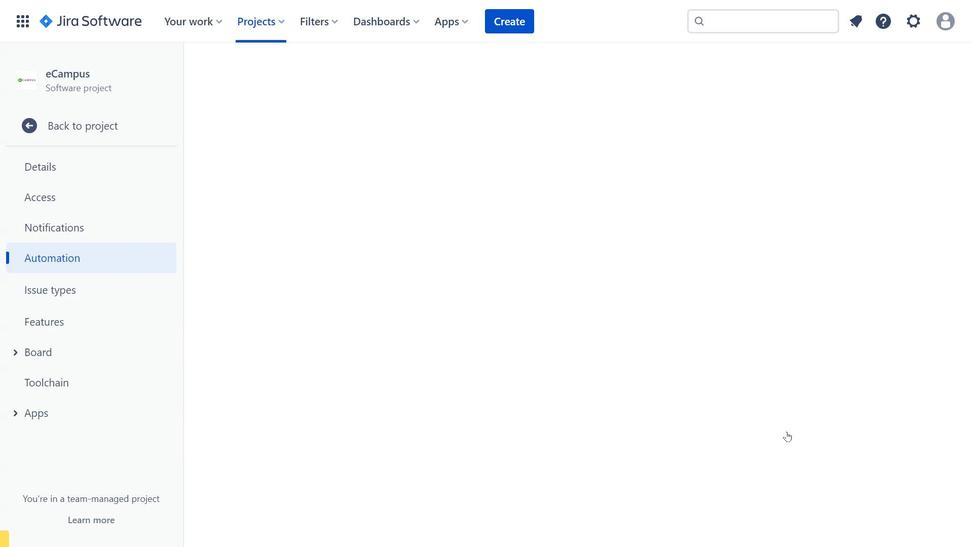 
Action: Mouse moved to (628, 272)
Screenshot: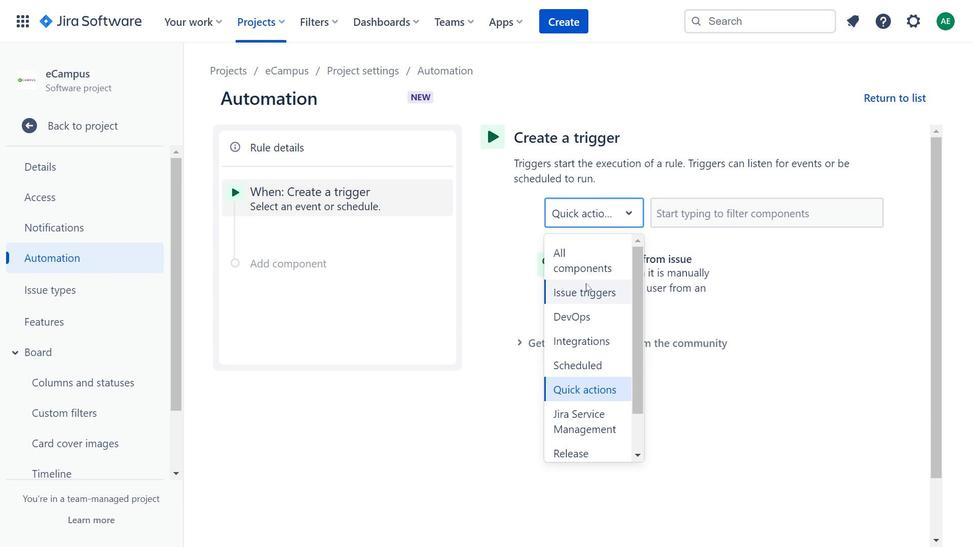 
Action: Mouse pressed left at (628, 272)
Screenshot: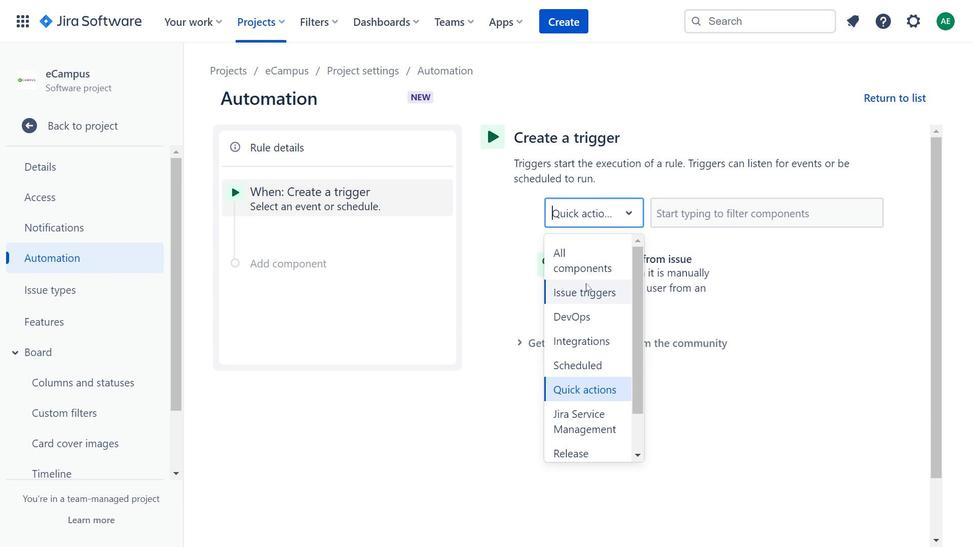 
Action: Mouse moved to (643, 342)
Screenshot: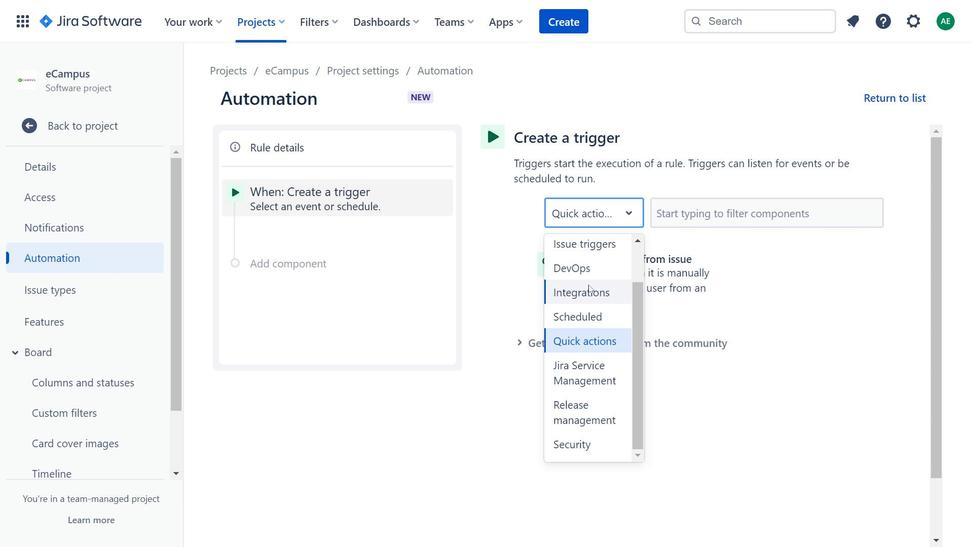 
Action: Mouse scrolled (643, 341) with delta (0, 0)
Screenshot: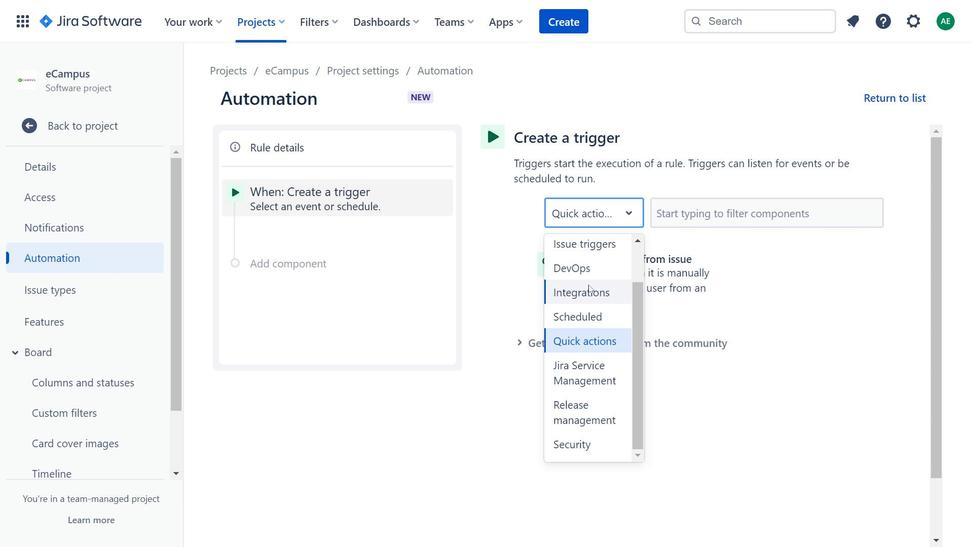 
Action: Mouse scrolled (643, 341) with delta (0, 0)
Screenshot: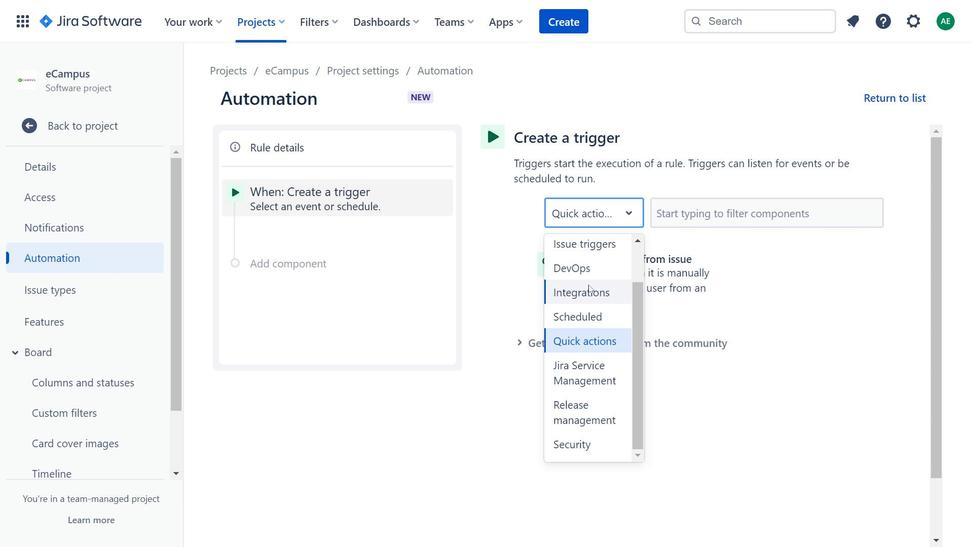 
Action: Mouse moved to (346, 129)
Screenshot: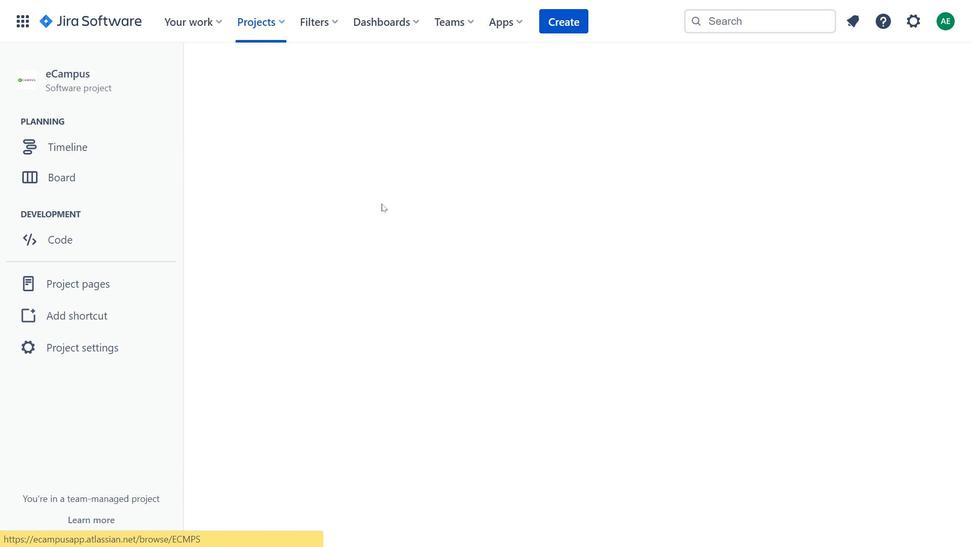 
Action: Mouse pressed left at (346, 129)
Screenshot: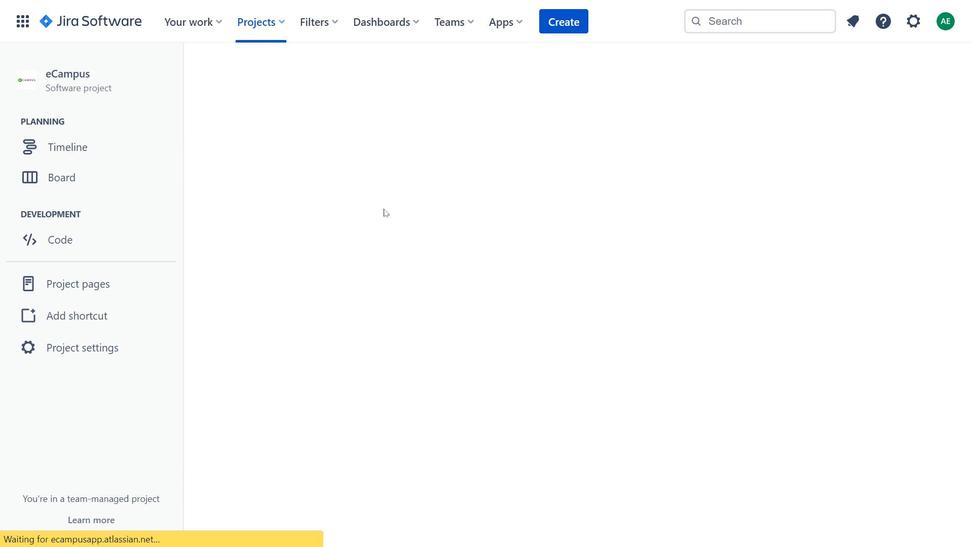 
Action: Mouse moved to (756, 426)
Screenshot: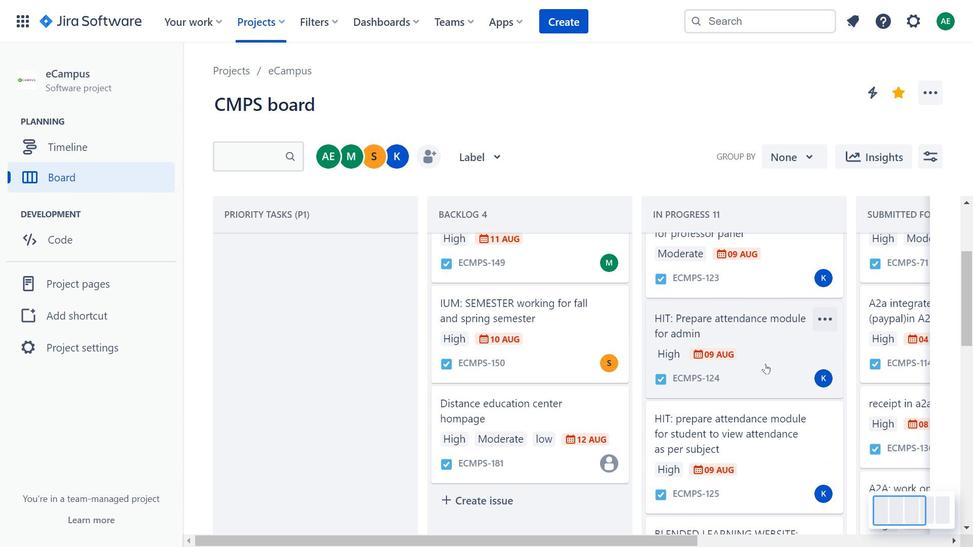 
Action: Mouse scrolled (756, 425) with delta (0, 0)
Screenshot: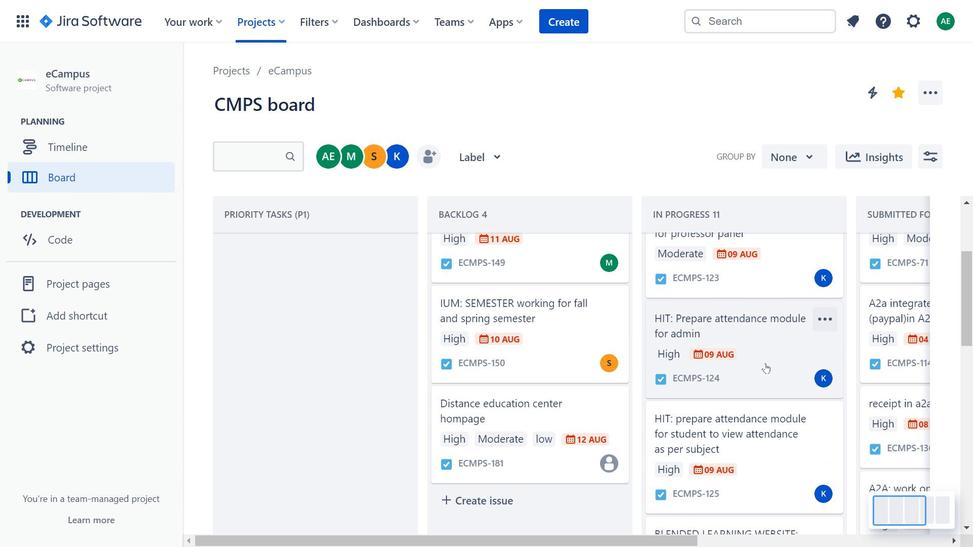 
Action: Mouse scrolled (756, 425) with delta (0, 0)
Screenshot: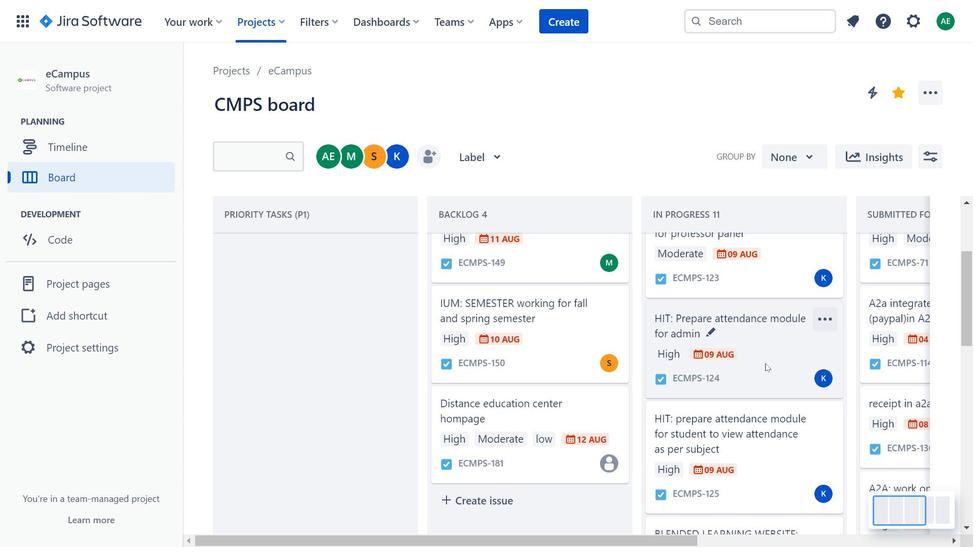 
Action: Mouse moved to (822, 420)
Screenshot: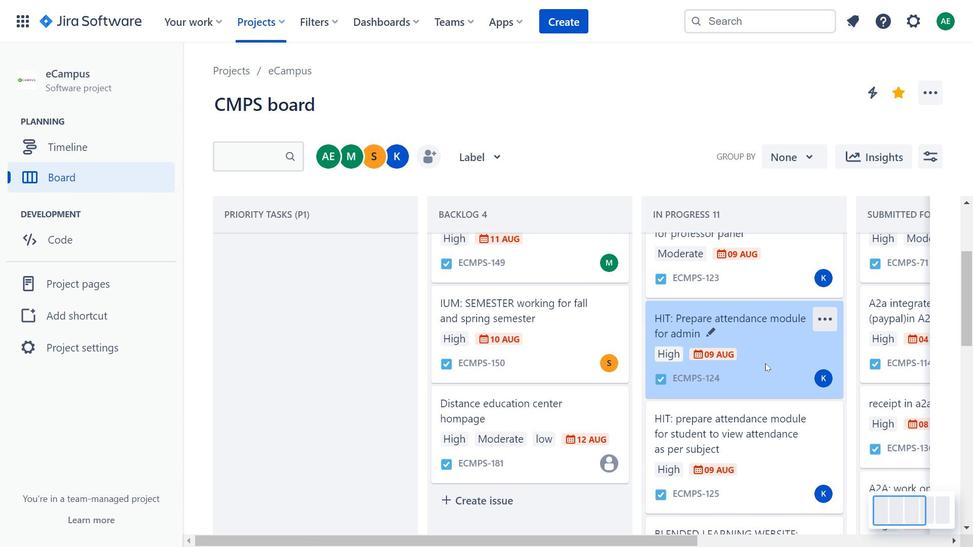 
Action: Mouse pressed left at (822, 420)
Screenshot: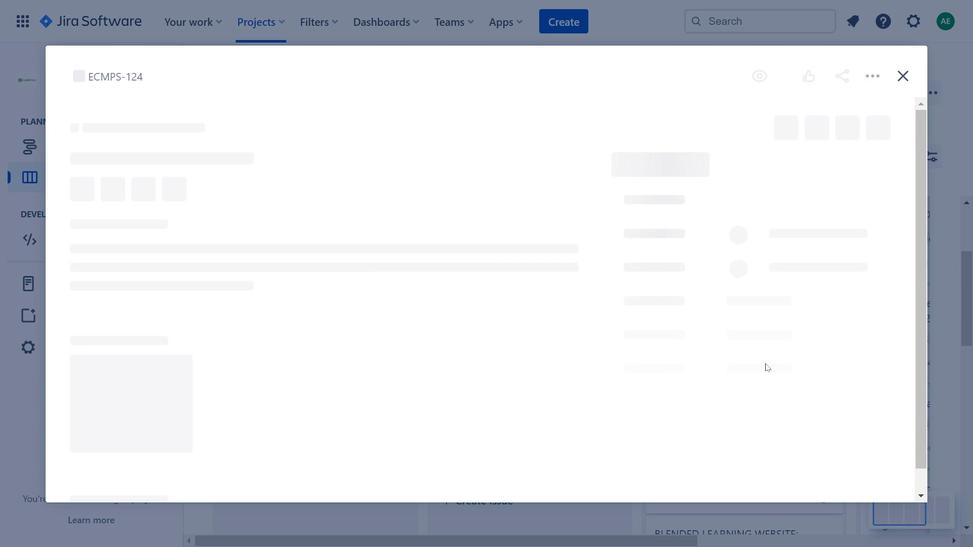 
Action: Mouse moved to (522, 392)
Screenshot: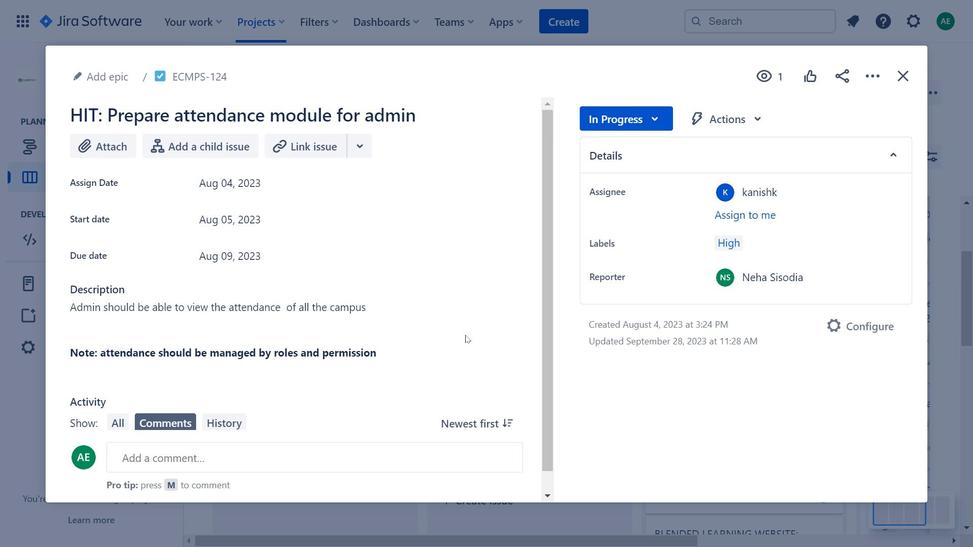 
Action: Mouse pressed left at (522, 392)
Screenshot: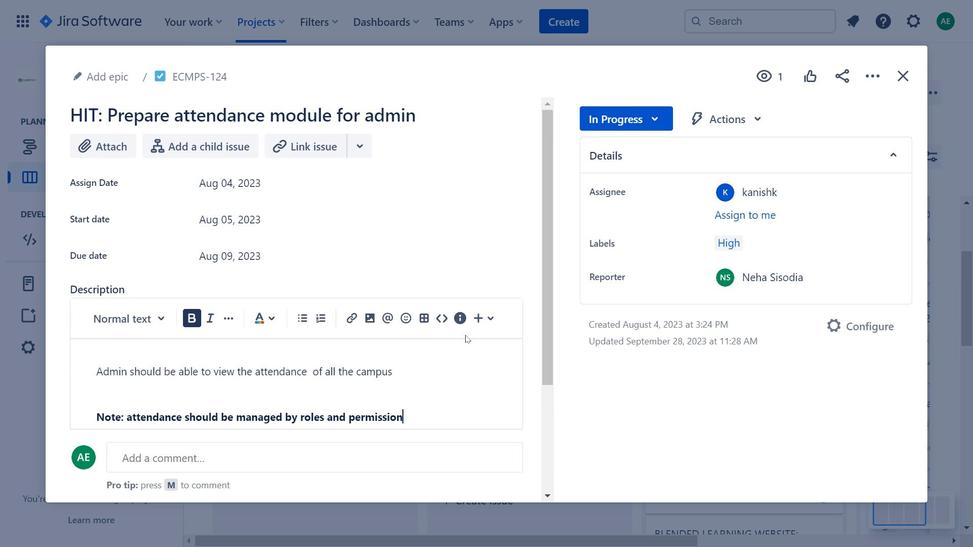 
Action: Mouse moved to (524, 389)
Screenshot: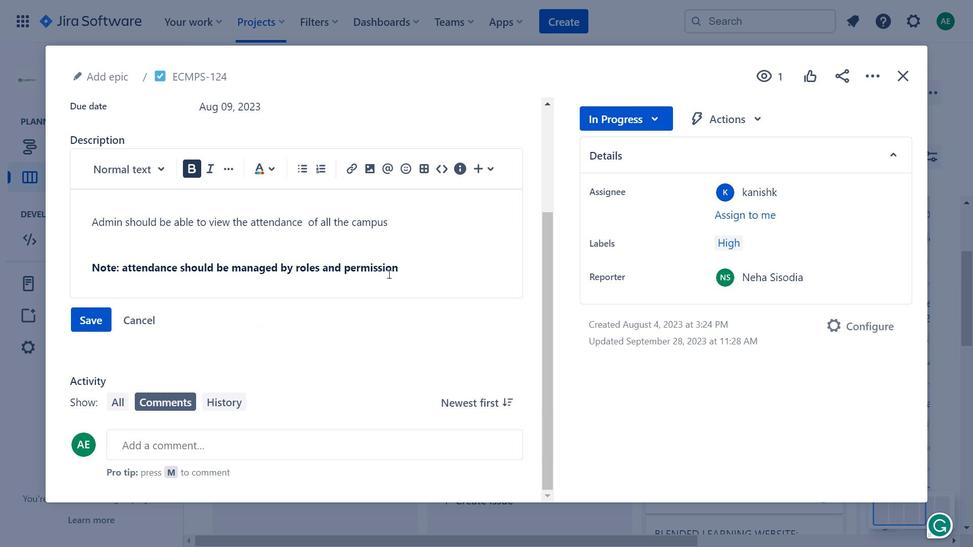
Action: Mouse scrolled (524, 389) with delta (0, 0)
Screenshot: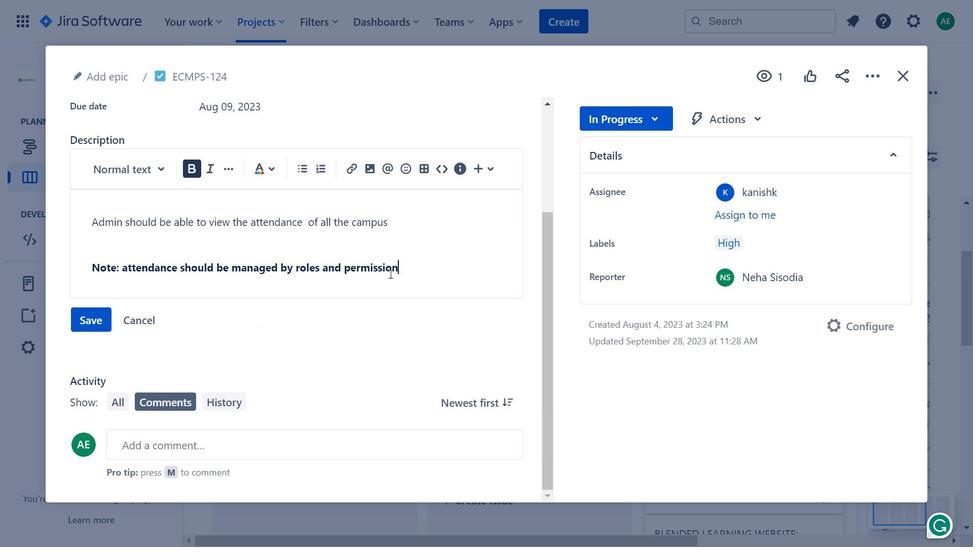 
Action: Mouse scrolled (524, 389) with delta (0, 0)
Screenshot: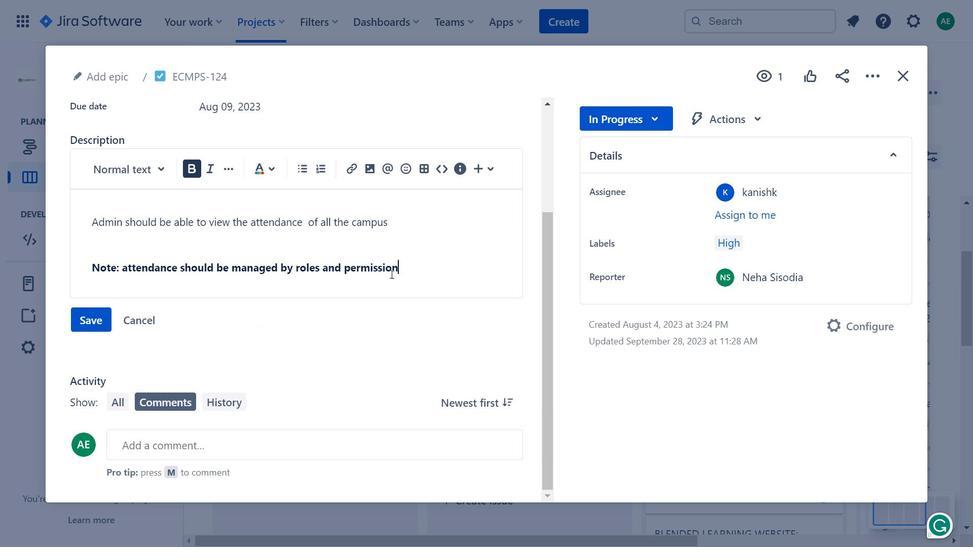 
Action: Mouse moved to (244, 406)
Screenshot: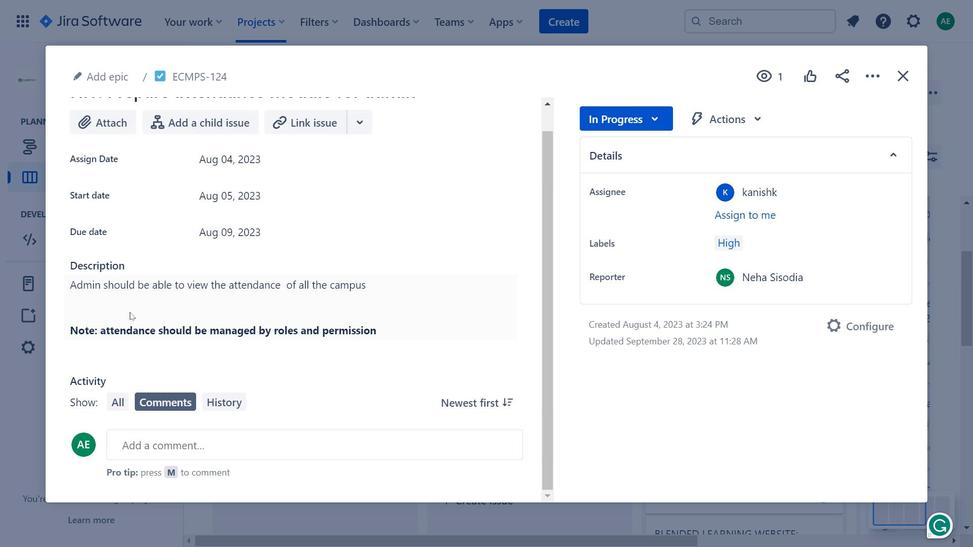 
Action: Mouse scrolled (244, 405) with delta (0, 0)
Screenshot: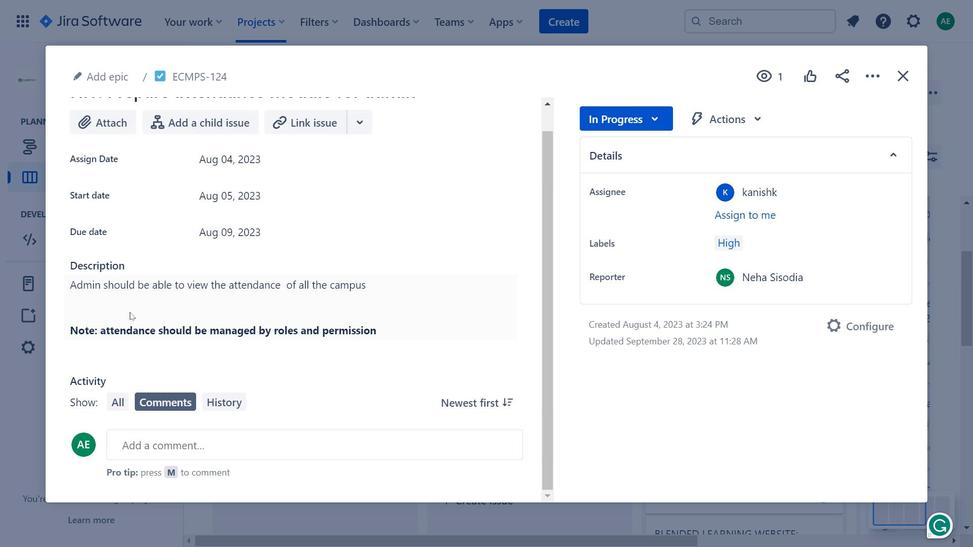 
Action: Mouse moved to (245, 407)
Screenshot: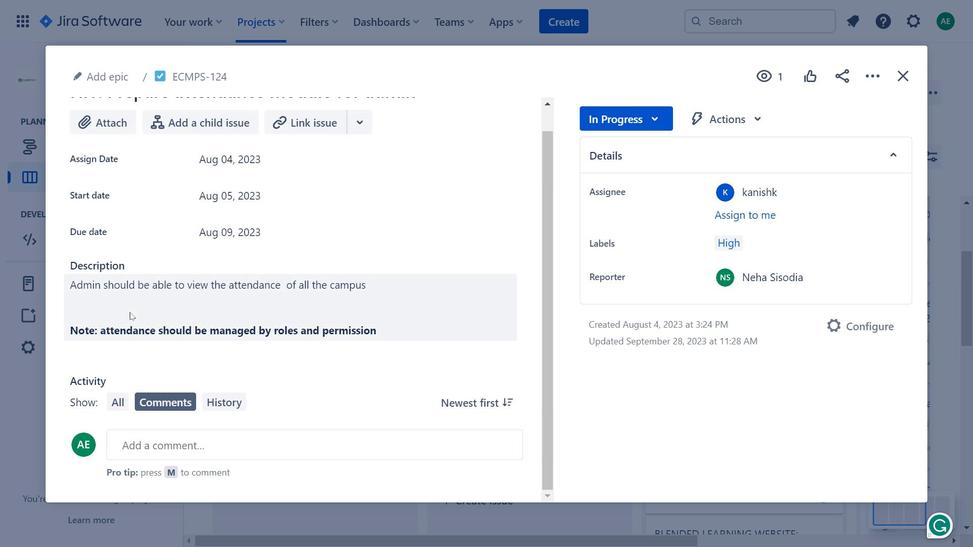 
Action: Mouse scrolled (245, 407) with delta (0, 0)
Screenshot: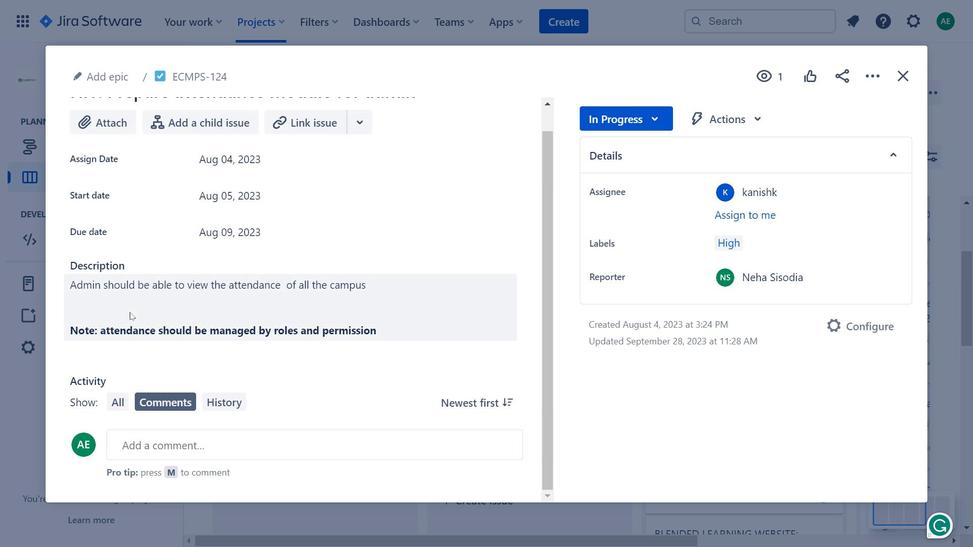 
Action: Mouse moved to (246, 408)
Screenshot: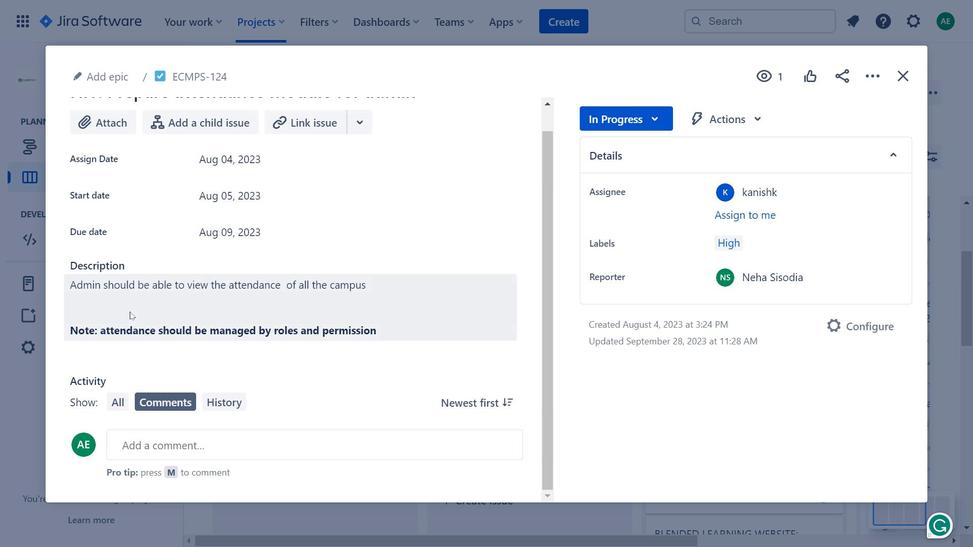 
Action: Mouse scrolled (246, 408) with delta (0, 0)
Screenshot: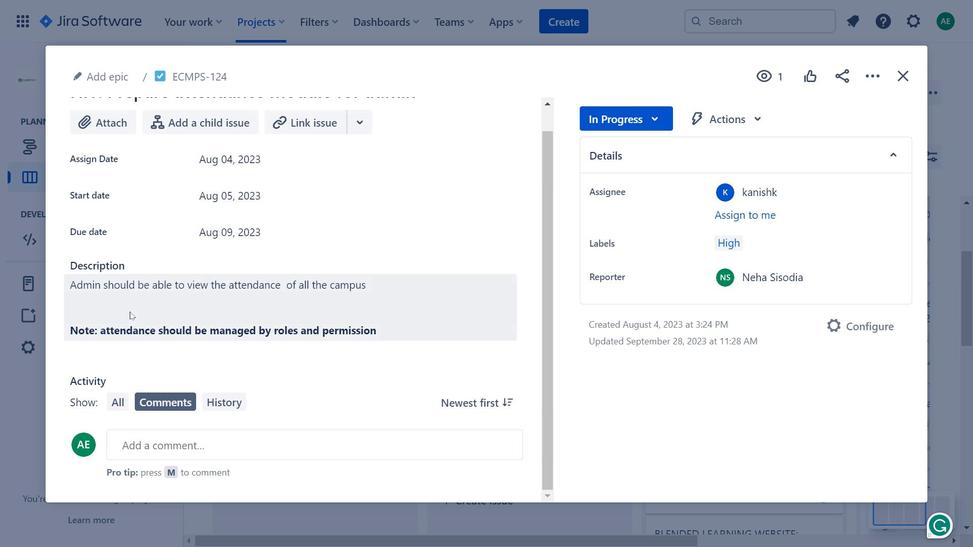 
Action: Mouse moved to (187, 369)
Screenshot: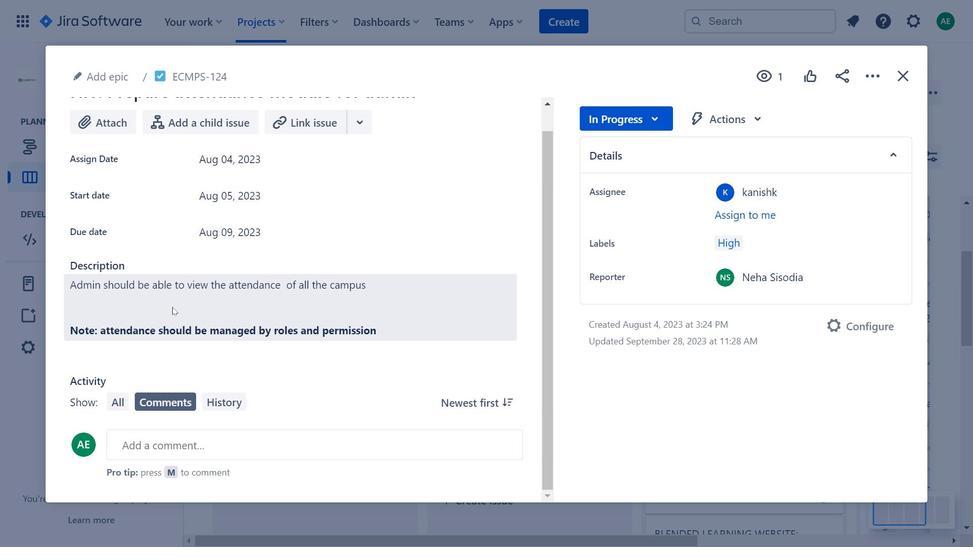 
Action: Mouse pressed left at (187, 369)
Screenshot: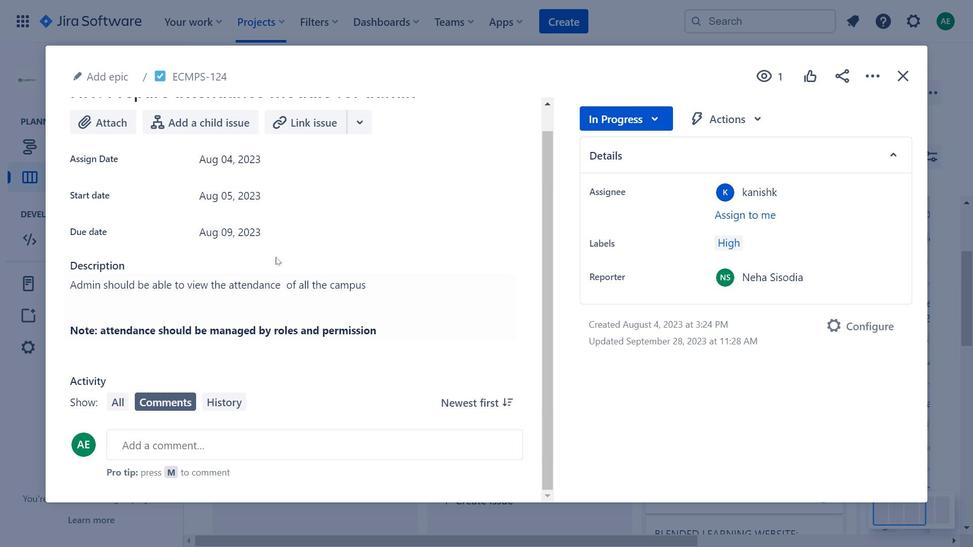 
Action: Mouse moved to (937, 132)
Screenshot: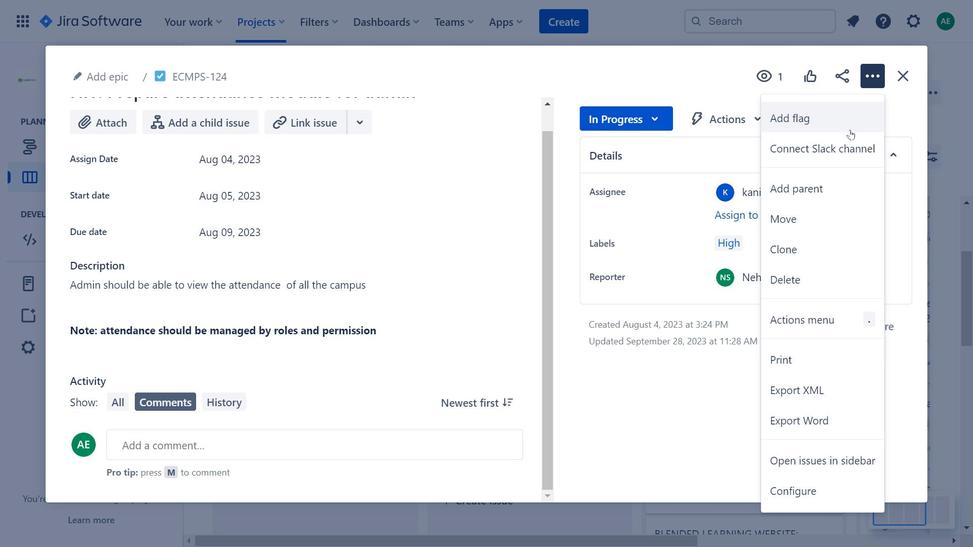 
Action: Mouse pressed left at (937, 132)
Screenshot: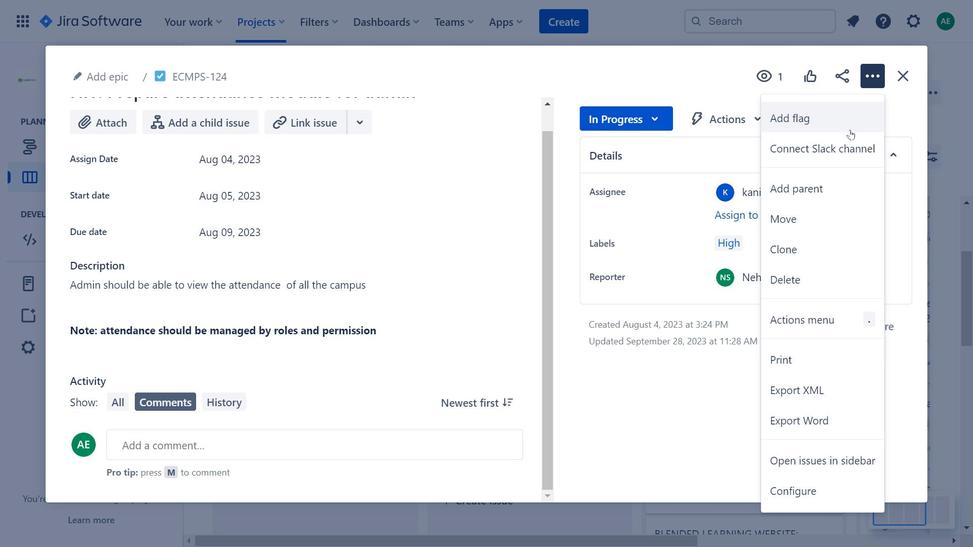 
Action: Mouse moved to (744, 457)
Screenshot: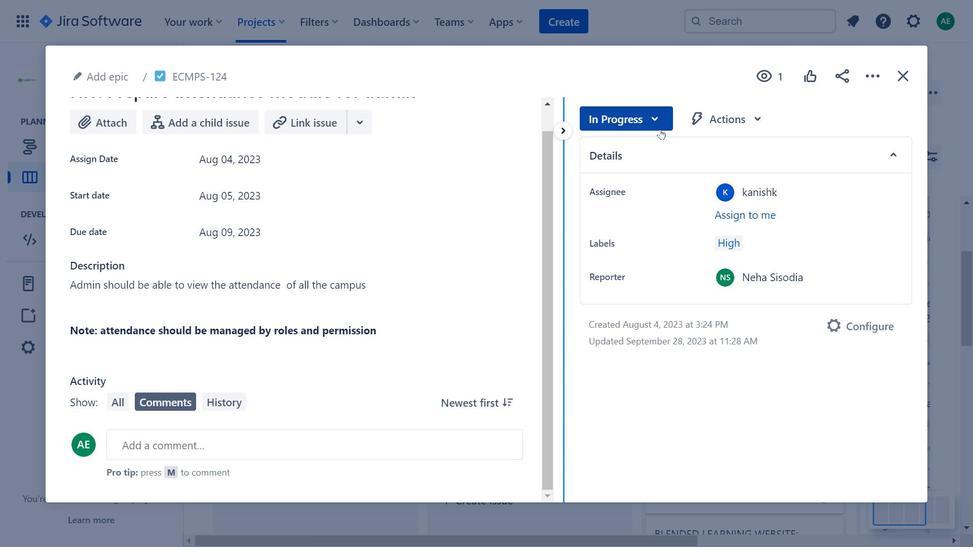 
Action: Mouse pressed left at (744, 457)
Screenshot: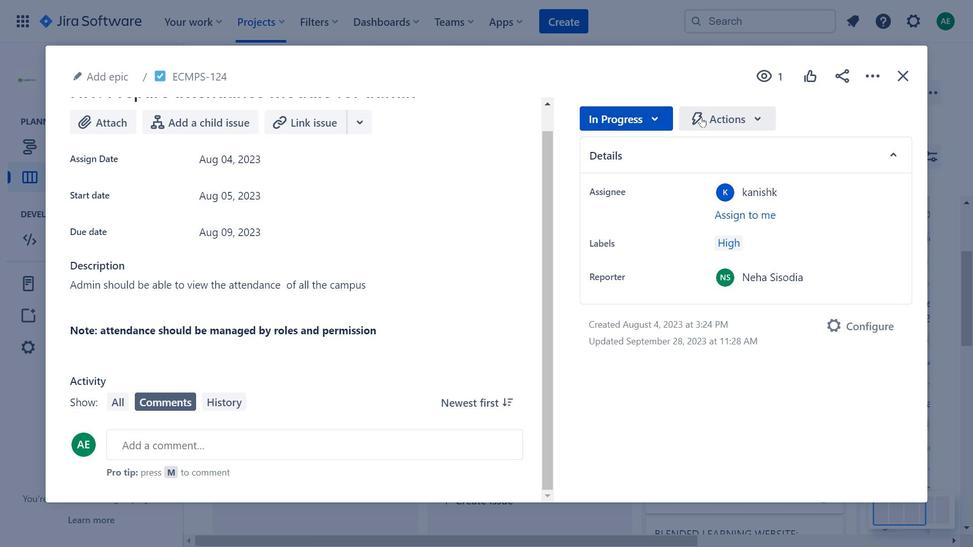 
Action: Mouse moved to (761, 174)
Screenshot: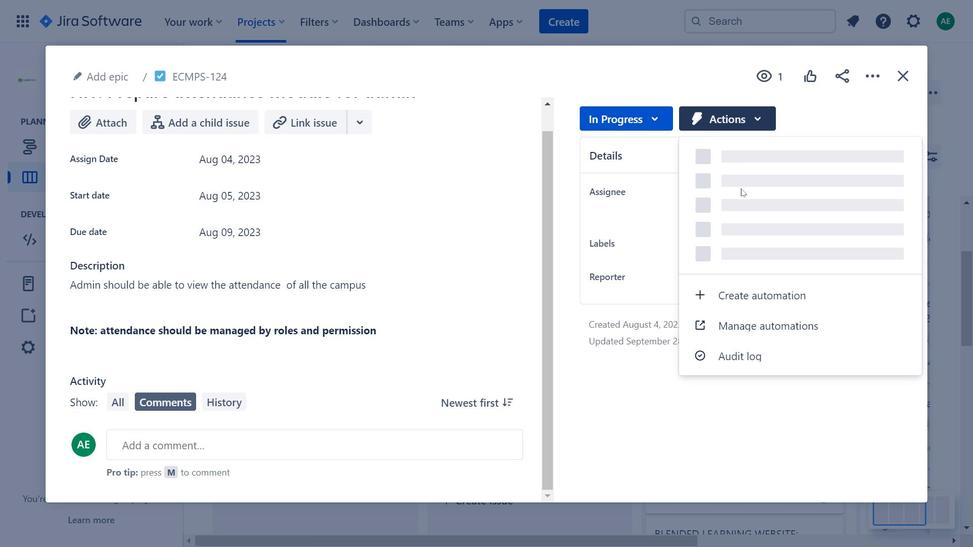 
Action: Mouse pressed left at (761, 174)
Screenshot: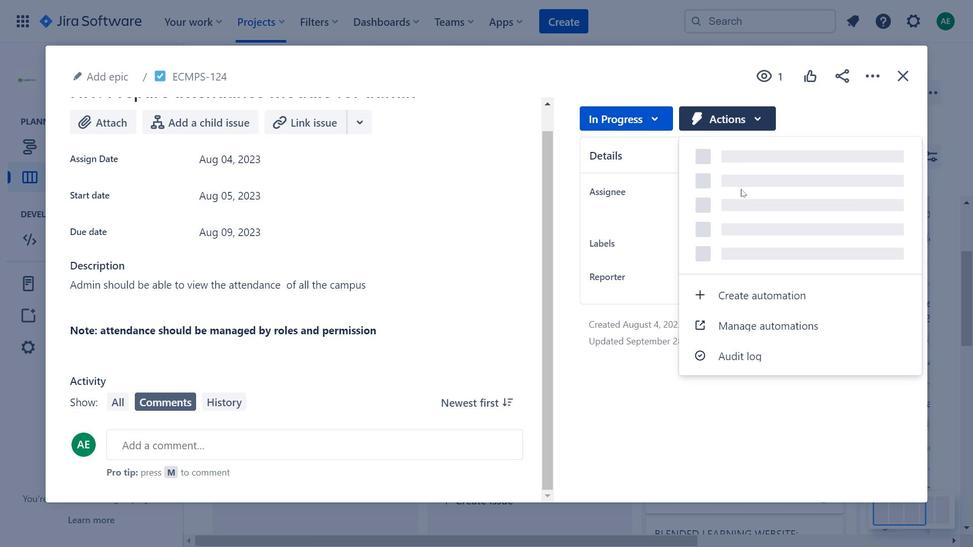 
Action: Mouse moved to (951, 131)
Screenshot: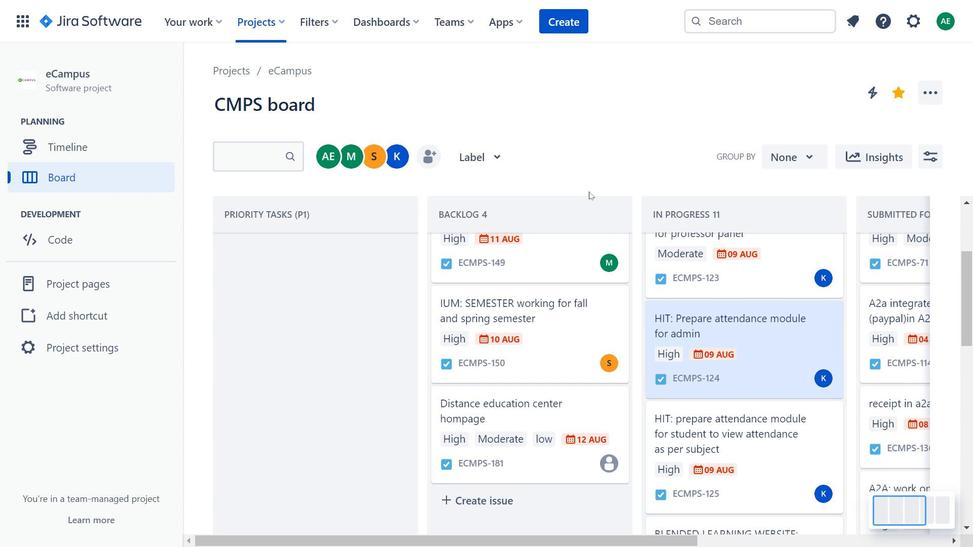 
Action: Mouse pressed left at (951, 131)
Screenshot: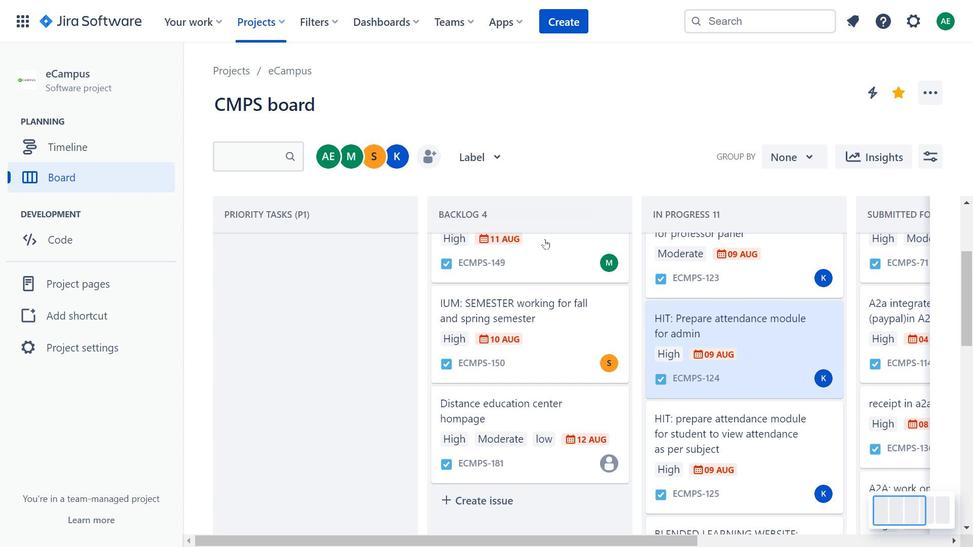 
Action: Mouse moved to (746, 481)
Screenshot: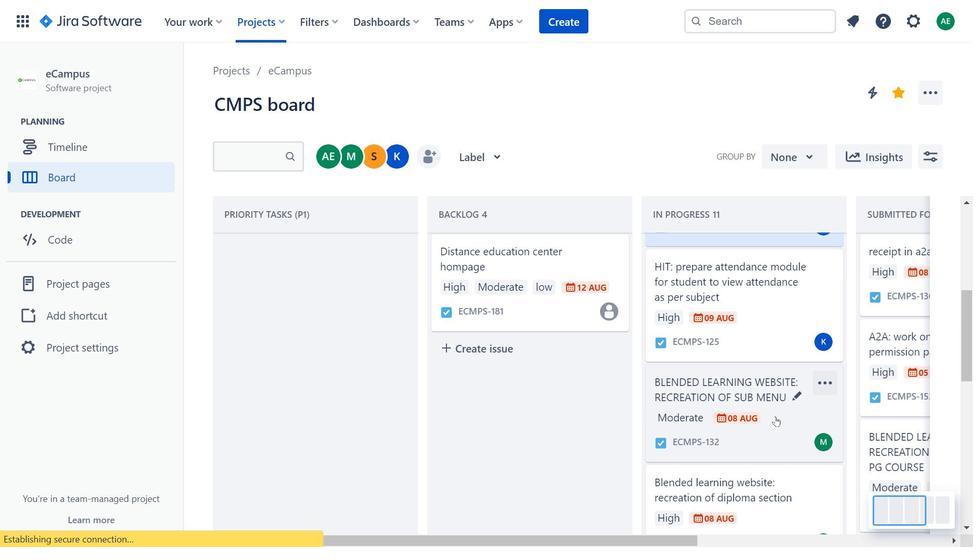 
Action: Mouse scrolled (746, 481) with delta (0, 0)
Screenshot: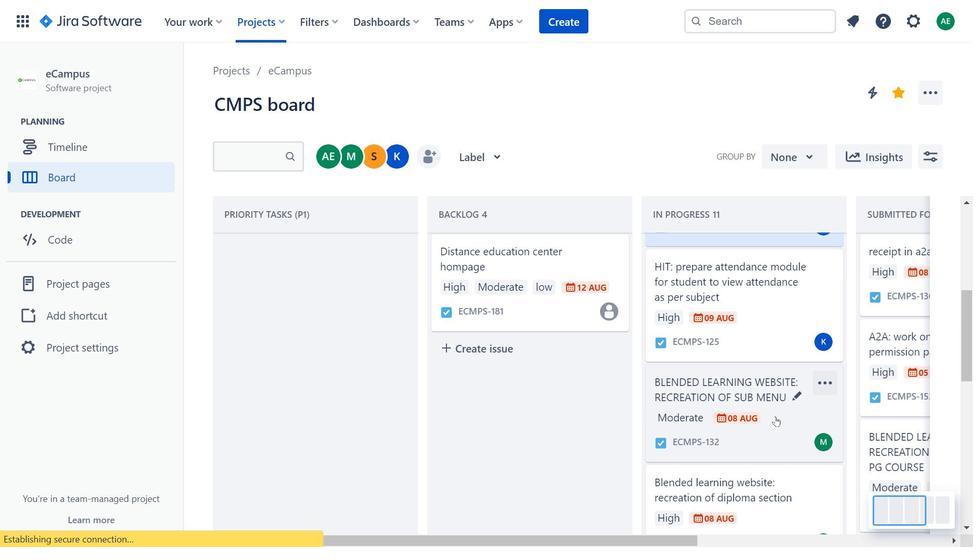 
Action: Mouse moved to (756, 478)
Screenshot: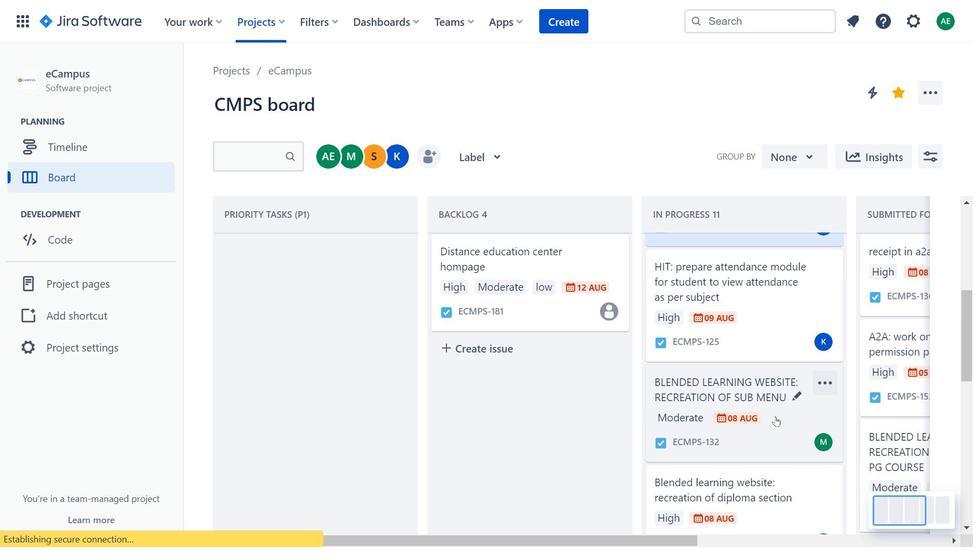 
Action: Mouse scrolled (756, 477) with delta (0, 0)
Screenshot: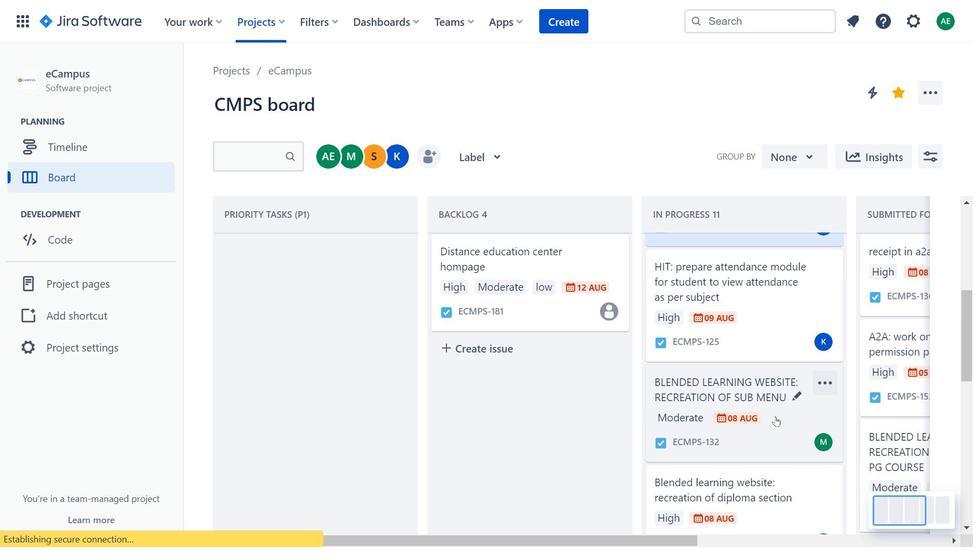 
Action: Mouse moved to (833, 474)
Screenshot: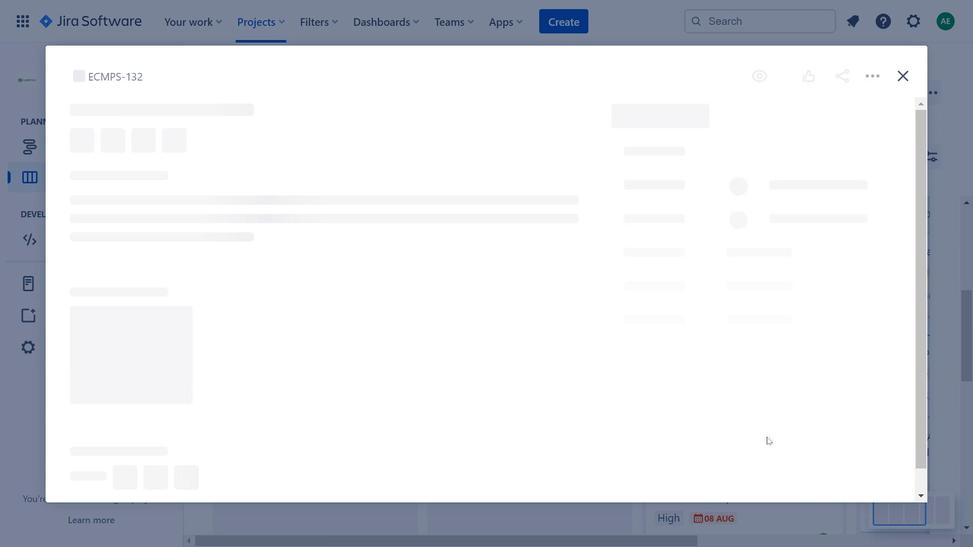 
Action: Mouse pressed left at (833, 474)
Screenshot: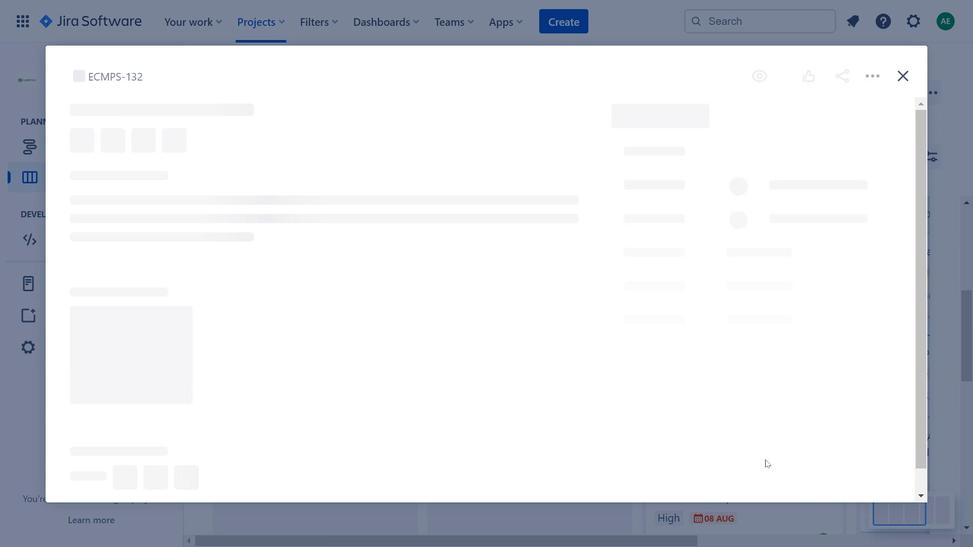 
Action: Mouse moved to (336, 269)
Screenshot: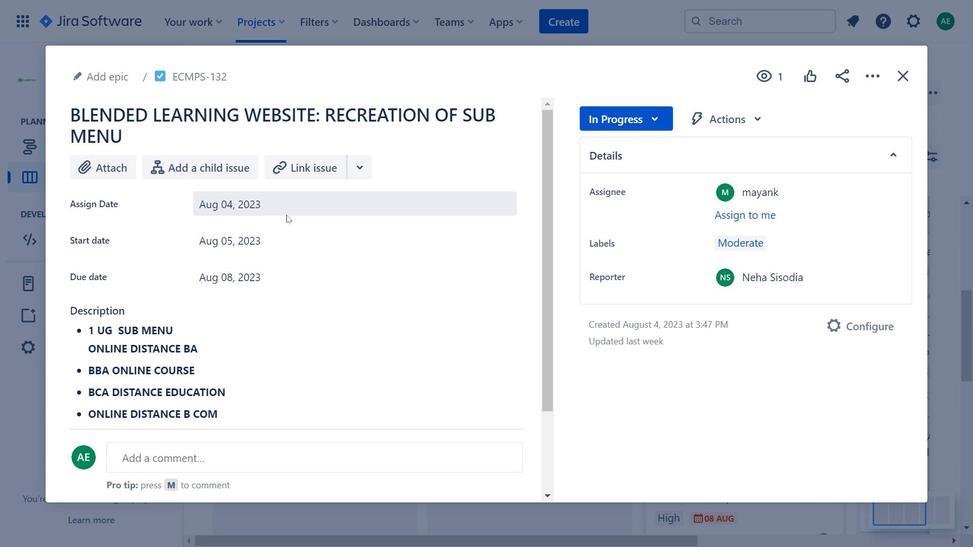 
Action: Mouse pressed left at (336, 269)
Screenshot: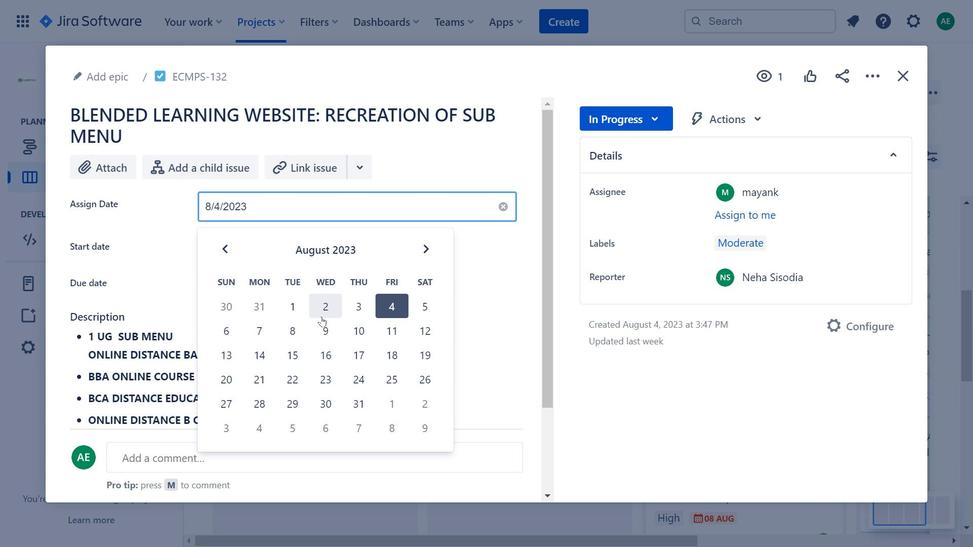 
Action: Mouse moved to (924, 134)
Screenshot: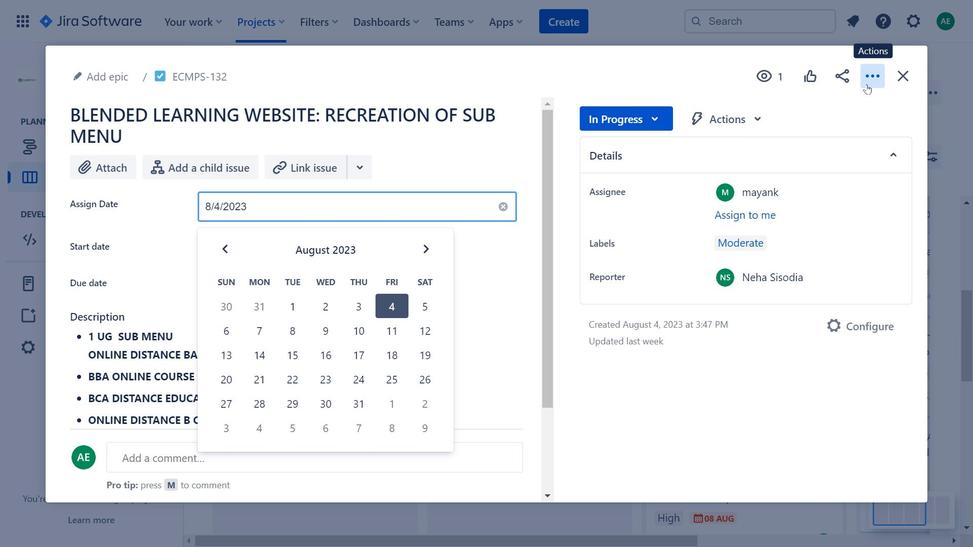 
Action: Mouse pressed left at (924, 134)
Screenshot: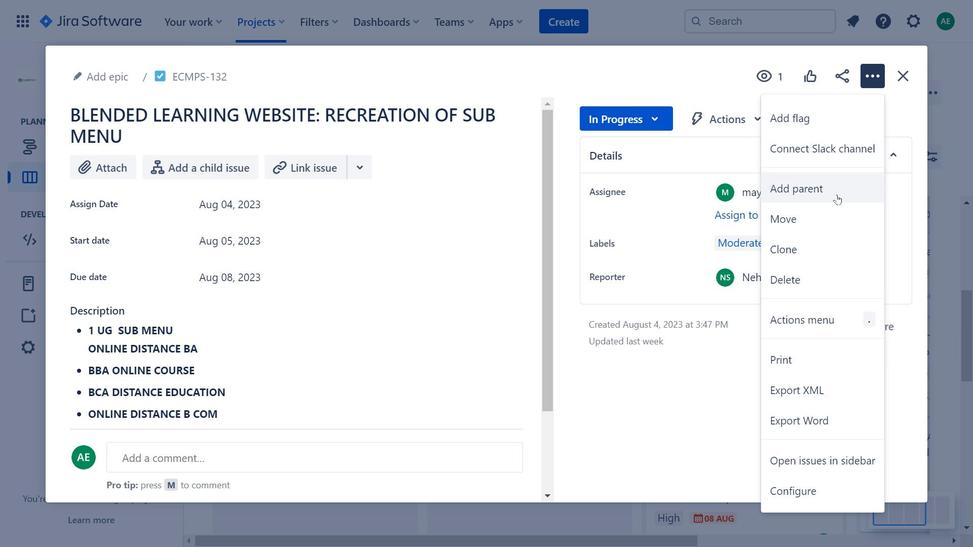 
Action: Mouse moved to (965, 131)
Screenshot: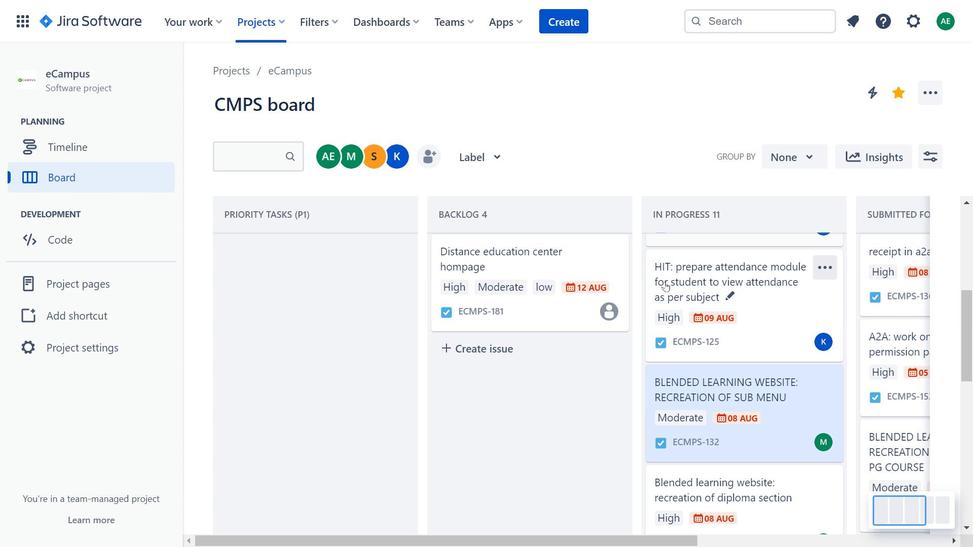 
Action: Mouse pressed left at (965, 131)
Screenshot: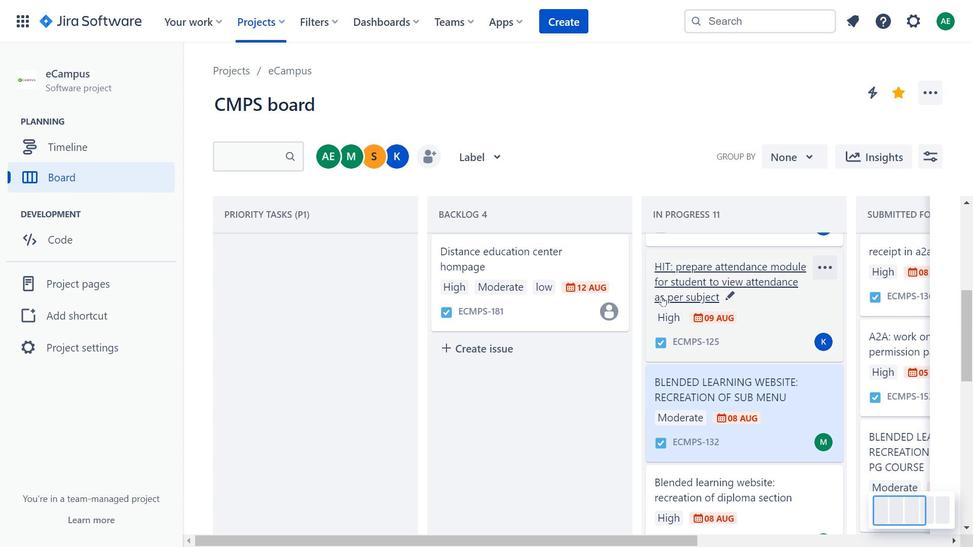 
Action: Mouse moved to (774, 412)
Screenshot: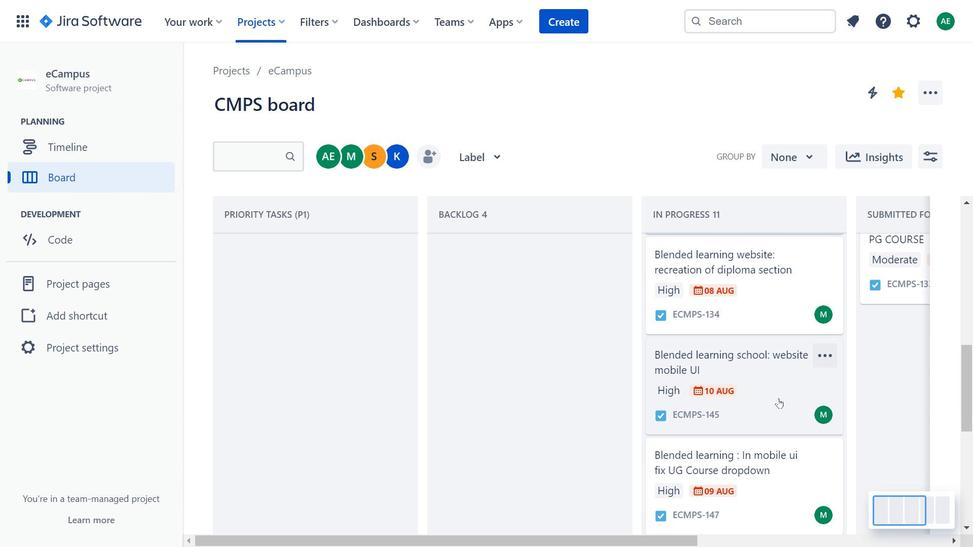 
Action: Mouse scrolled (774, 411) with delta (0, 0)
Screenshot: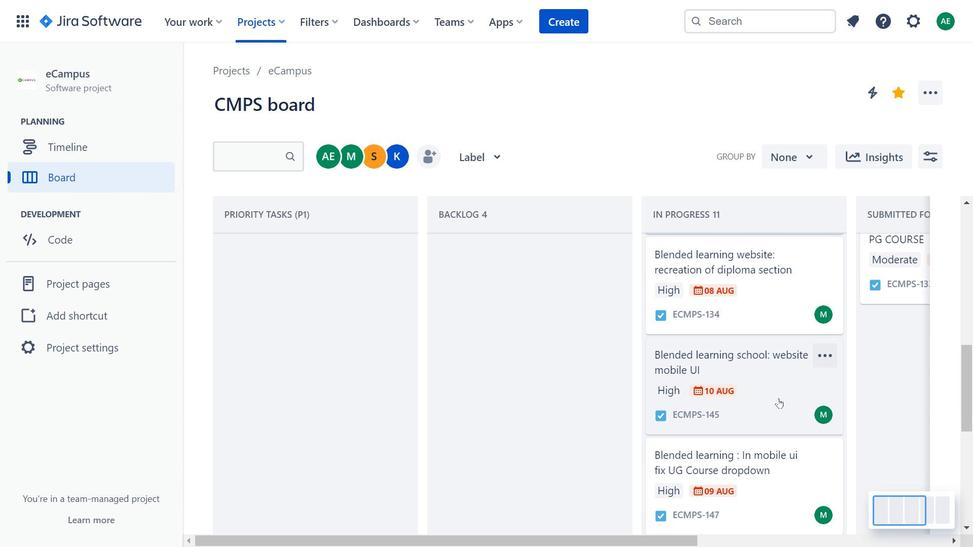 
Action: Mouse moved to (776, 411)
Screenshot: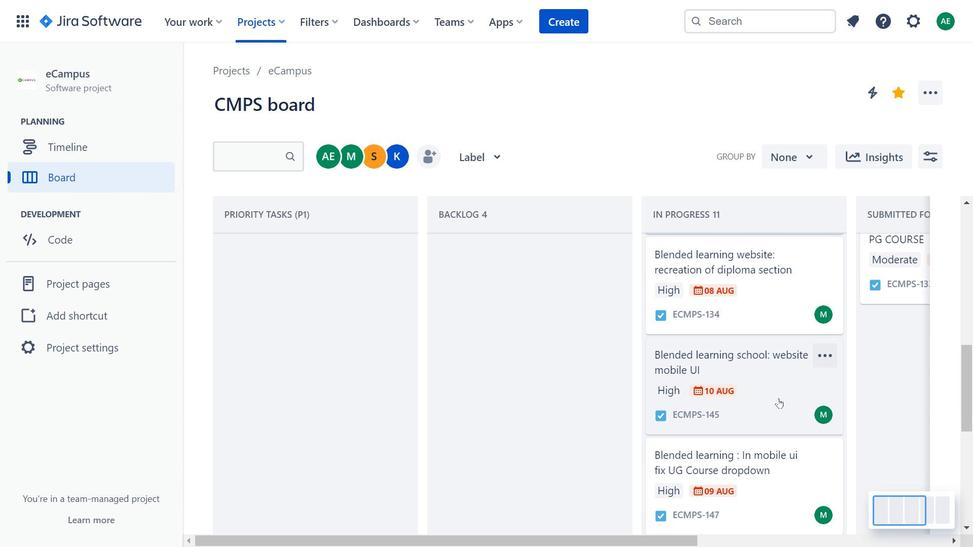 
Action: Mouse scrolled (776, 410) with delta (0, 0)
Screenshot: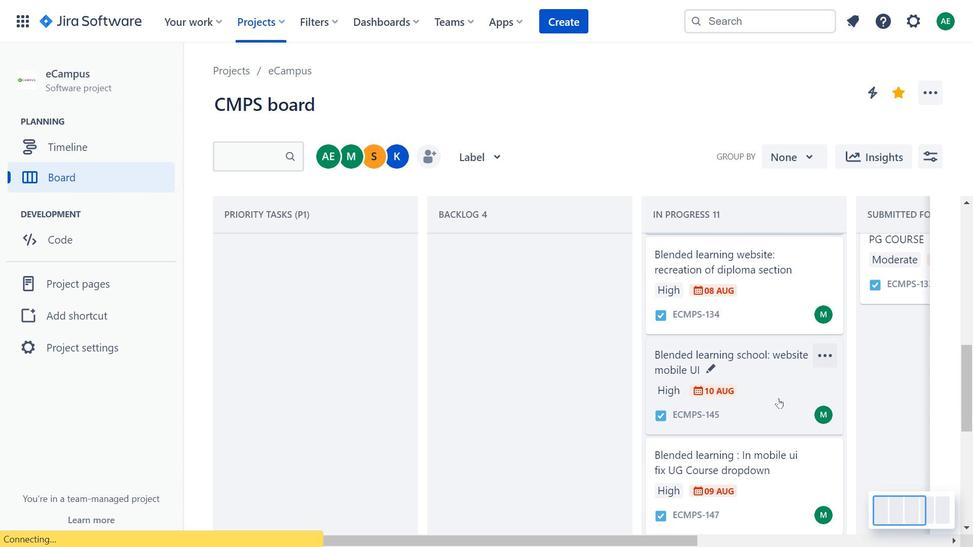 
Action: Mouse scrolled (776, 410) with delta (0, 0)
Screenshot: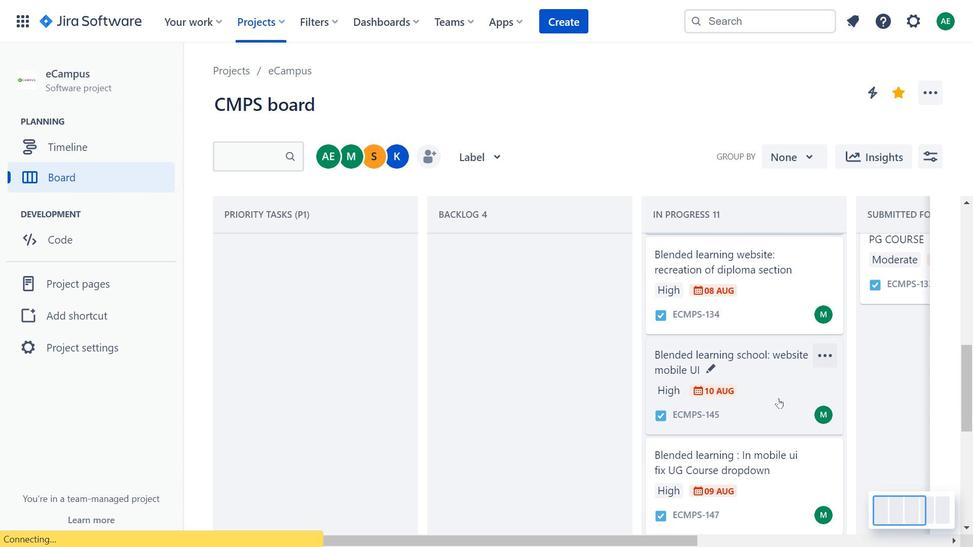 
Action: Mouse moved to (836, 455)
Screenshot: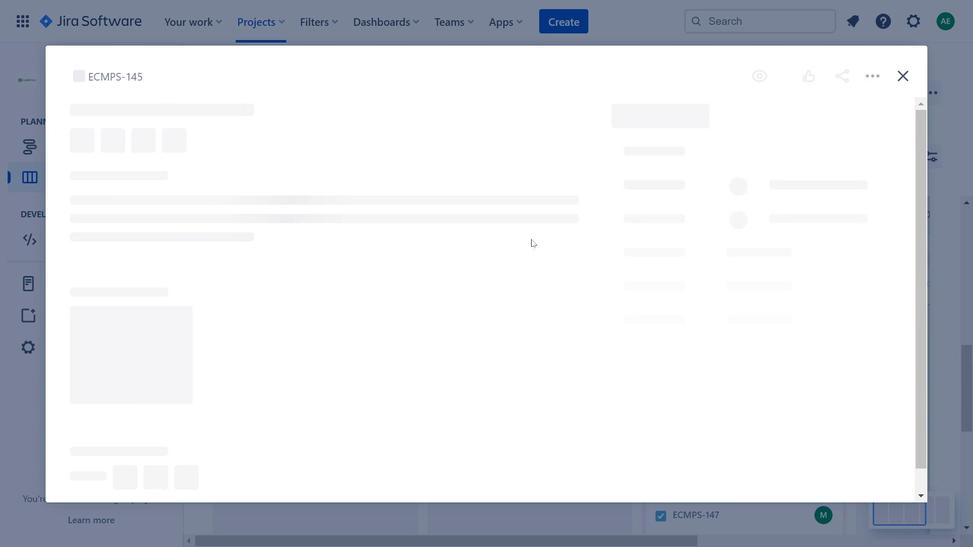 
Action: Mouse pressed left at (836, 455)
Screenshot: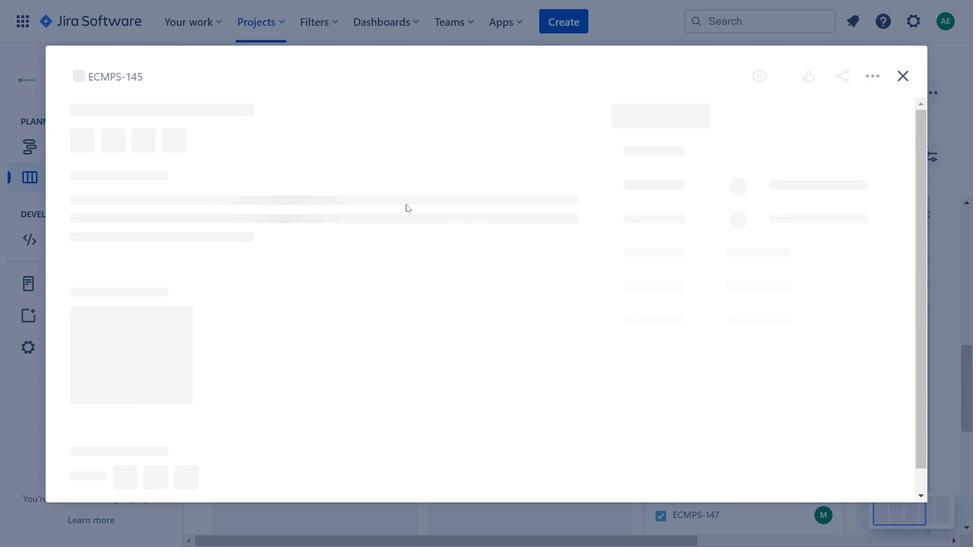 
Action: Mouse moved to (341, 266)
Screenshot: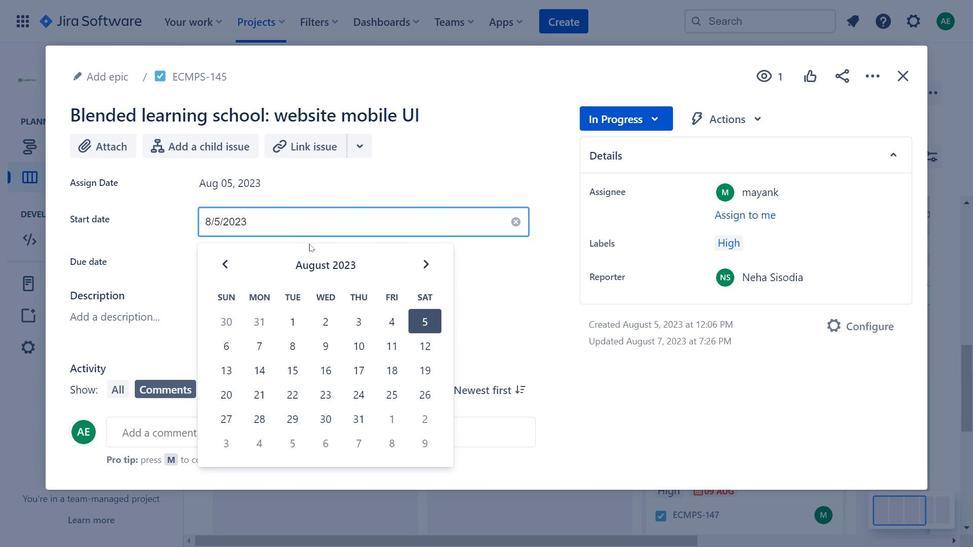 
Action: Mouse pressed left at (341, 266)
Screenshot: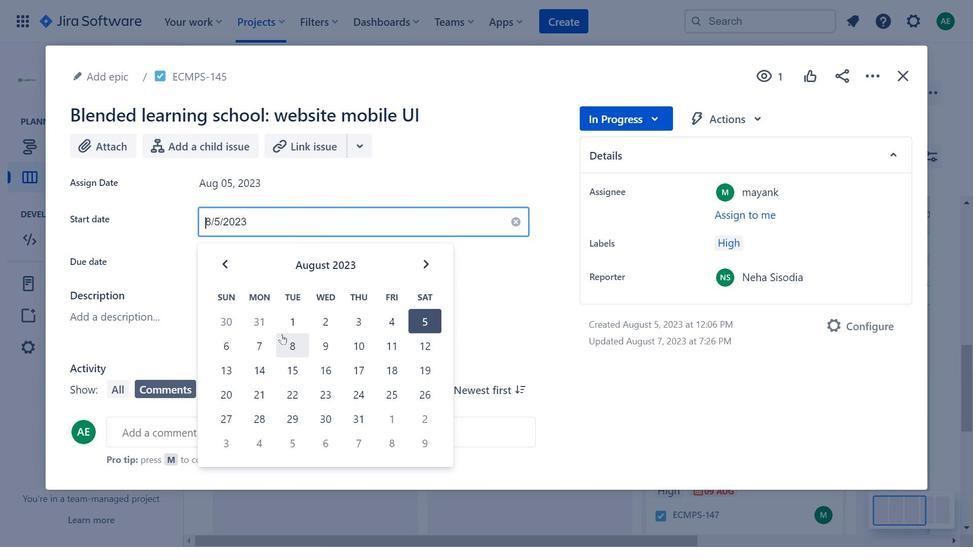 
Action: Mouse moved to (798, 174)
Screenshot: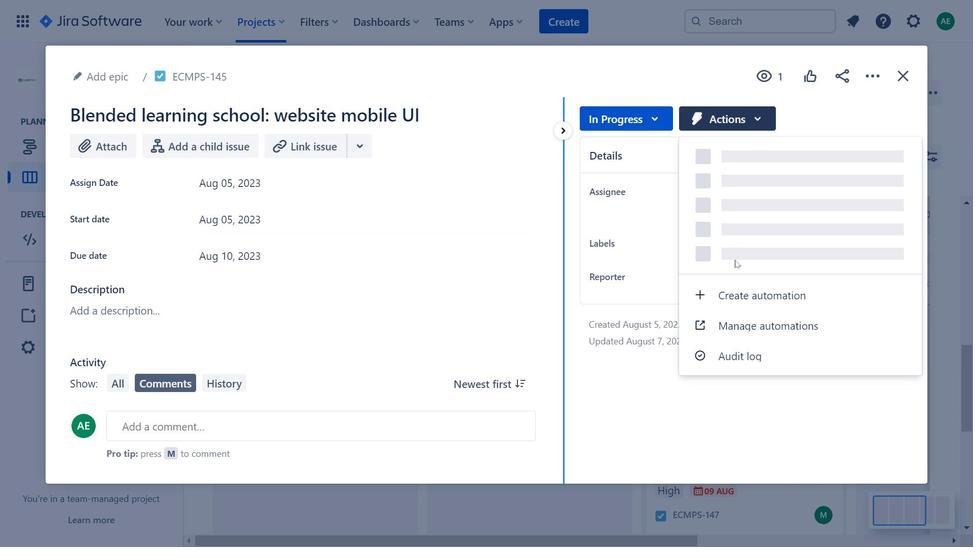 
Action: Mouse pressed left at (798, 174)
Screenshot: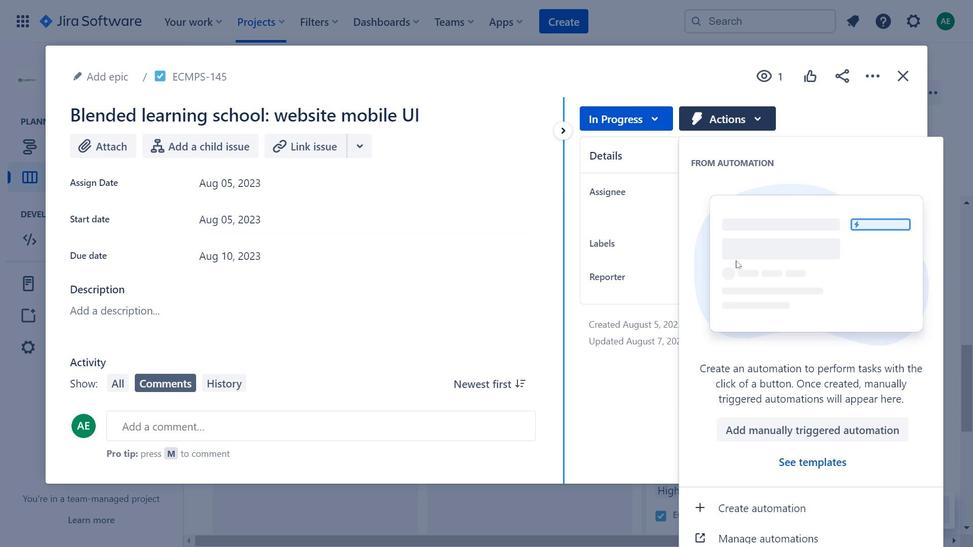 
Action: Mouse moved to (958, 133)
Screenshot: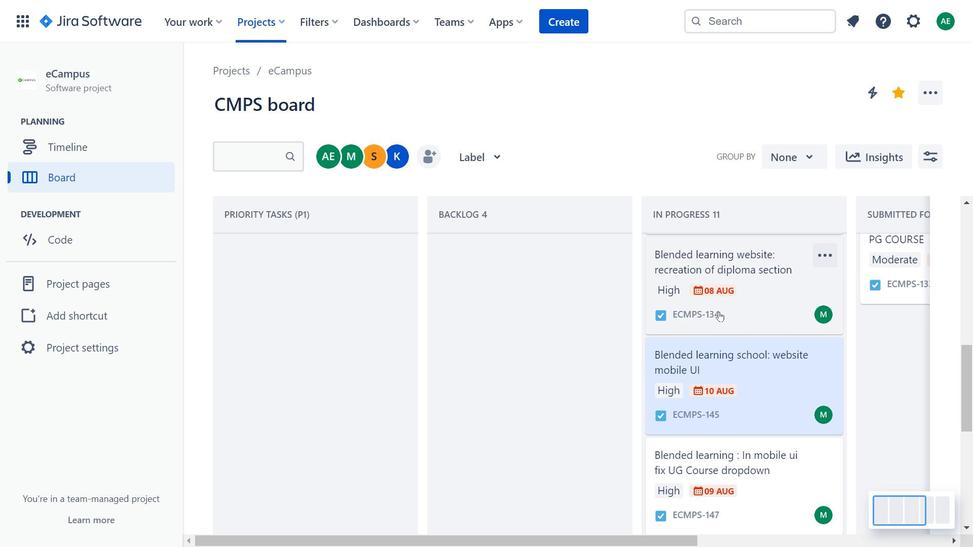 
Action: Mouse pressed left at (958, 133)
Screenshot: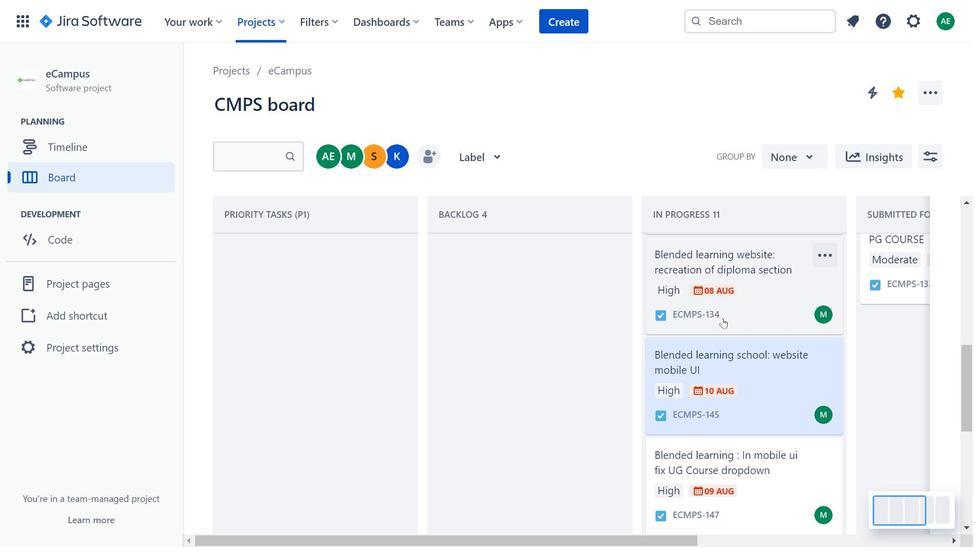 
Action: Mouse moved to (780, 375)
Screenshot: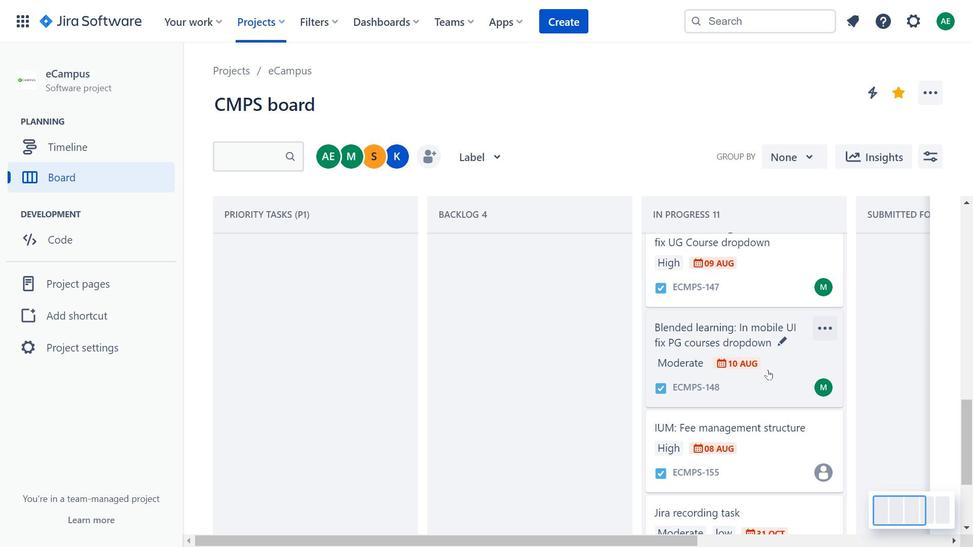 
Action: Mouse scrolled (780, 375) with delta (0, 0)
Screenshot: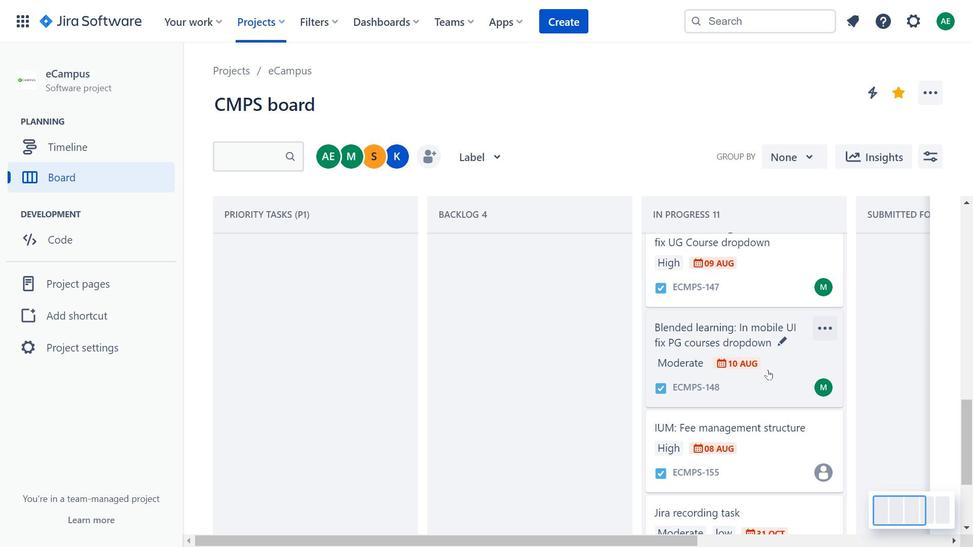 
Action: Mouse moved to (781, 376)
Screenshot: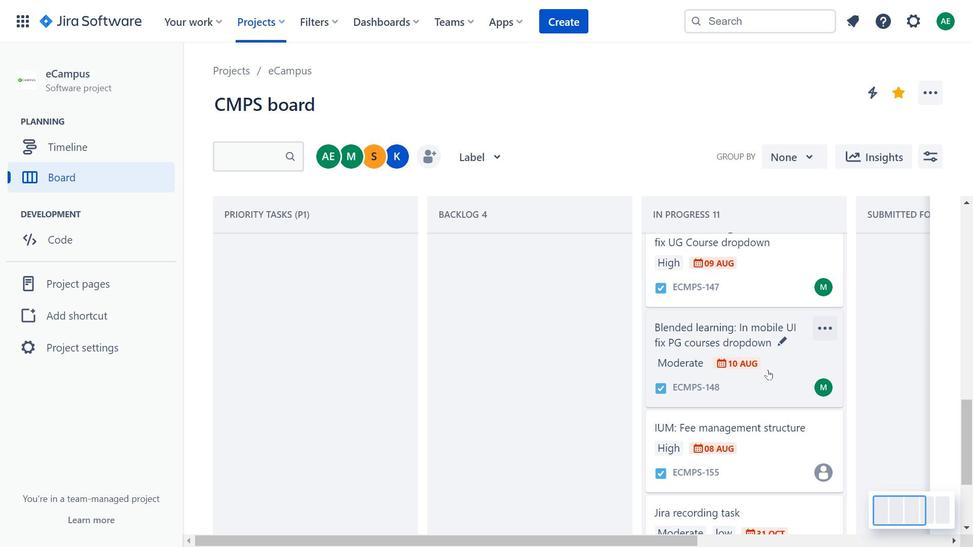 
Action: Mouse scrolled (781, 376) with delta (0, 0)
Screenshot: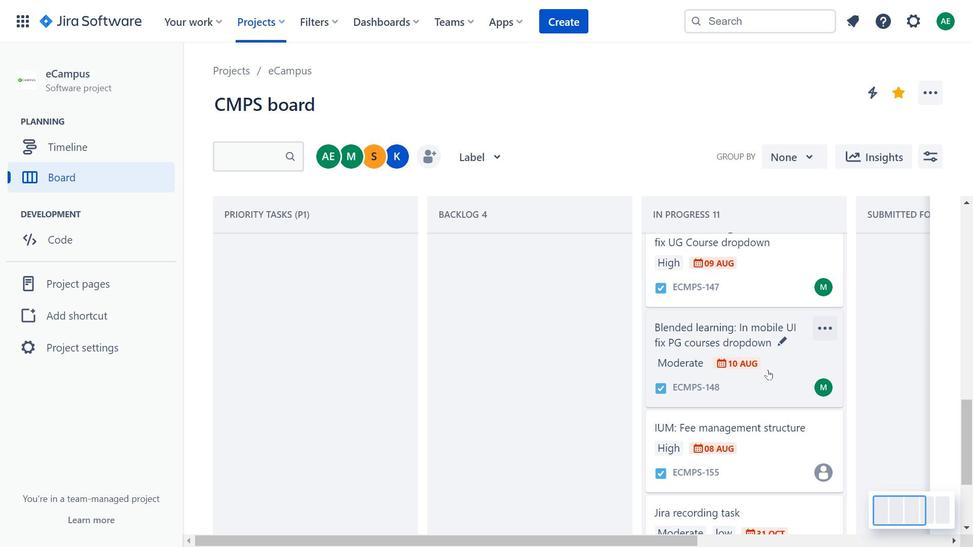 
Action: Mouse scrolled (781, 376) with delta (0, 0)
Screenshot: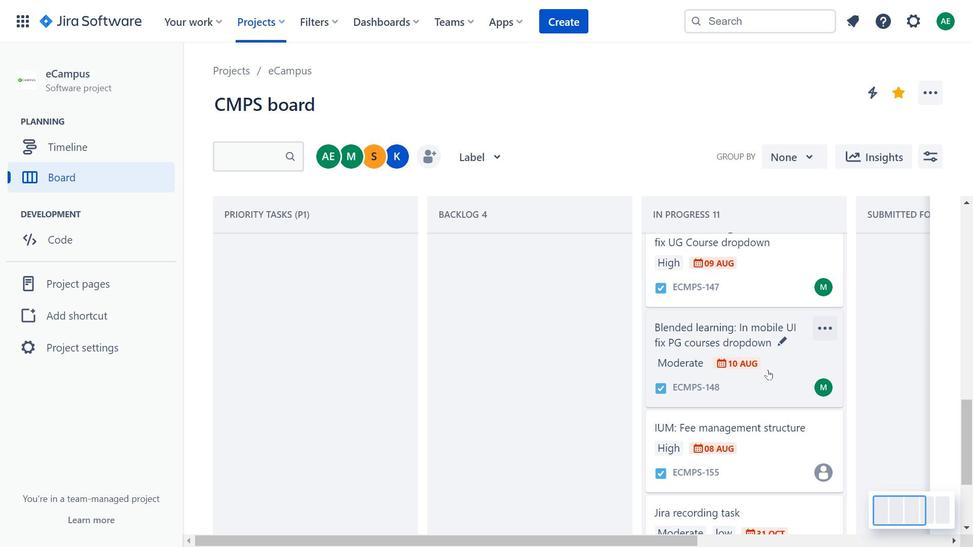 
Action: Mouse moved to (825, 427)
Screenshot: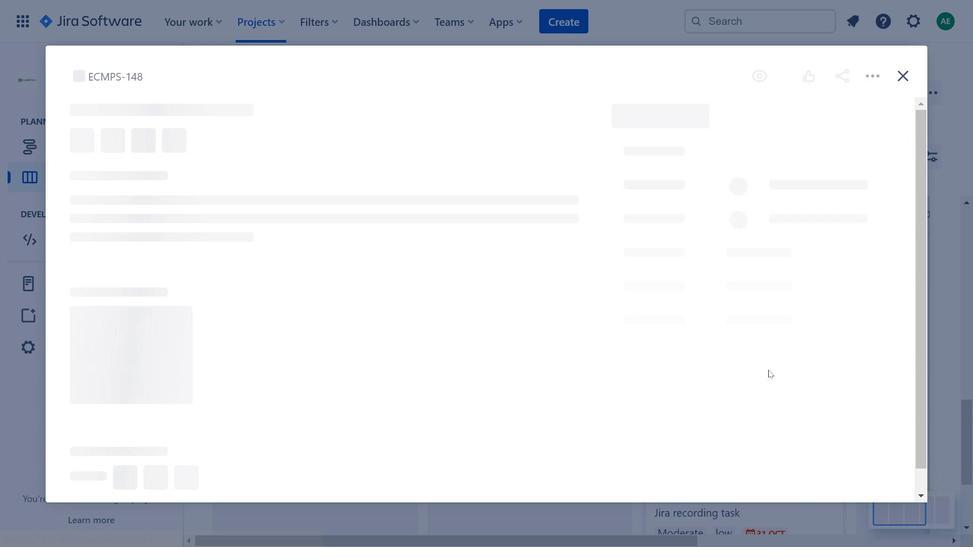 
Action: Mouse pressed left at (825, 427)
Screenshot: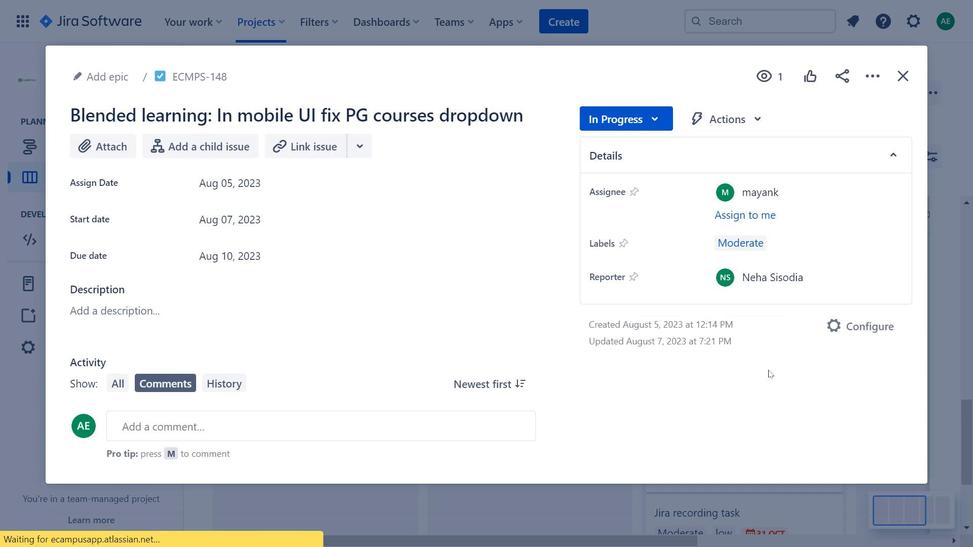 
Action: Mouse moved to (774, 183)
Screenshot: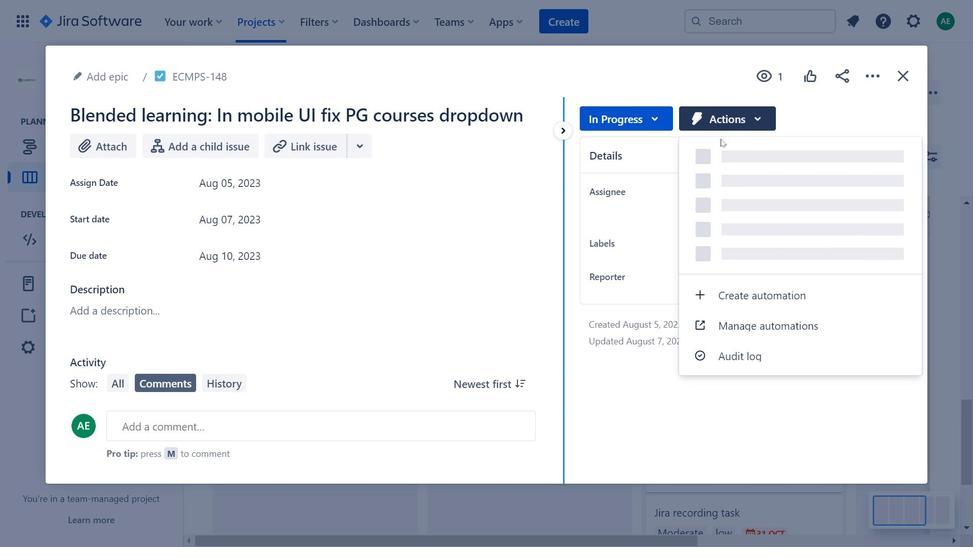 
Action: Mouse pressed left at (774, 183)
Screenshot: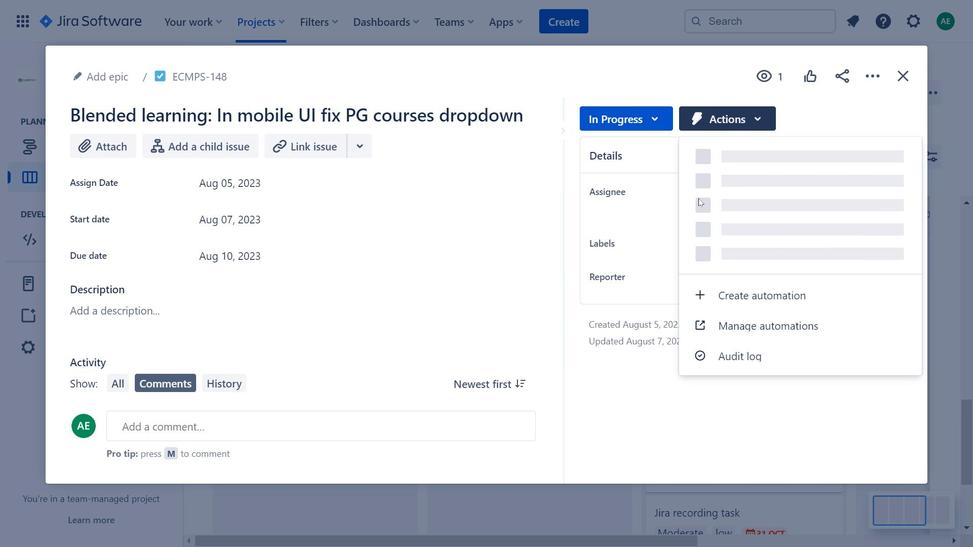 
Action: Mouse moved to (904, 134)
Screenshot: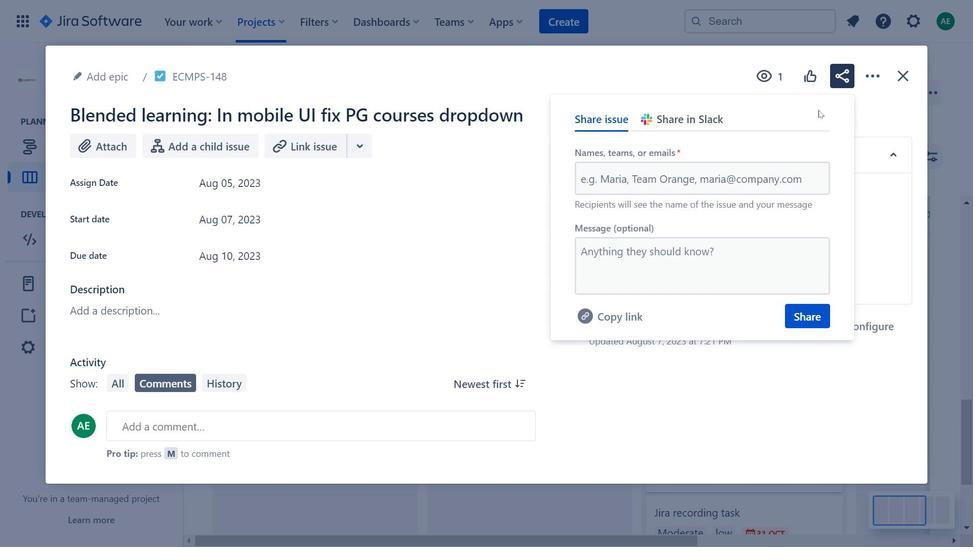
Action: Mouse pressed left at (904, 134)
Screenshot: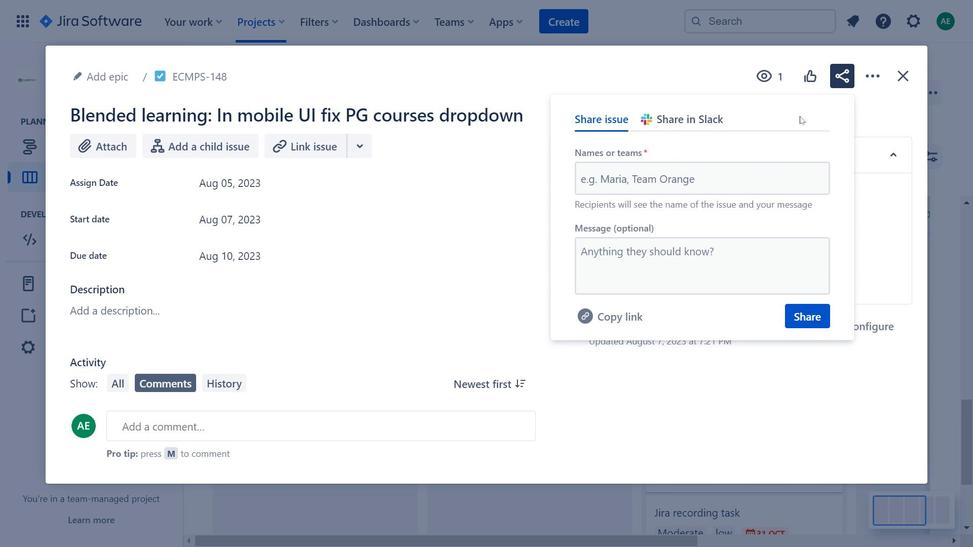 
Action: Mouse moved to (958, 130)
Screenshot: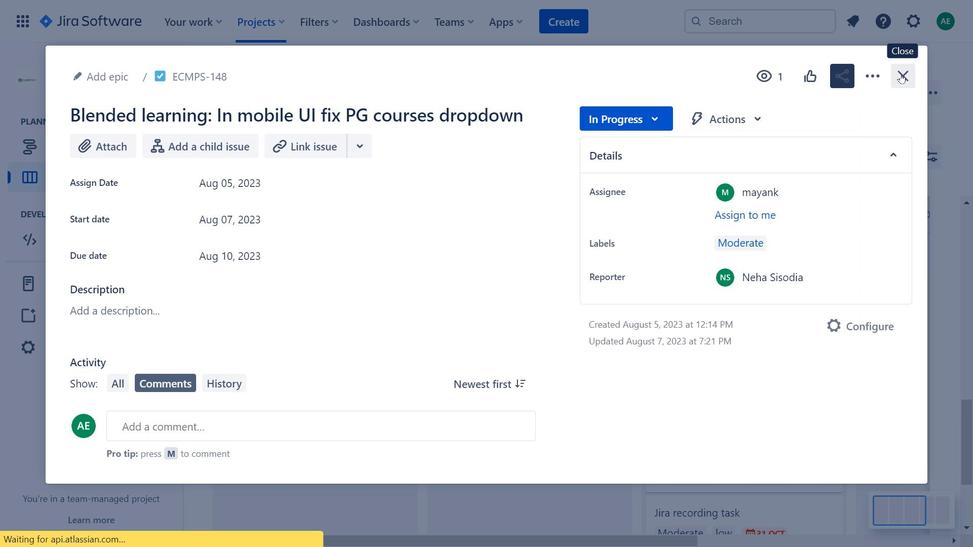 
Action: Mouse pressed left at (958, 130)
Screenshot: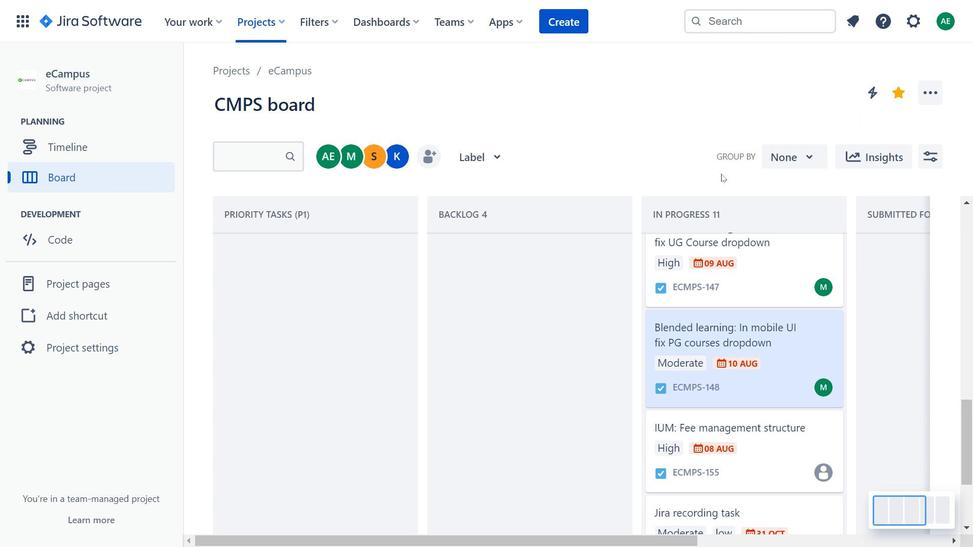 
Action: Mouse moved to (778, 276)
Screenshot: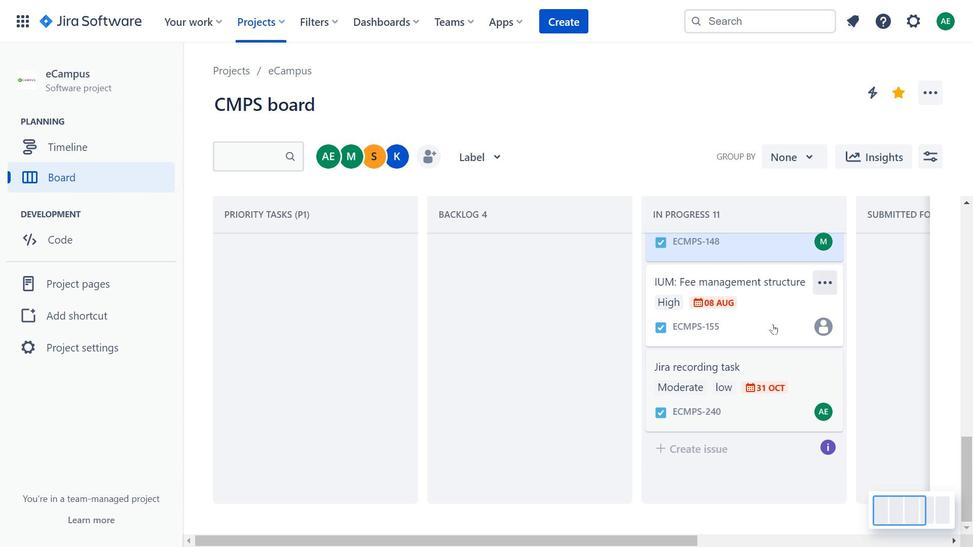 
Action: Mouse scrolled (778, 276) with delta (0, 0)
Screenshot: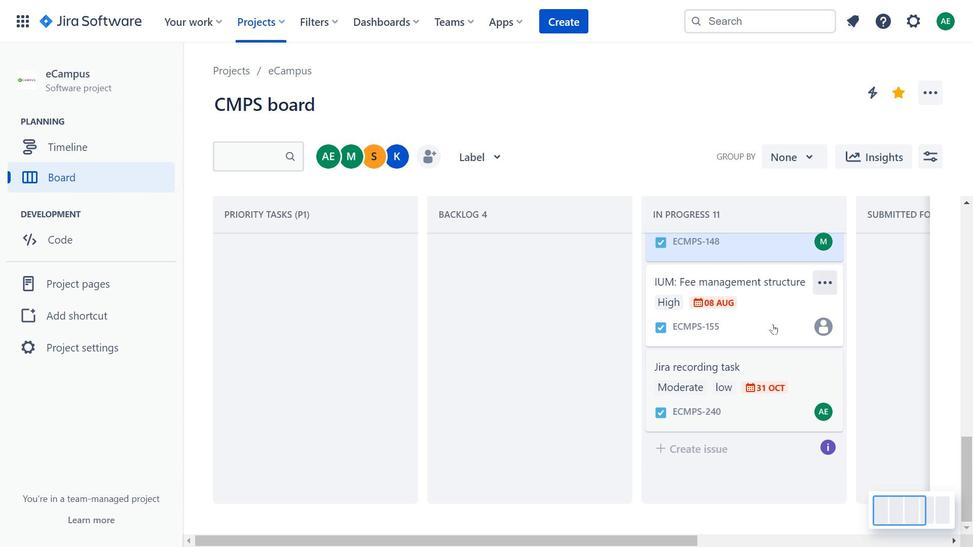 
Action: Mouse moved to (778, 283)
Screenshot: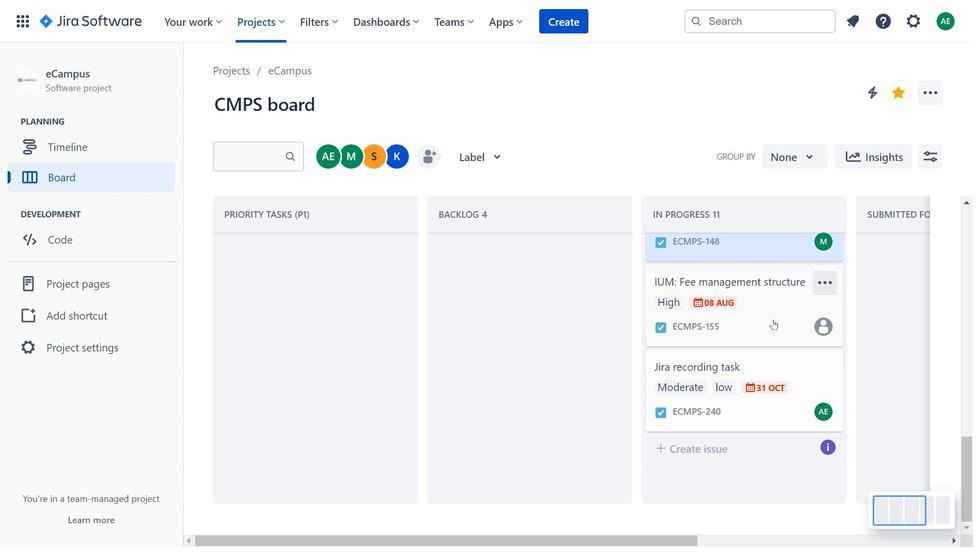 
Action: Mouse scrolled (778, 282) with delta (0, 0)
Screenshot: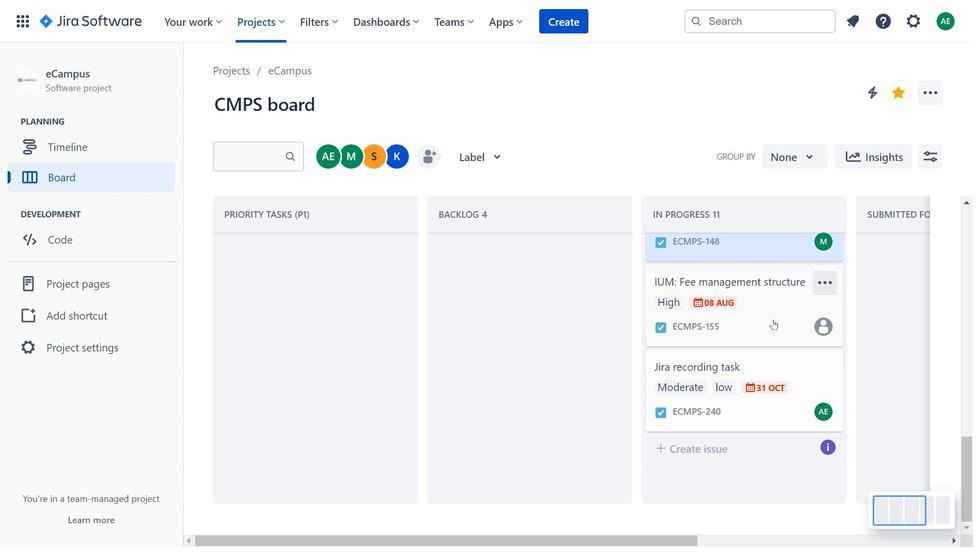 
Action: Mouse moved to (830, 373)
Screenshot: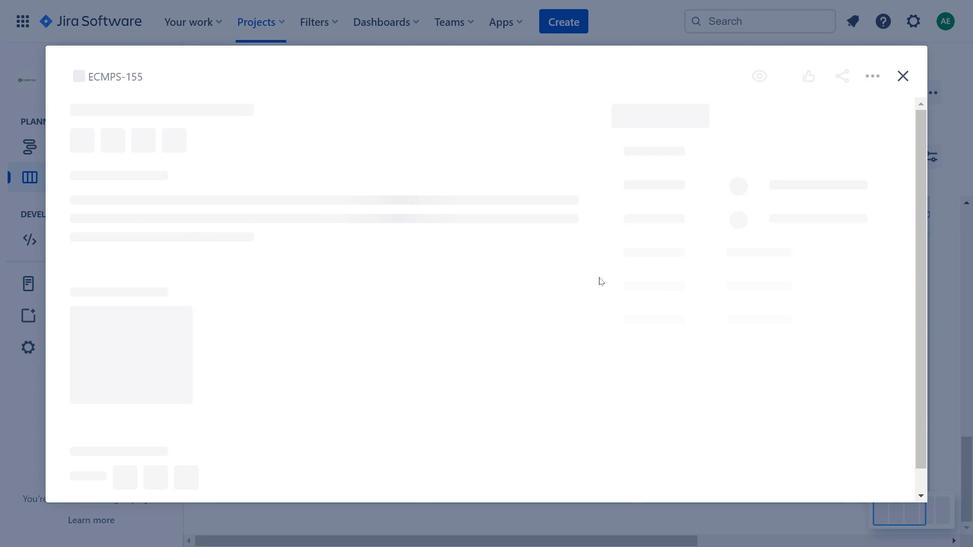 
Action: Mouse pressed left at (830, 373)
Screenshot: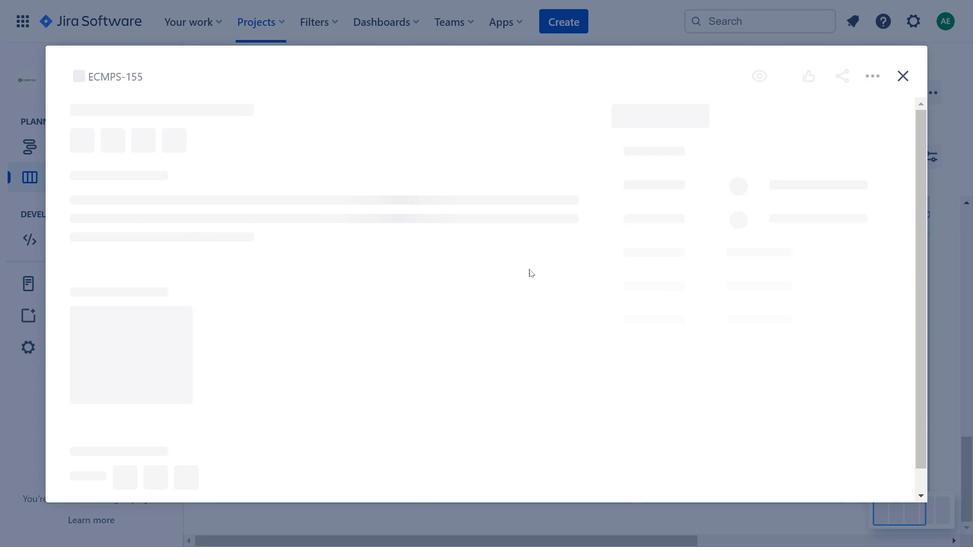 
Action: Mouse moved to (413, 277)
Screenshot: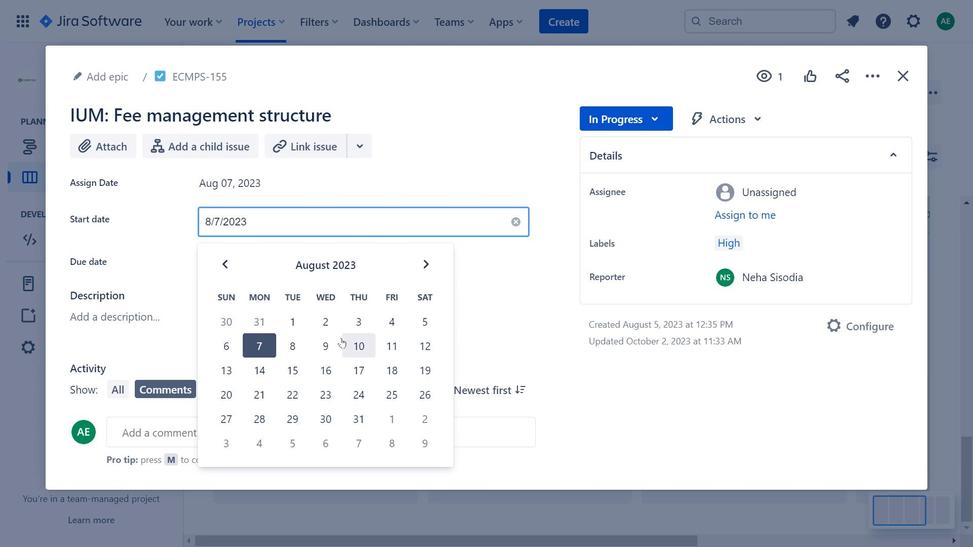 
Action: Mouse pressed left at (413, 277)
Screenshot: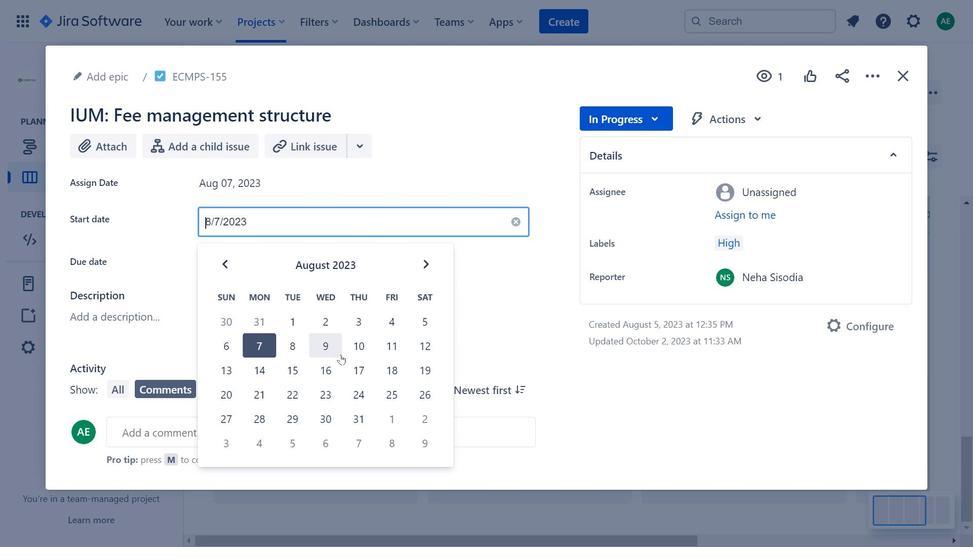 
Action: Mouse moved to (934, 130)
Screenshot: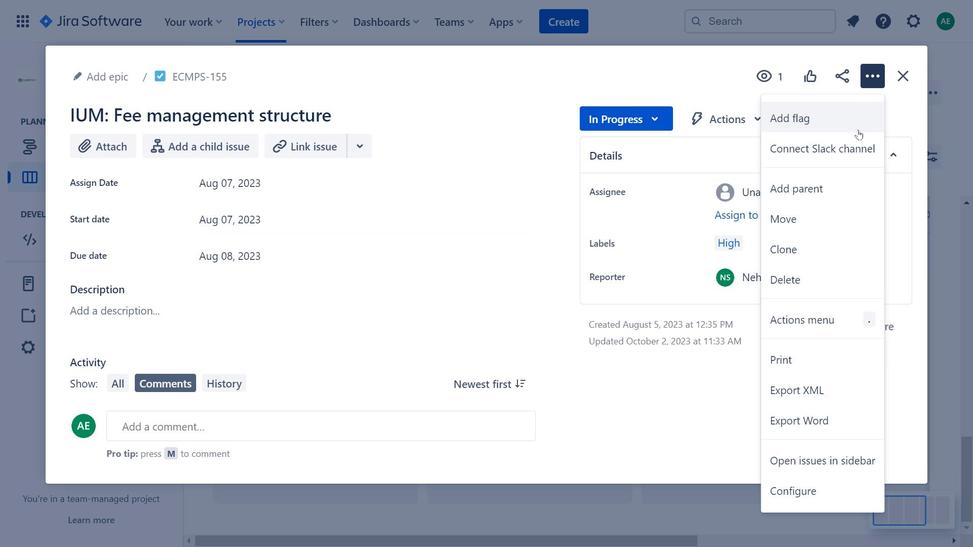 
Action: Mouse pressed left at (934, 130)
Screenshot: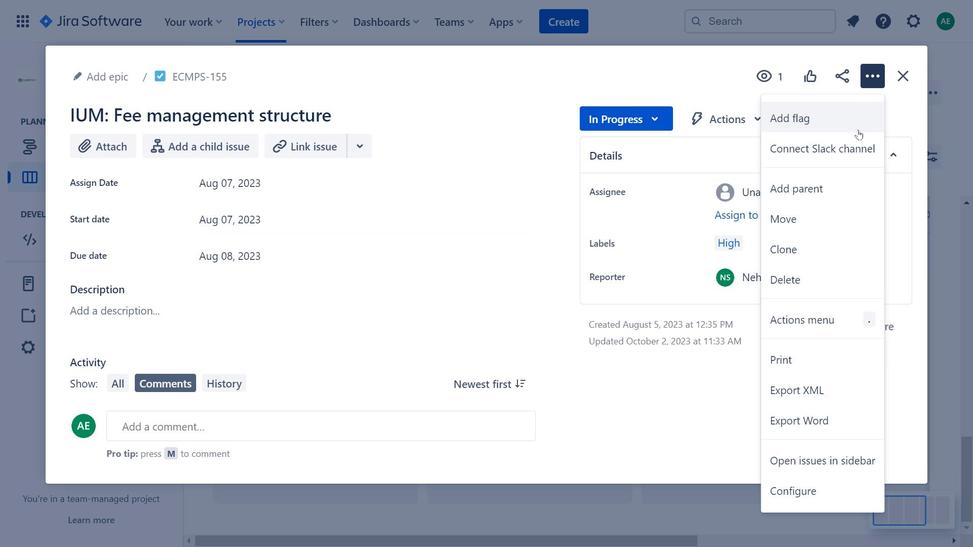 
Action: Mouse moved to (966, 141)
Screenshot: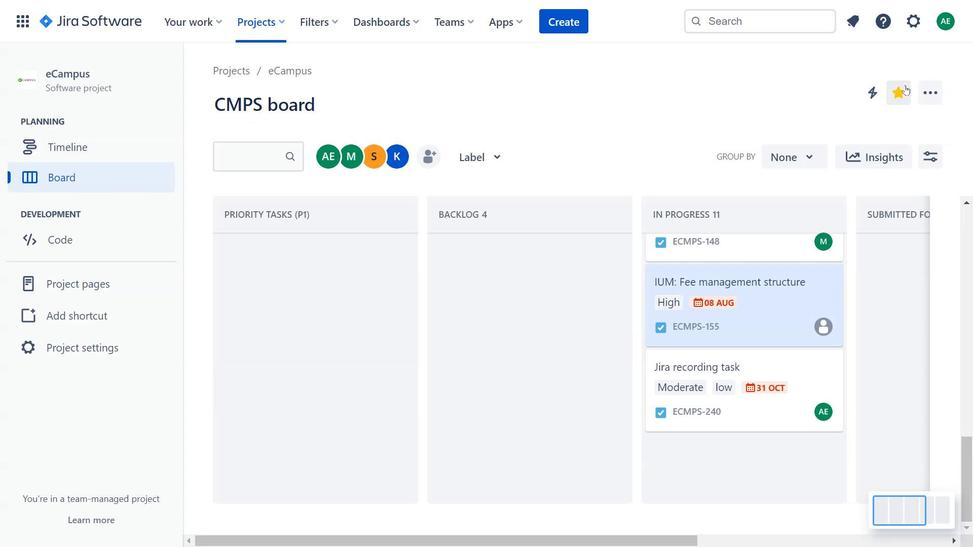 
Action: Mouse pressed left at (966, 141)
Screenshot: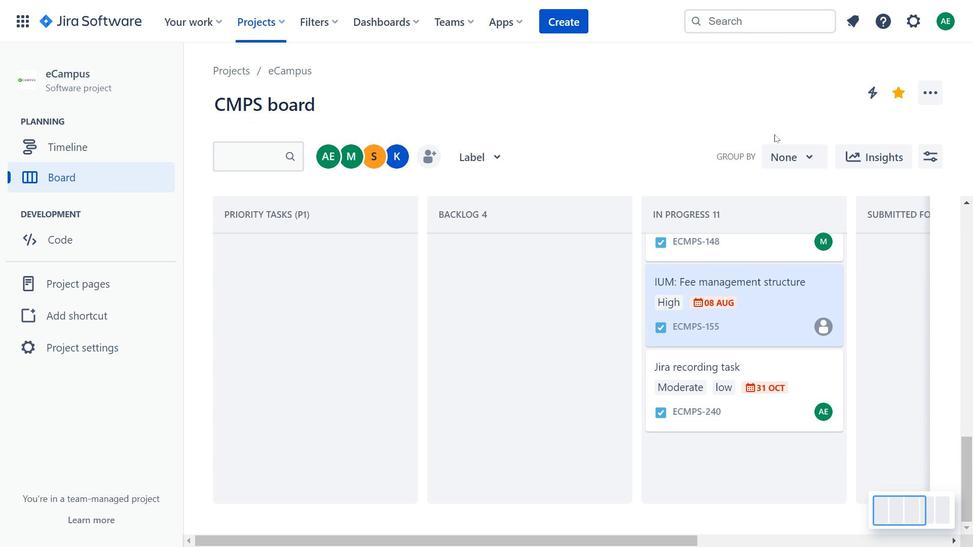 
Action: Mouse moved to (776, 373)
Screenshot: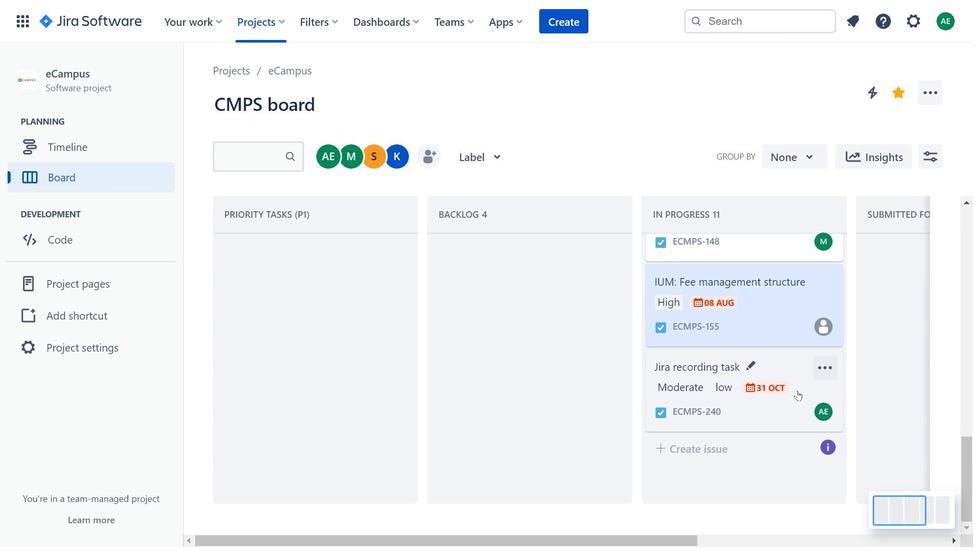 
Action: Mouse scrolled (776, 372) with delta (0, 0)
Screenshot: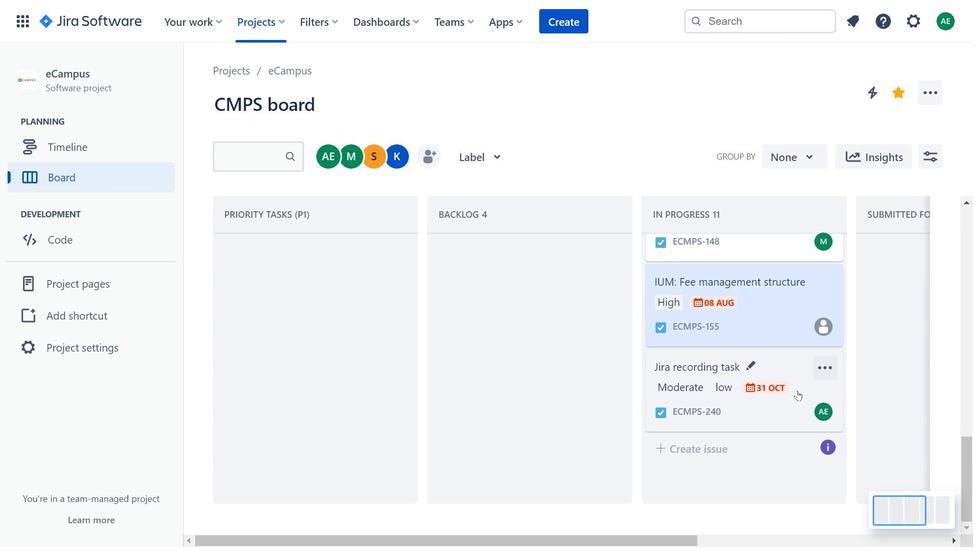 
Action: Mouse scrolled (776, 372) with delta (0, 0)
Screenshot: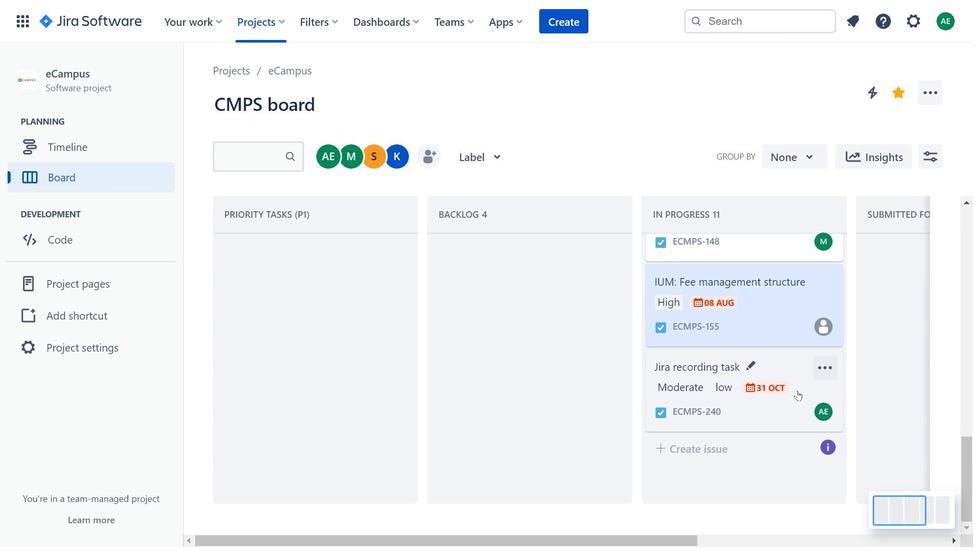 
Action: Mouse moved to (855, 419)
Screenshot: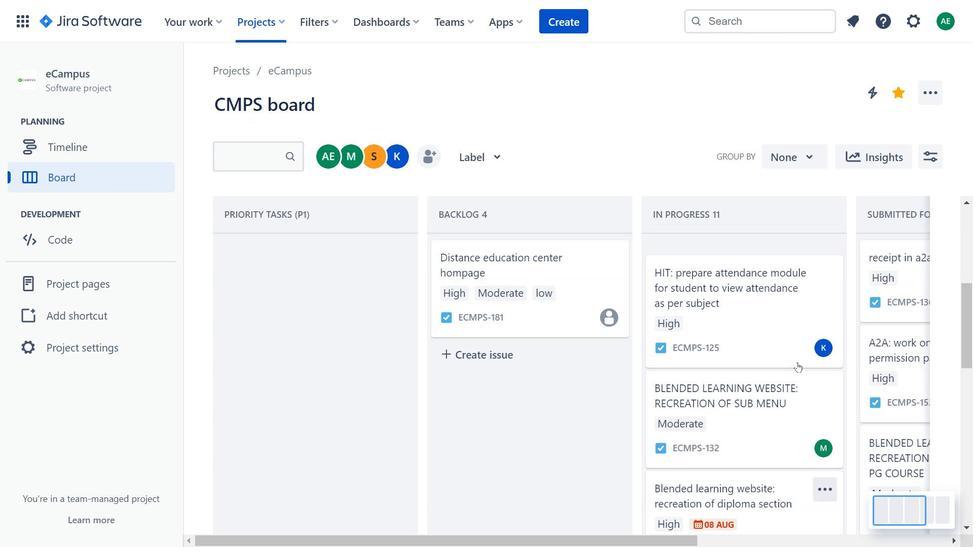 
Action: Mouse scrolled (855, 420) with delta (0, 0)
Screenshot: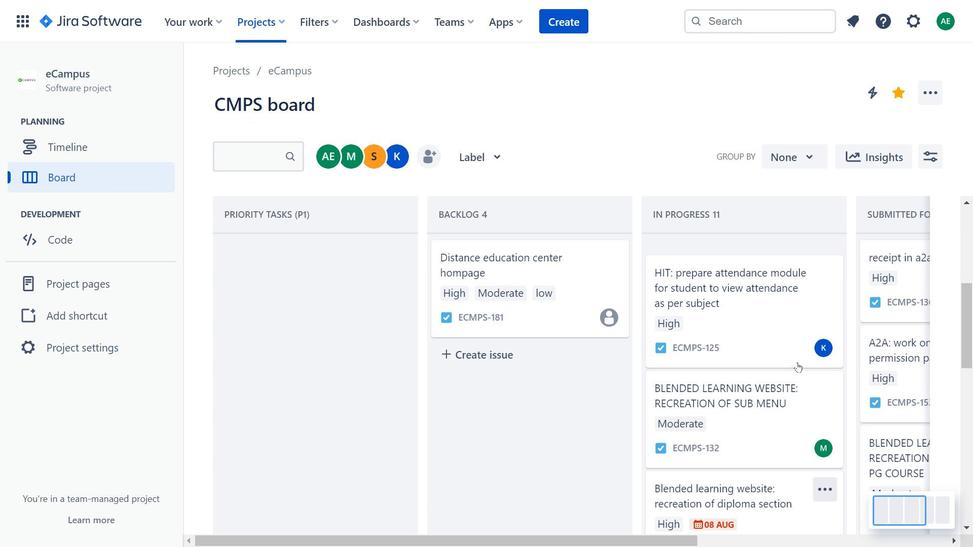
Action: Mouse scrolled (855, 420) with delta (0, 0)
Screenshot: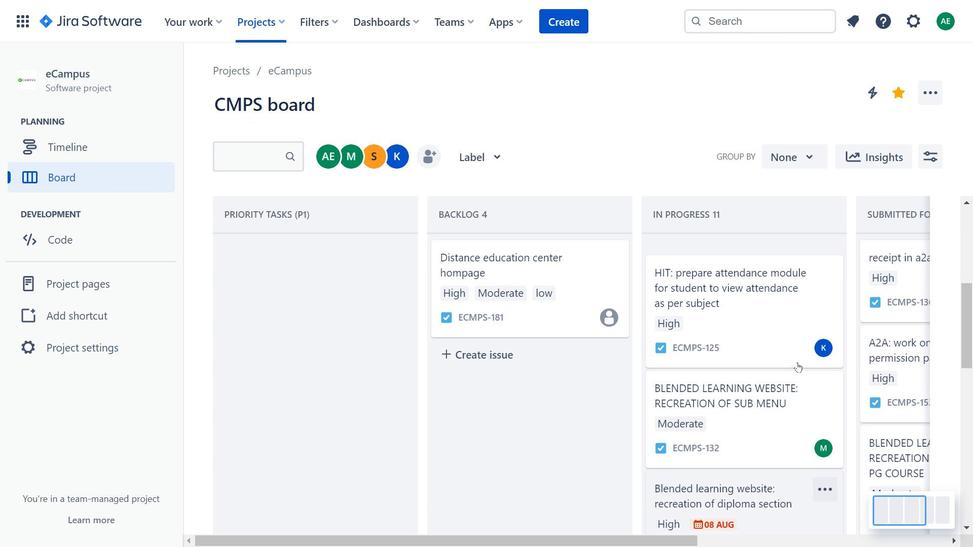 
Action: Mouse scrolled (855, 420) with delta (0, 0)
Screenshot: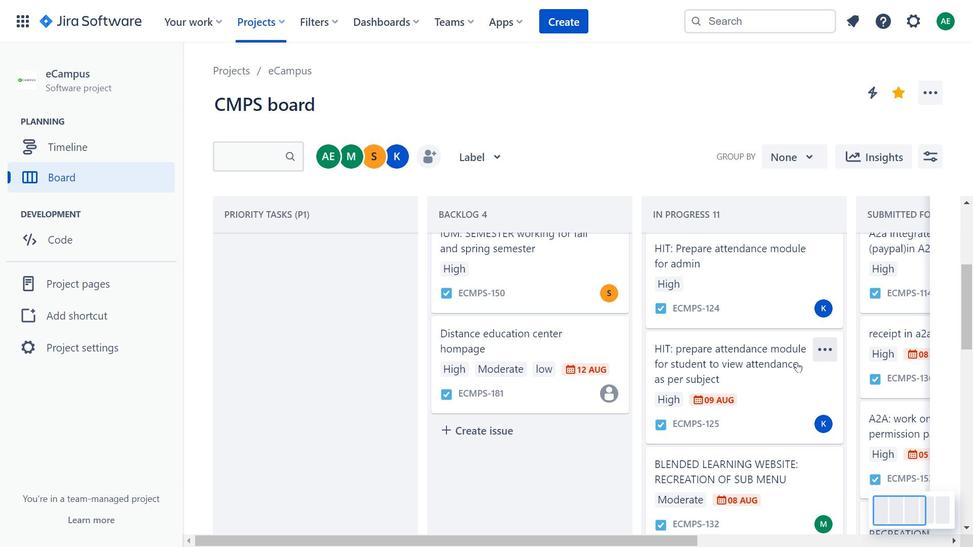 
Action: Mouse scrolled (855, 420) with delta (0, 0)
Screenshot: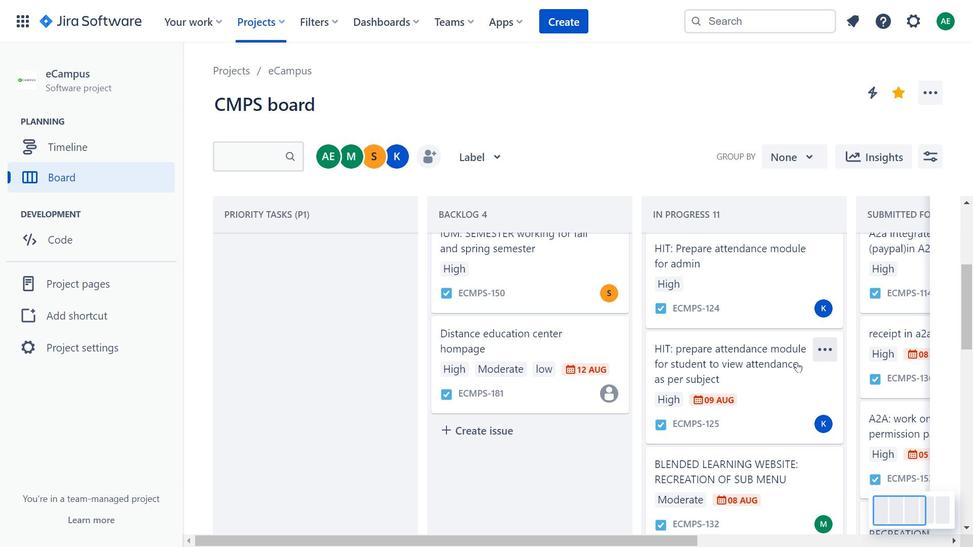 
Action: Mouse scrolled (855, 420) with delta (0, 0)
Screenshot: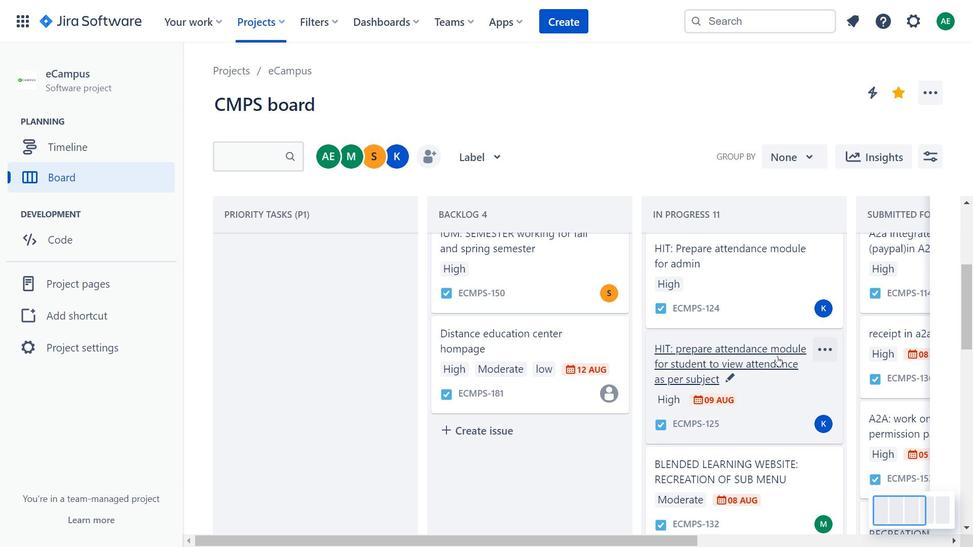 
Action: Mouse scrolled (855, 420) with delta (0, 0)
Screenshot: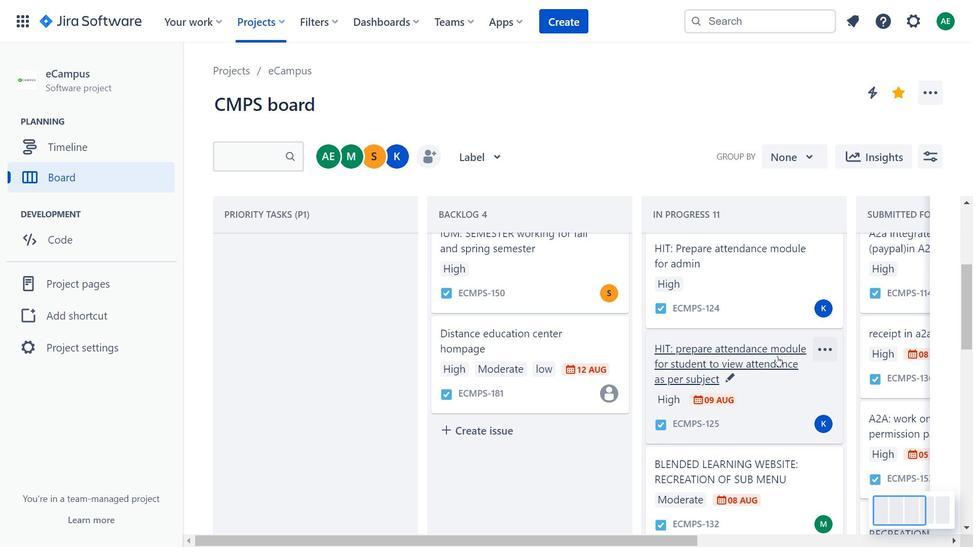 
Action: Mouse scrolled (855, 420) with delta (0, 0)
Screenshot: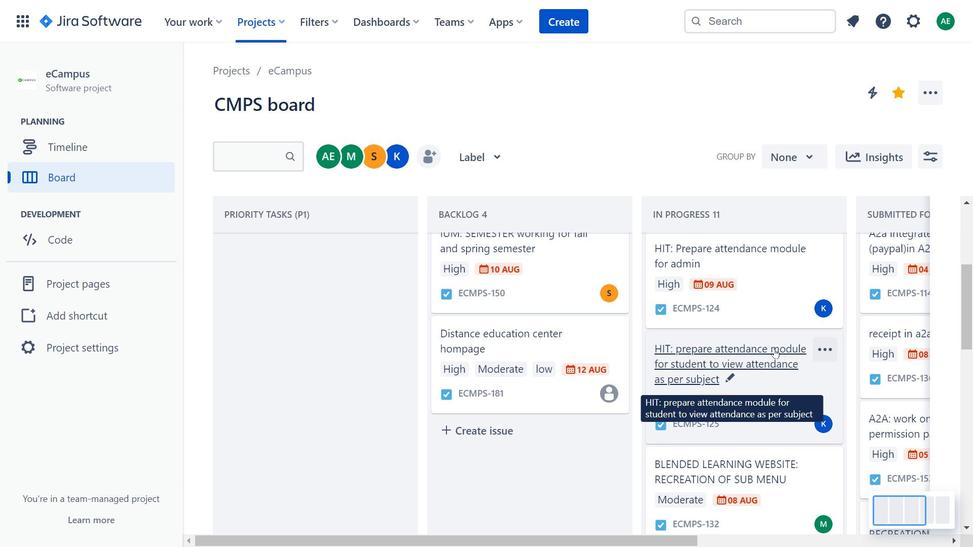 
Action: Mouse scrolled (855, 420) with delta (0, 0)
Screenshot: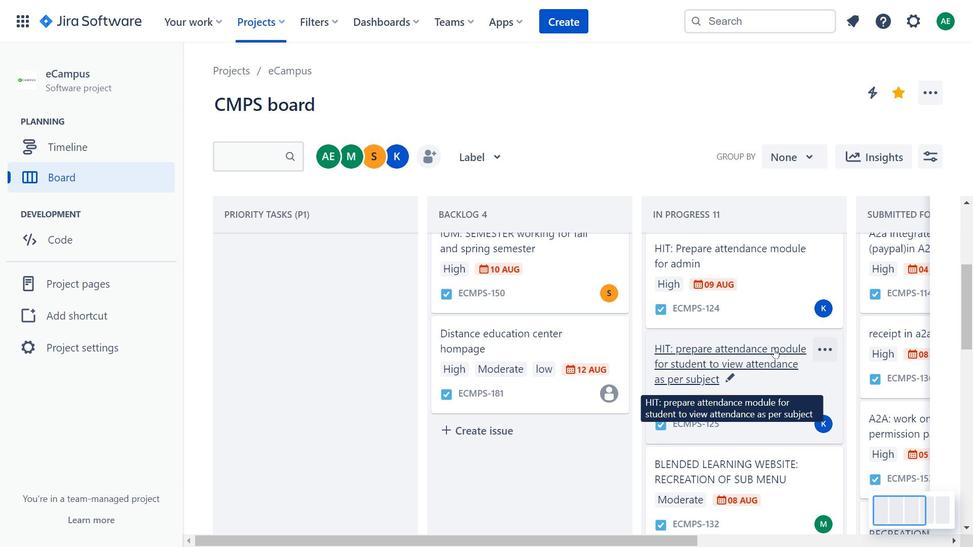 
Action: Mouse scrolled (855, 420) with delta (0, 0)
Screenshot: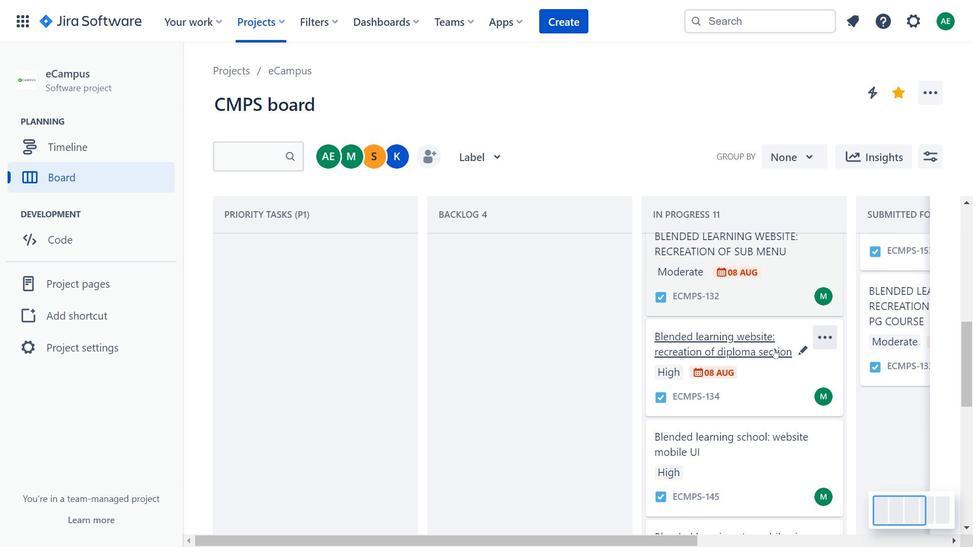 
Action: Mouse moved to (832, 406)
Screenshot: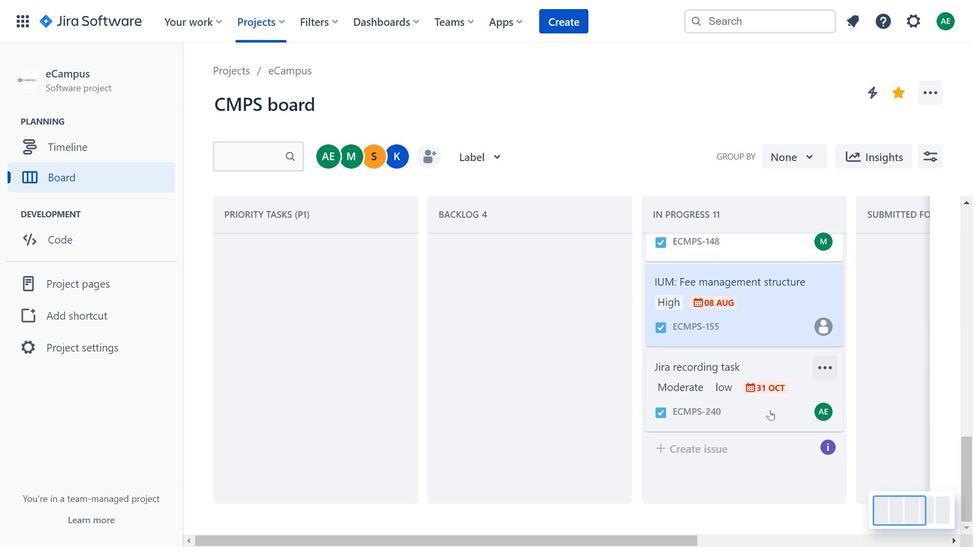 
Action: Mouse scrolled (832, 406) with delta (0, 0)
Screenshot: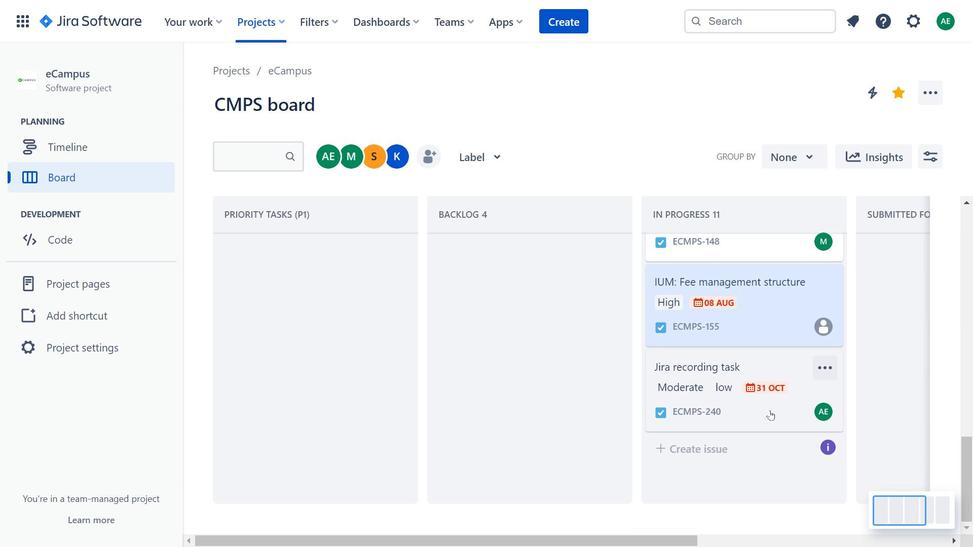 
Action: Mouse scrolled (832, 406) with delta (0, 0)
Screenshot: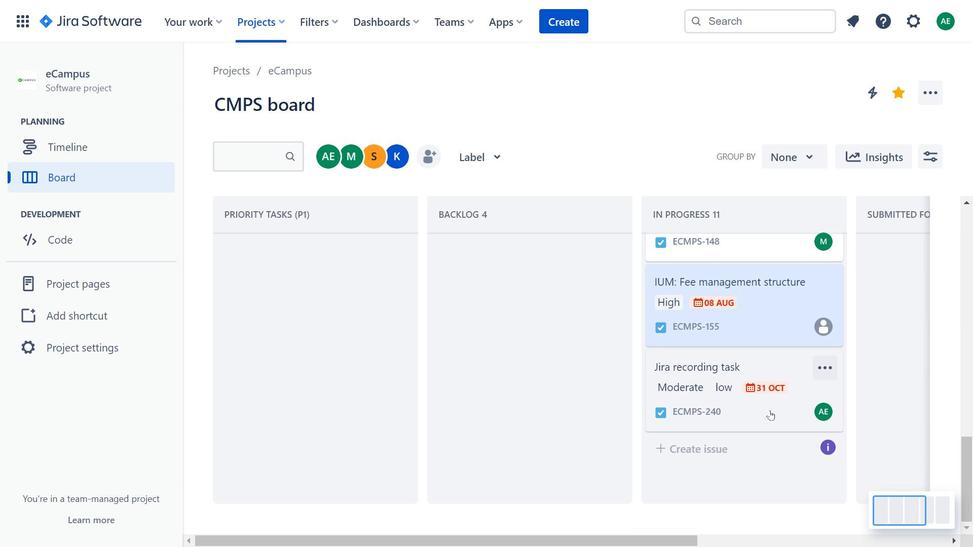
Action: Mouse scrolled (832, 406) with delta (0, 0)
Screenshot: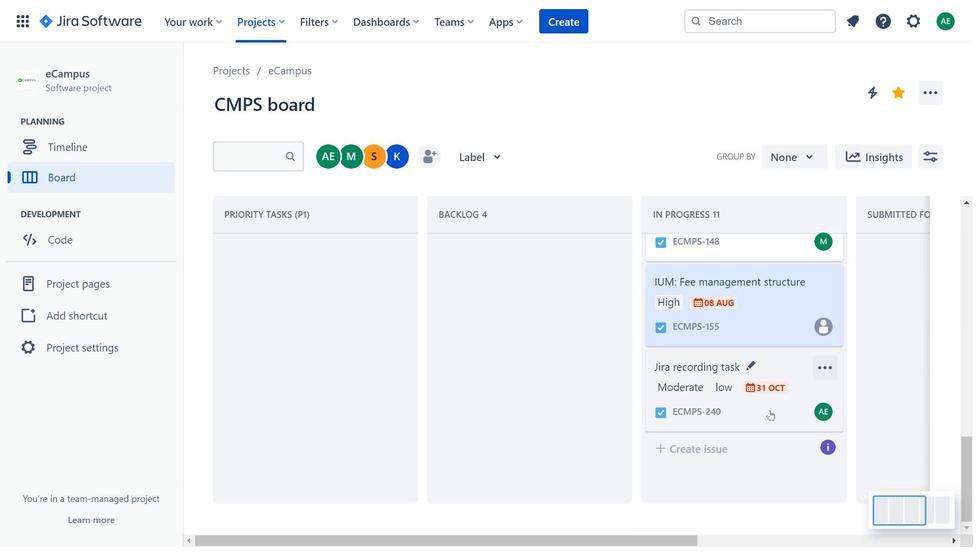 
Action: Mouse moved to (832, 406)
Screenshot: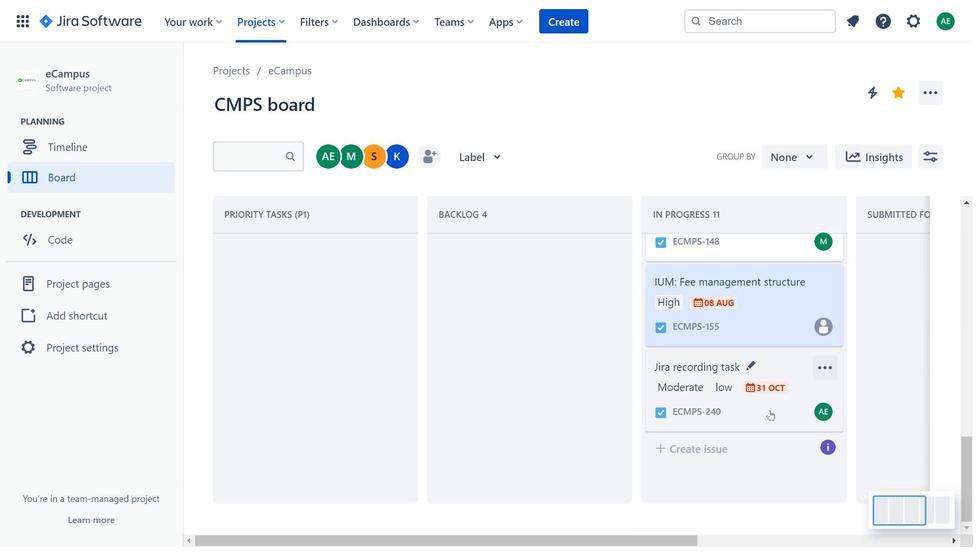 
Action: Mouse scrolled (832, 406) with delta (0, 0)
Screenshot: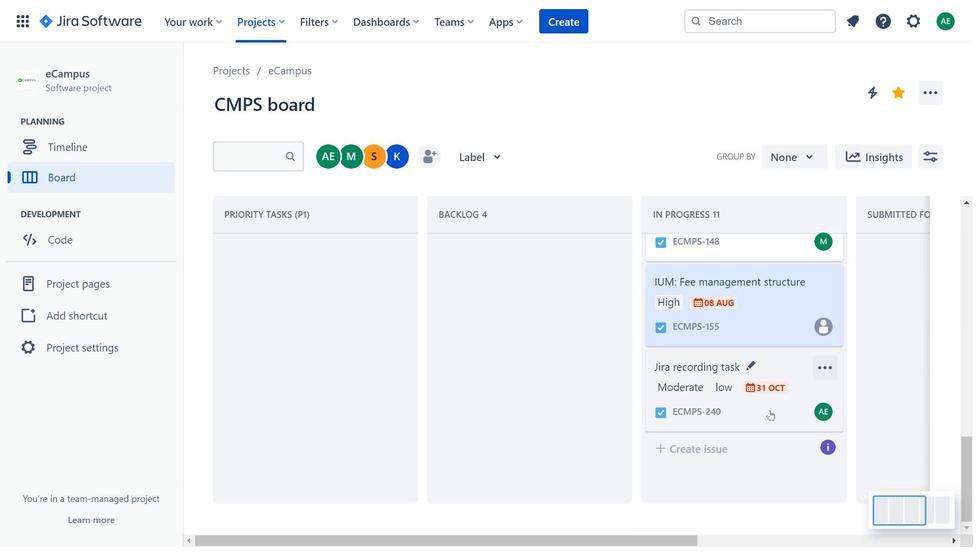 
Action: Mouse scrolled (832, 406) with delta (0, 0)
Screenshot: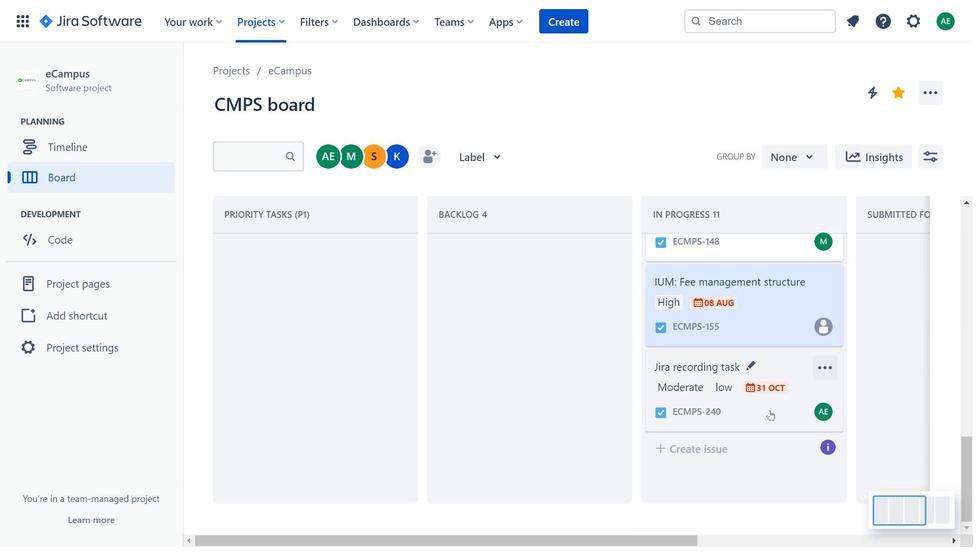 
Action: Mouse scrolled (832, 406) with delta (0, 0)
Screenshot: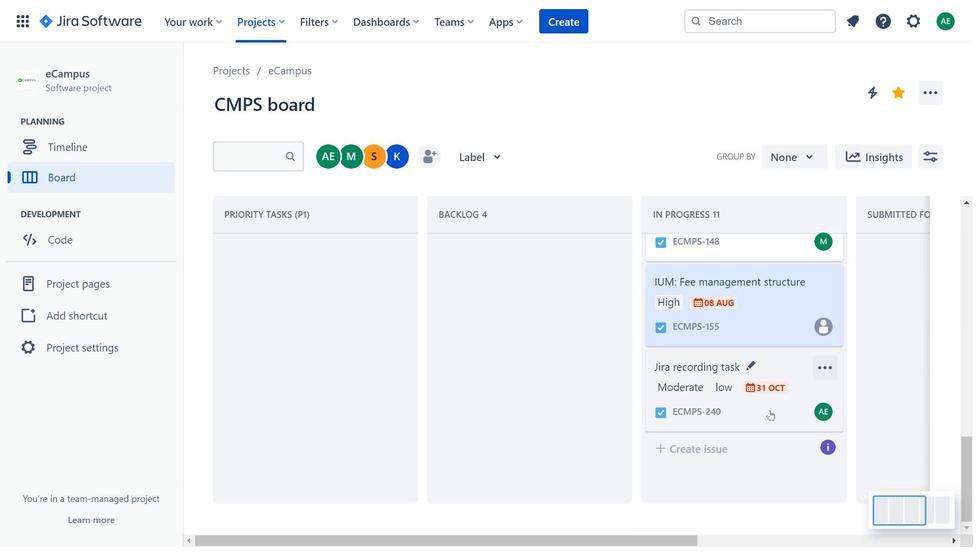 
Action: Mouse scrolled (832, 406) with delta (0, 0)
Screenshot: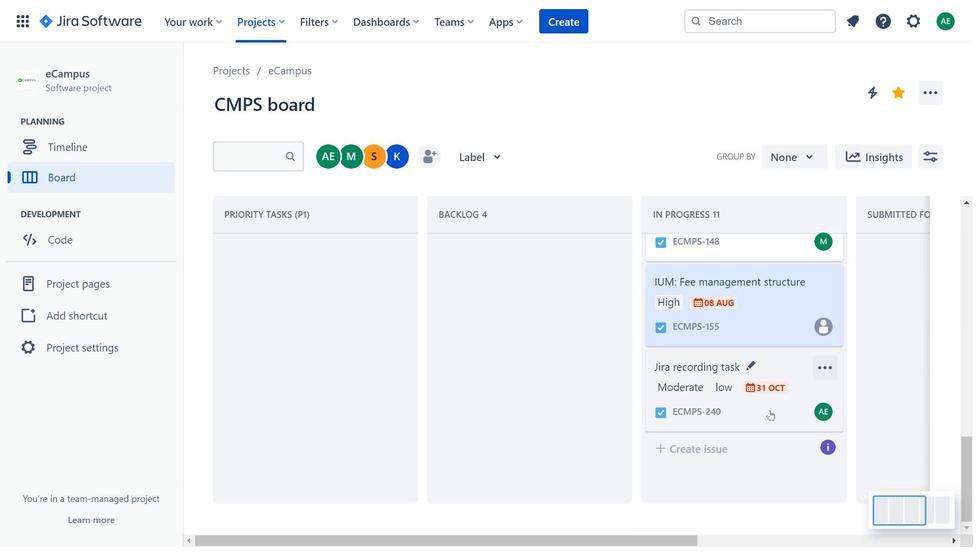 
Action: Mouse moved to (832, 407)
Screenshot: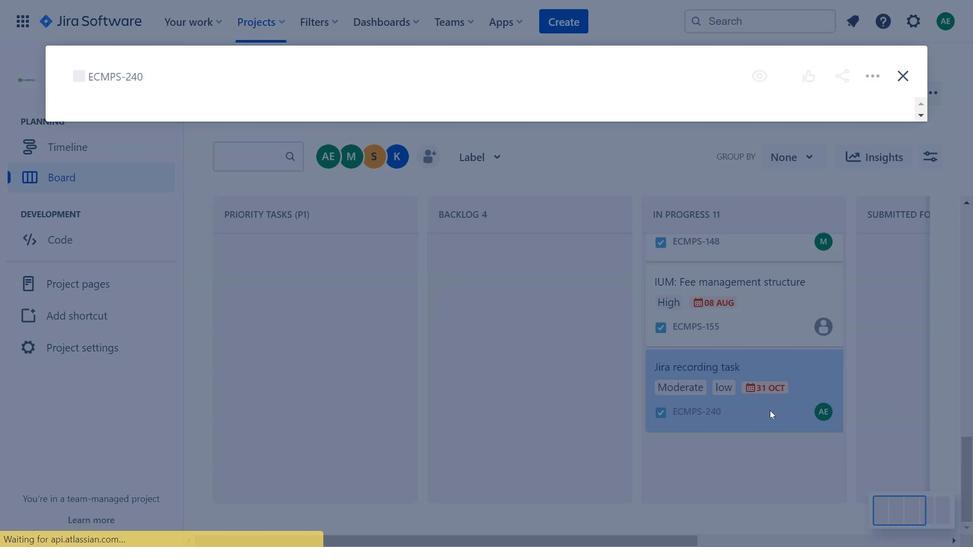 
Action: Mouse scrolled (832, 406) with delta (0, 0)
Screenshot: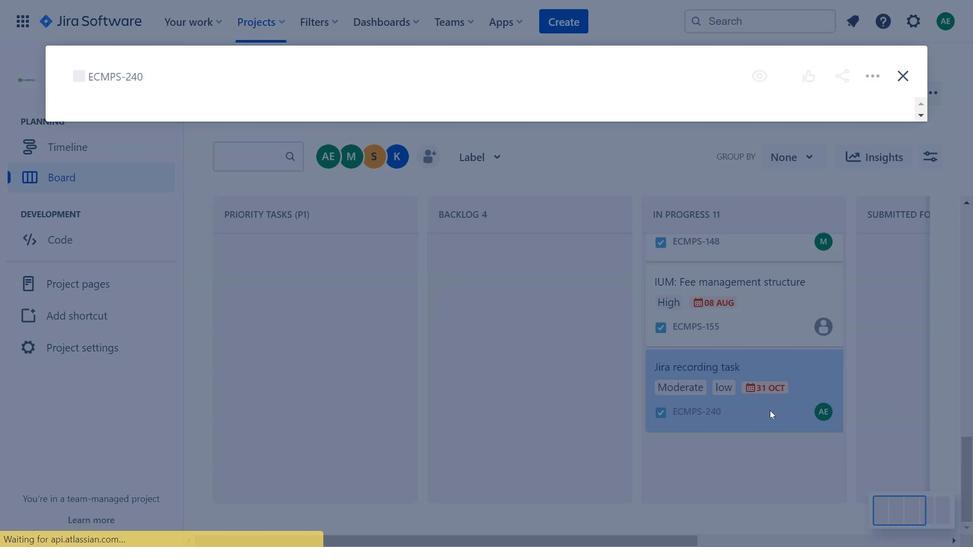 
Action: Mouse moved to (832, 408)
Screenshot: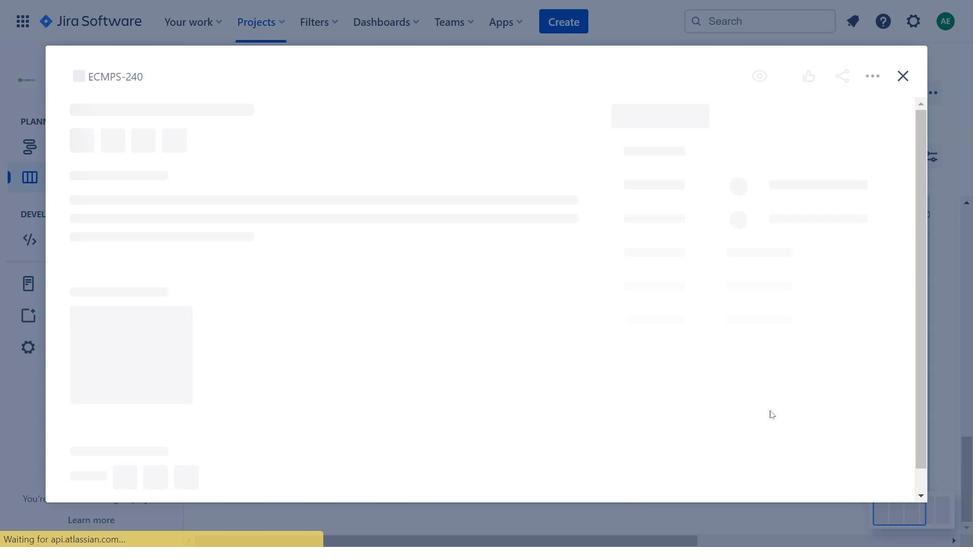 
Action: Mouse scrolled (832, 408) with delta (0, 0)
Screenshot: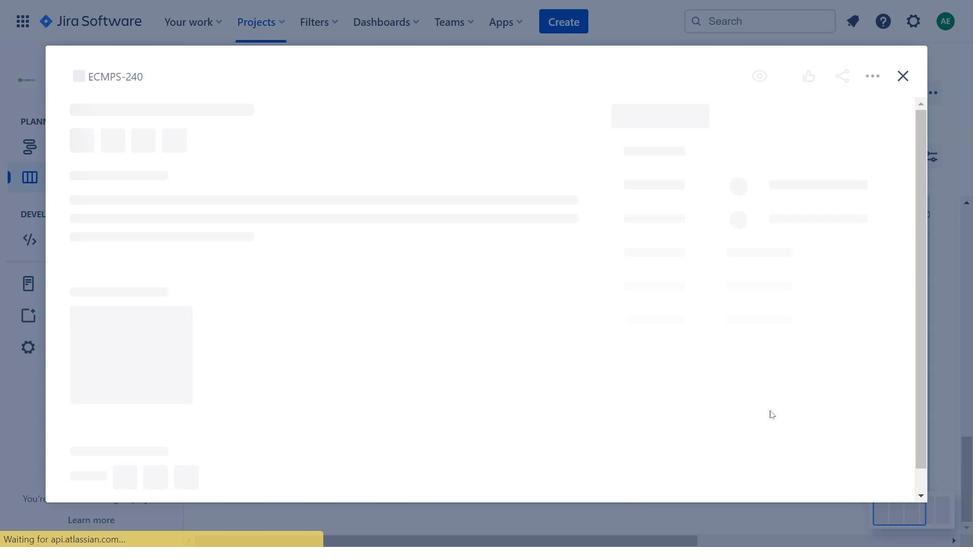
Action: Mouse moved to (827, 468)
Screenshot: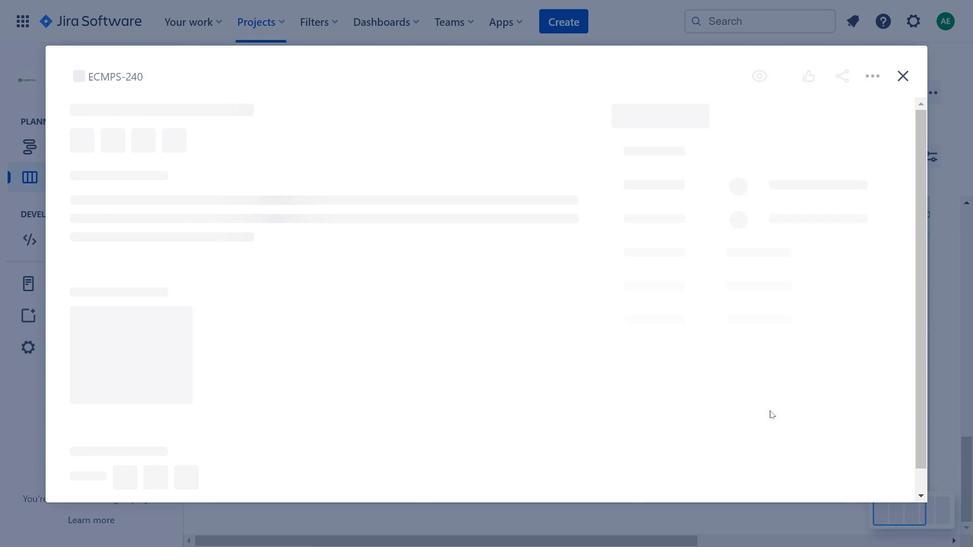 
Action: Mouse pressed left at (827, 468)
Screenshot: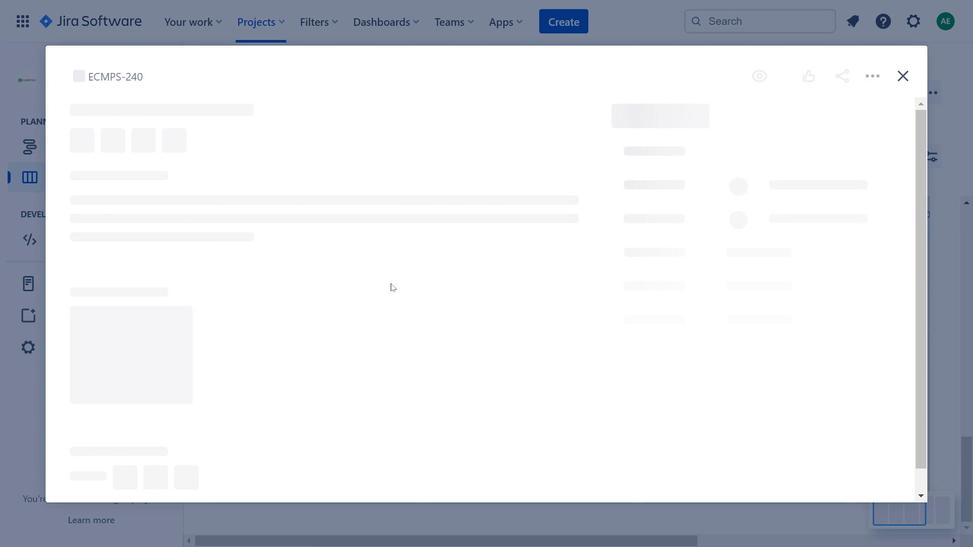 
Action: Mouse moved to (936, 136)
Screenshot: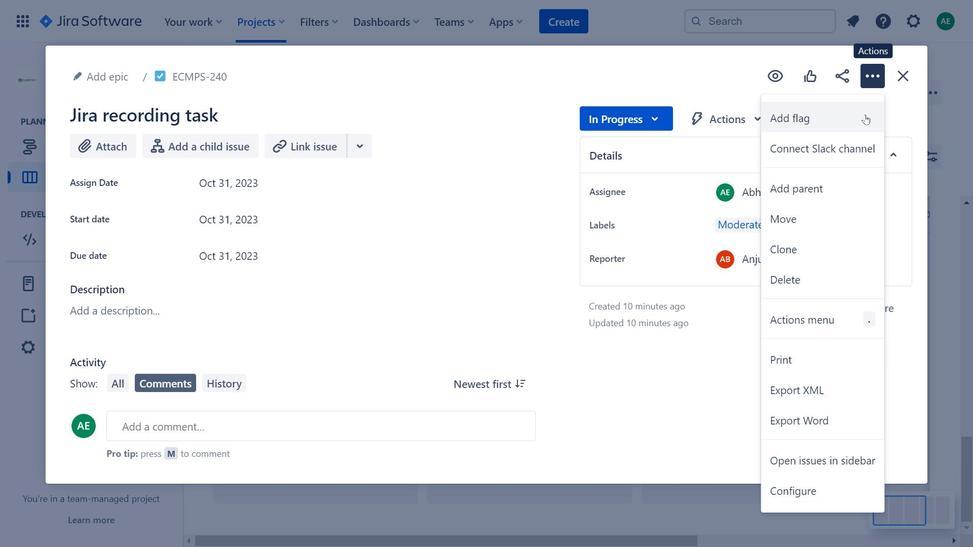 
Action: Mouse pressed left at (936, 136)
Screenshot: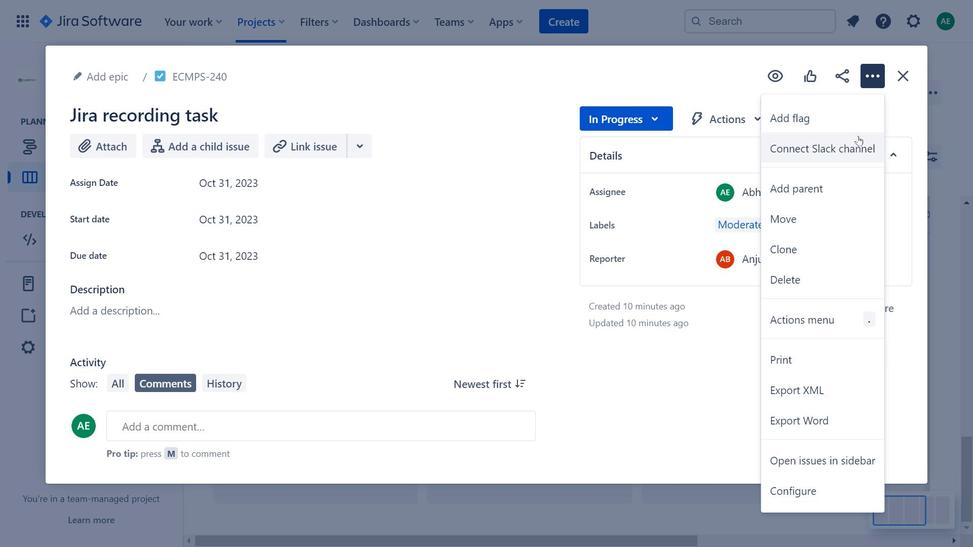 
Action: Mouse moved to (898, 140)
Screenshot: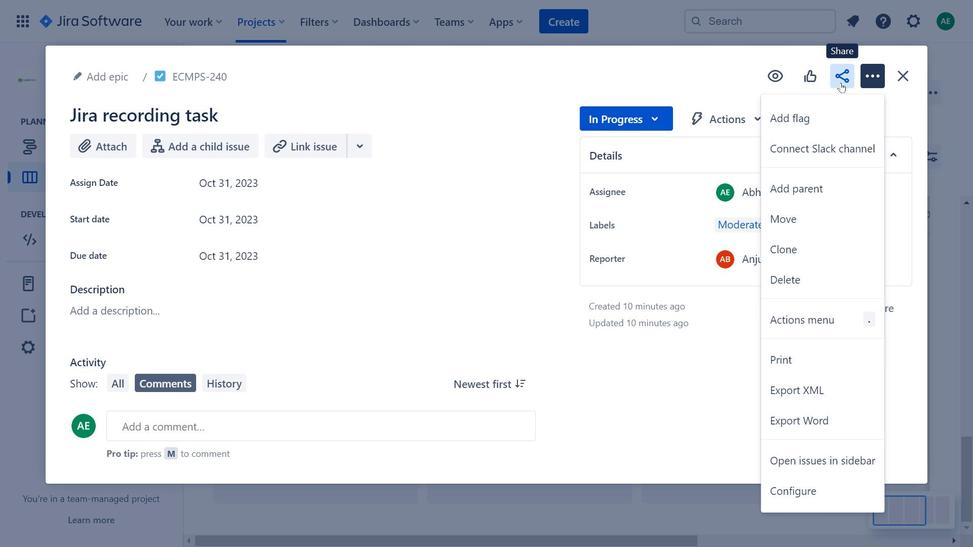 
Action: Mouse pressed left at (898, 140)
Screenshot: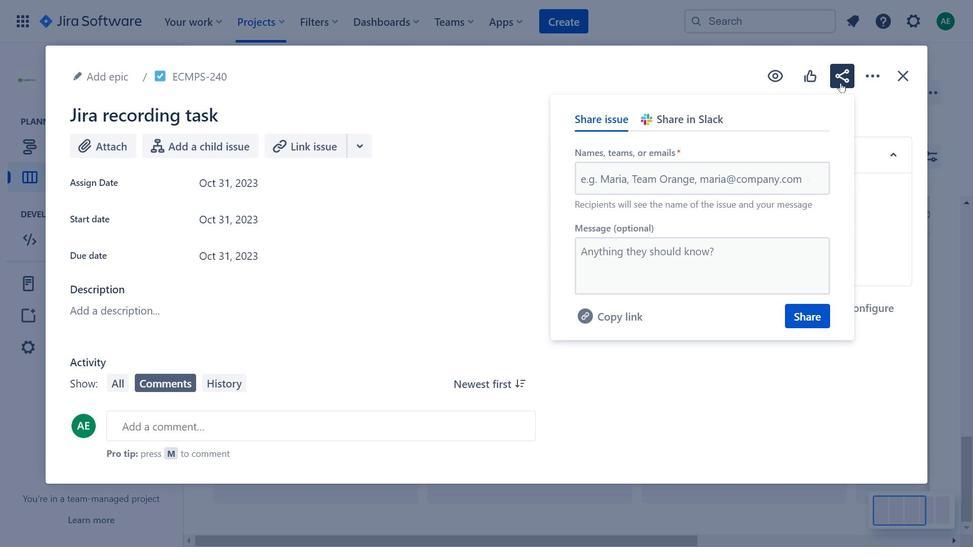 
Action: Mouse moved to (965, 128)
Screenshot: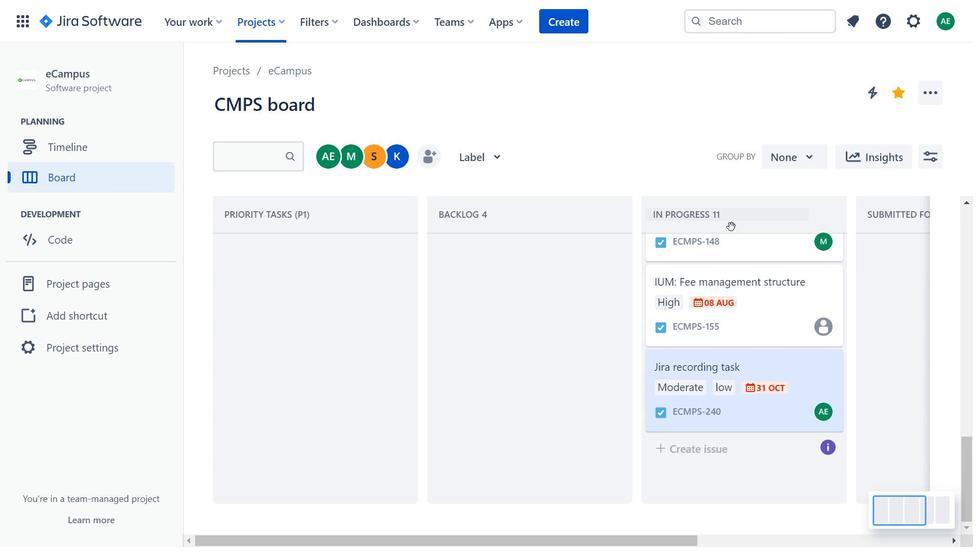 
Action: Mouse pressed left at (965, 128)
Screenshot: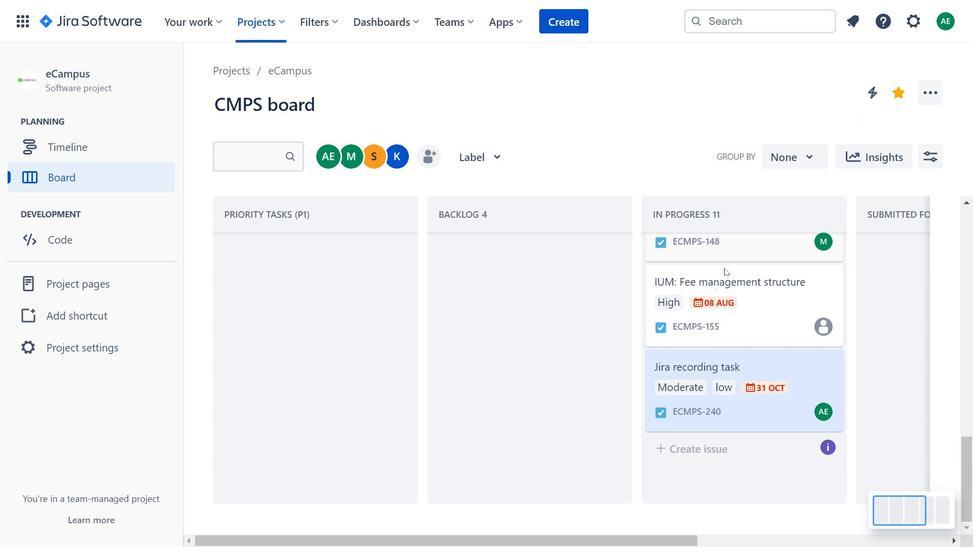 
Action: Mouse moved to (957, 557)
Screenshot: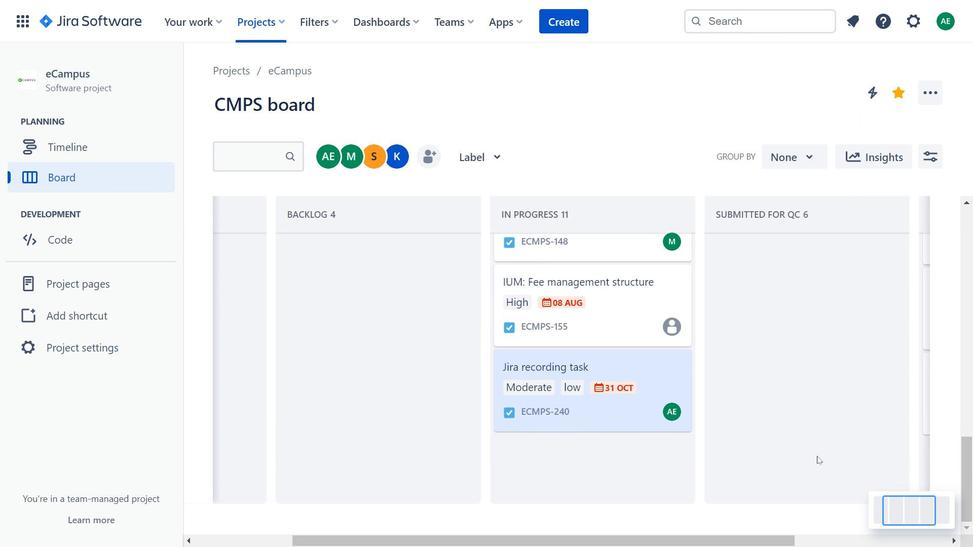 
Action: Mouse pressed left at (957, 557)
Screenshot: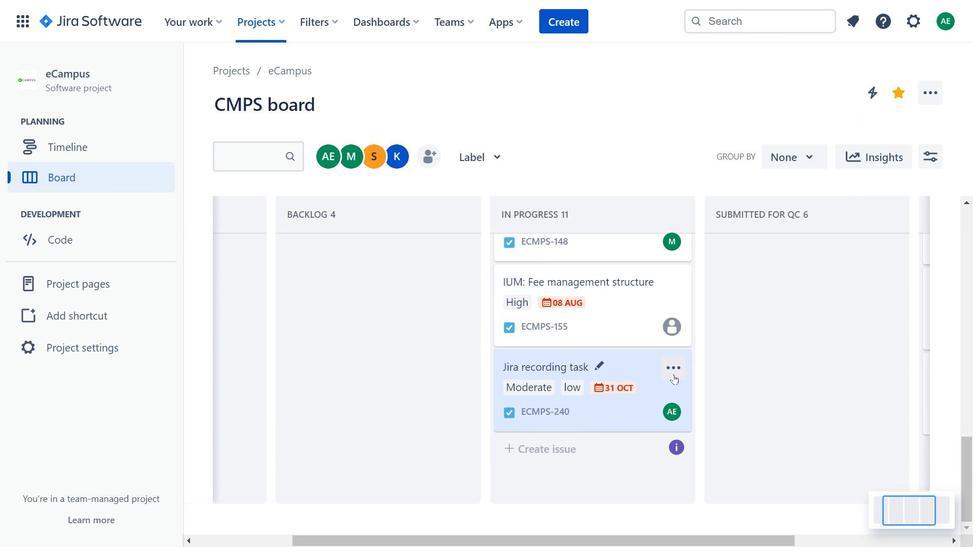 
Action: Mouse moved to (729, 426)
Screenshot: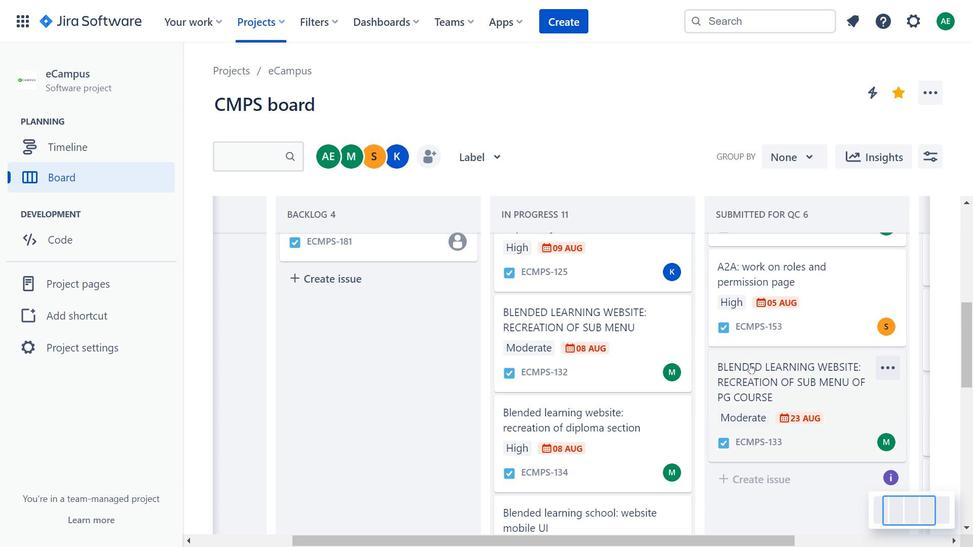 
Action: Mouse scrolled (729, 426) with delta (0, 0)
